 Task: Look for space in Maracaju, Brazil from 8th June, 2023 to 16th June, 2023 for 2 adults in price range Rs.10000 to Rs.15000. Place can be entire place with 1  bedroom having 1 bed and 1 bathroom. Property type can be house, flat, guest house, hotel. Booking option can be shelf check-in. Required host language is Spanish.
Action: Mouse moved to (578, 145)
Screenshot: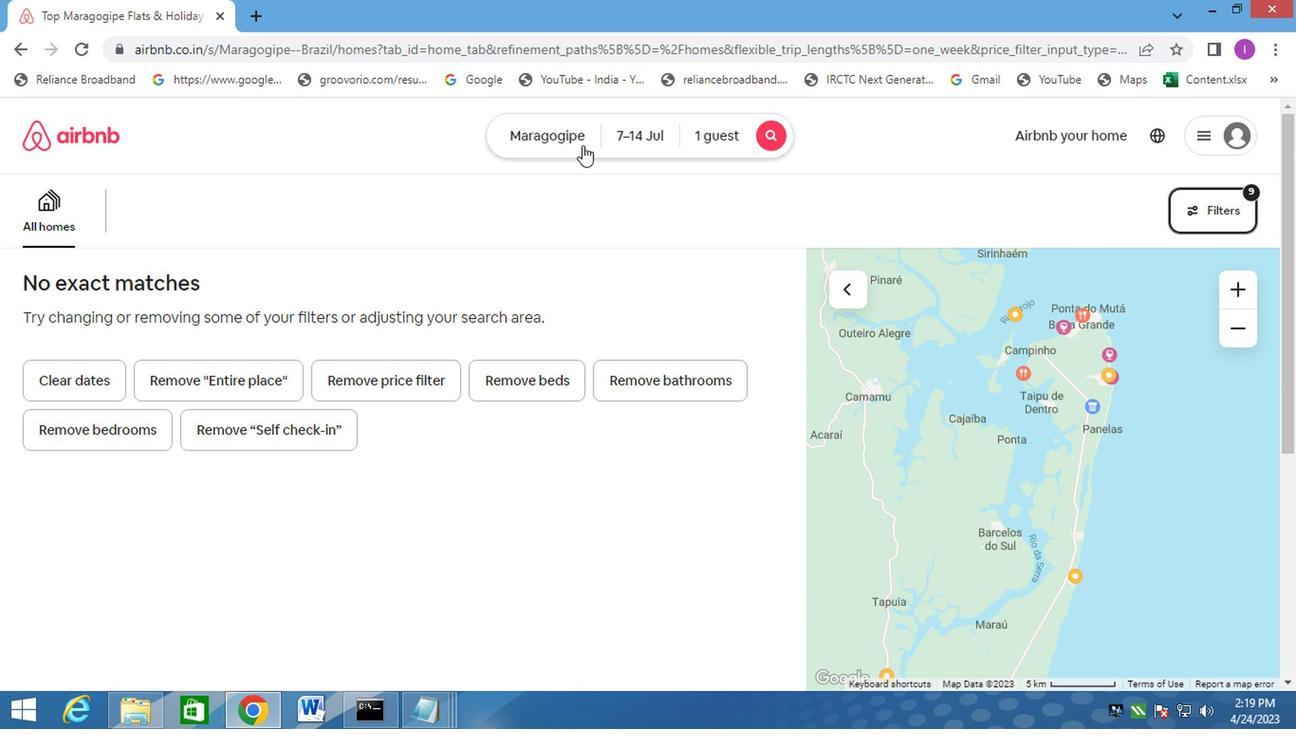 
Action: Mouse pressed left at (578, 145)
Screenshot: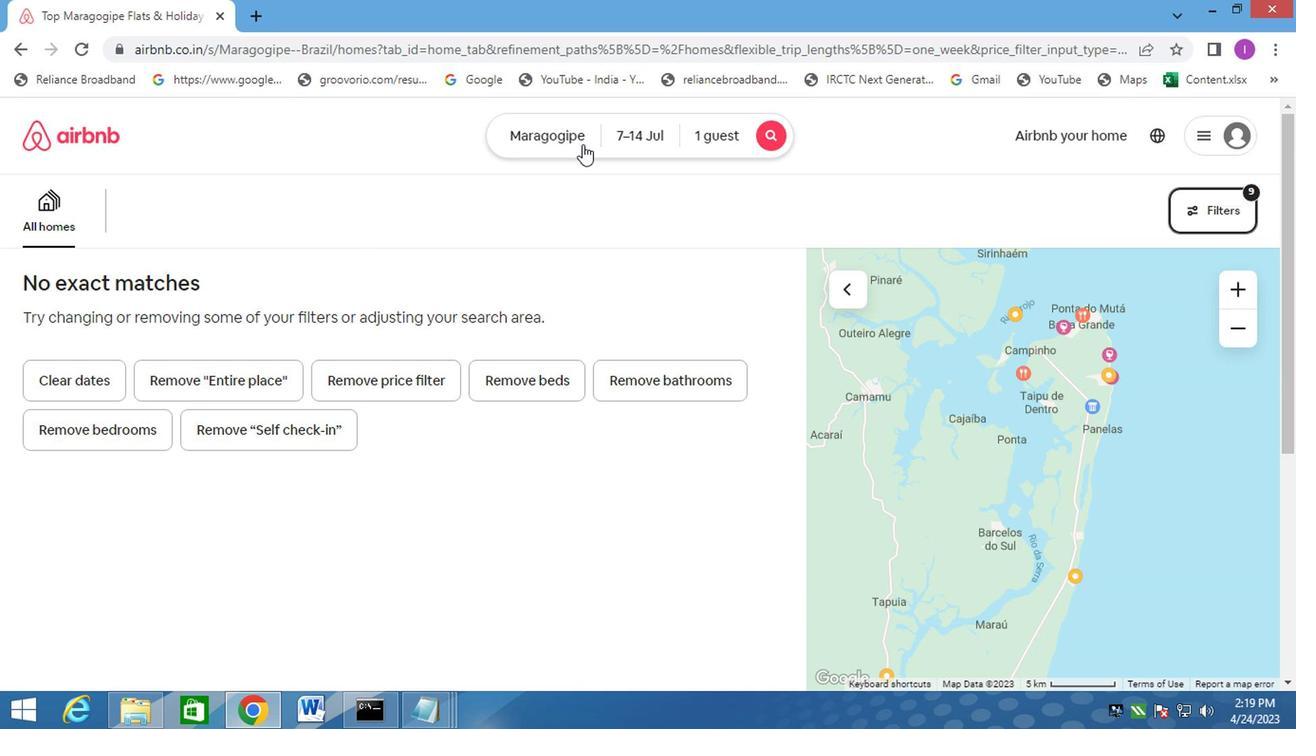 
Action: Mouse moved to (515, 207)
Screenshot: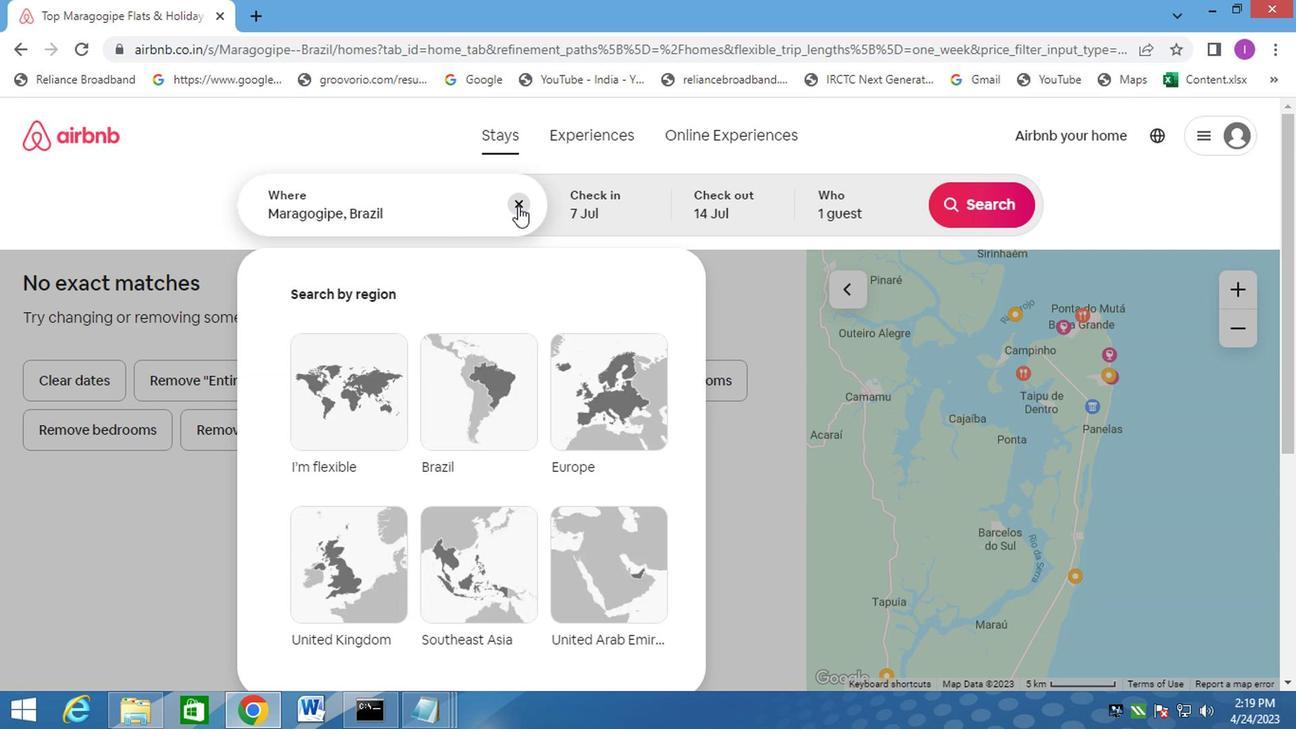 
Action: Mouse pressed left at (515, 207)
Screenshot: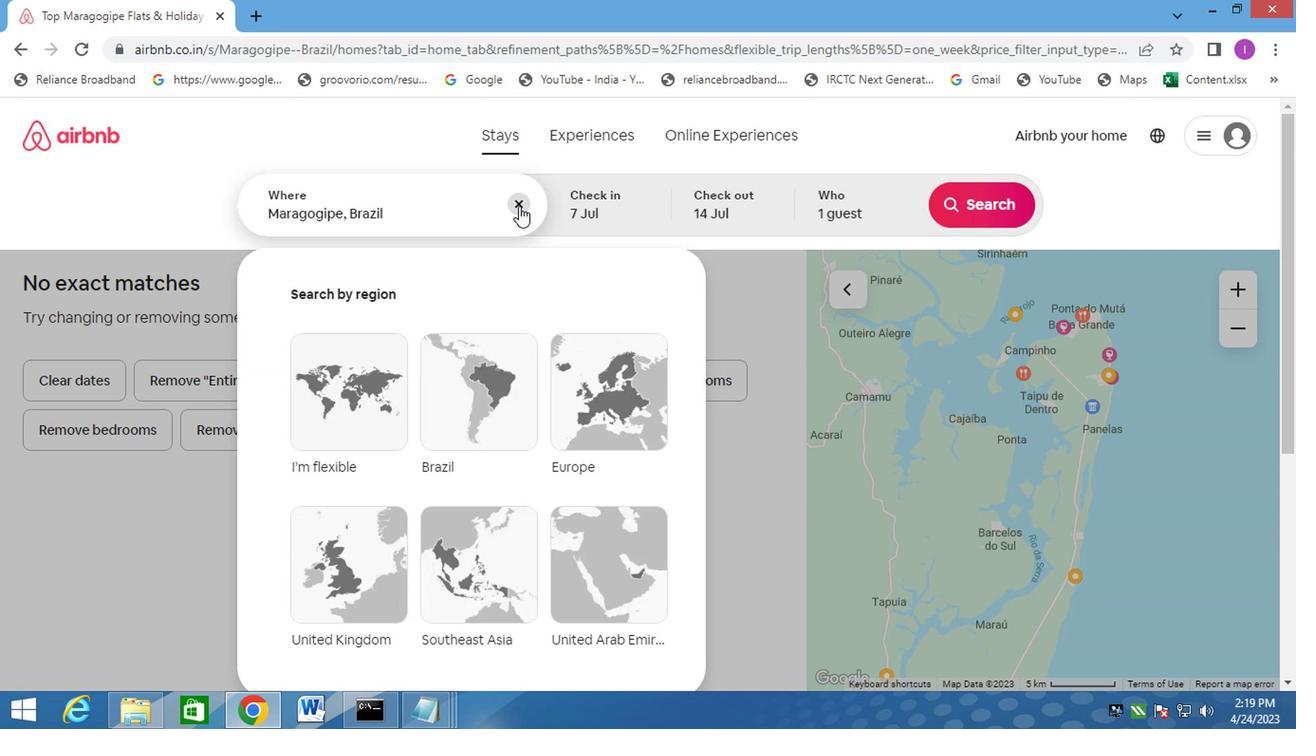 
Action: Mouse moved to (320, 219)
Screenshot: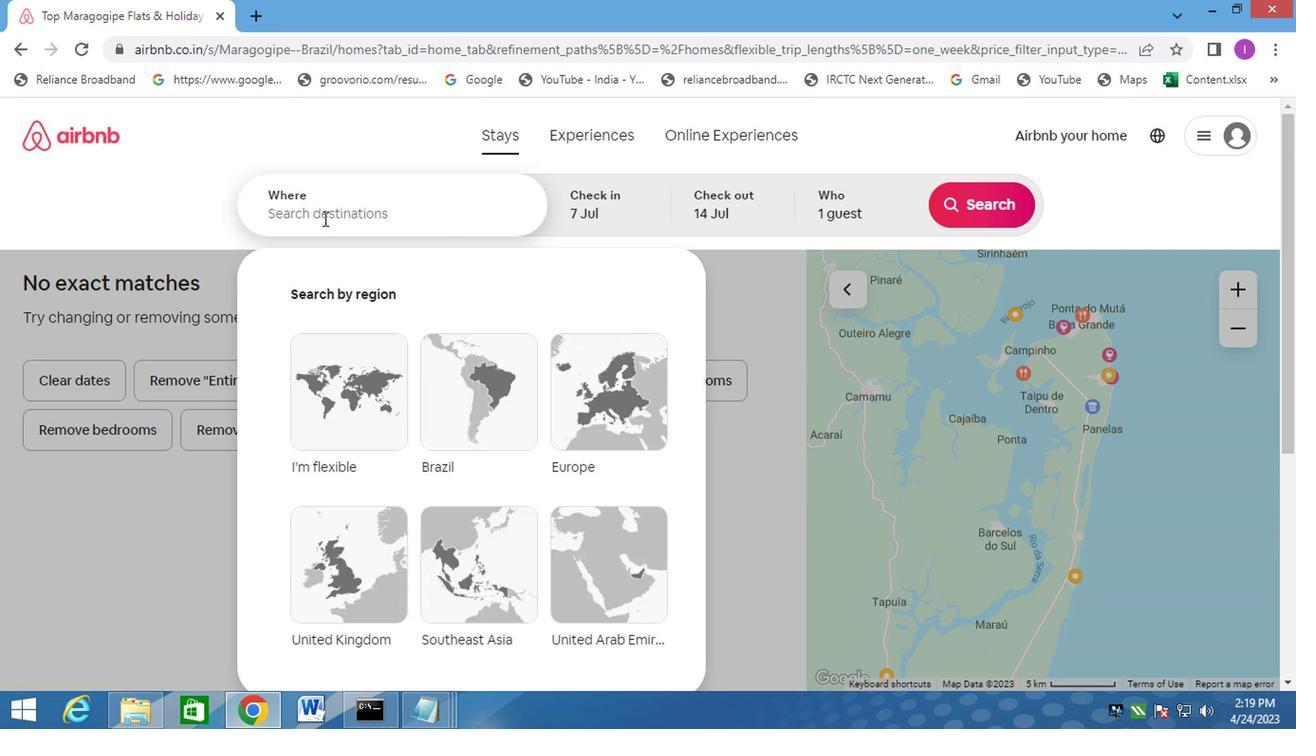 
Action: Mouse pressed left at (320, 219)
Screenshot: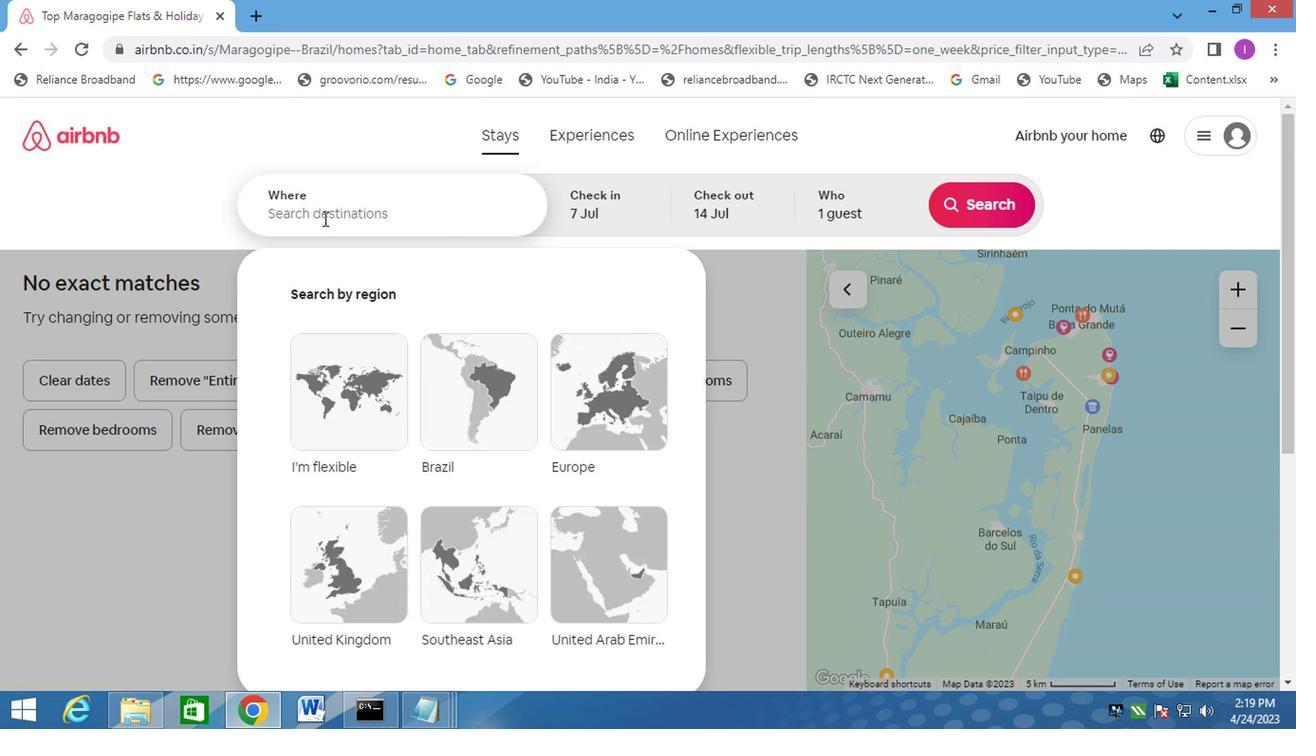 
Action: Mouse moved to (351, 218)
Screenshot: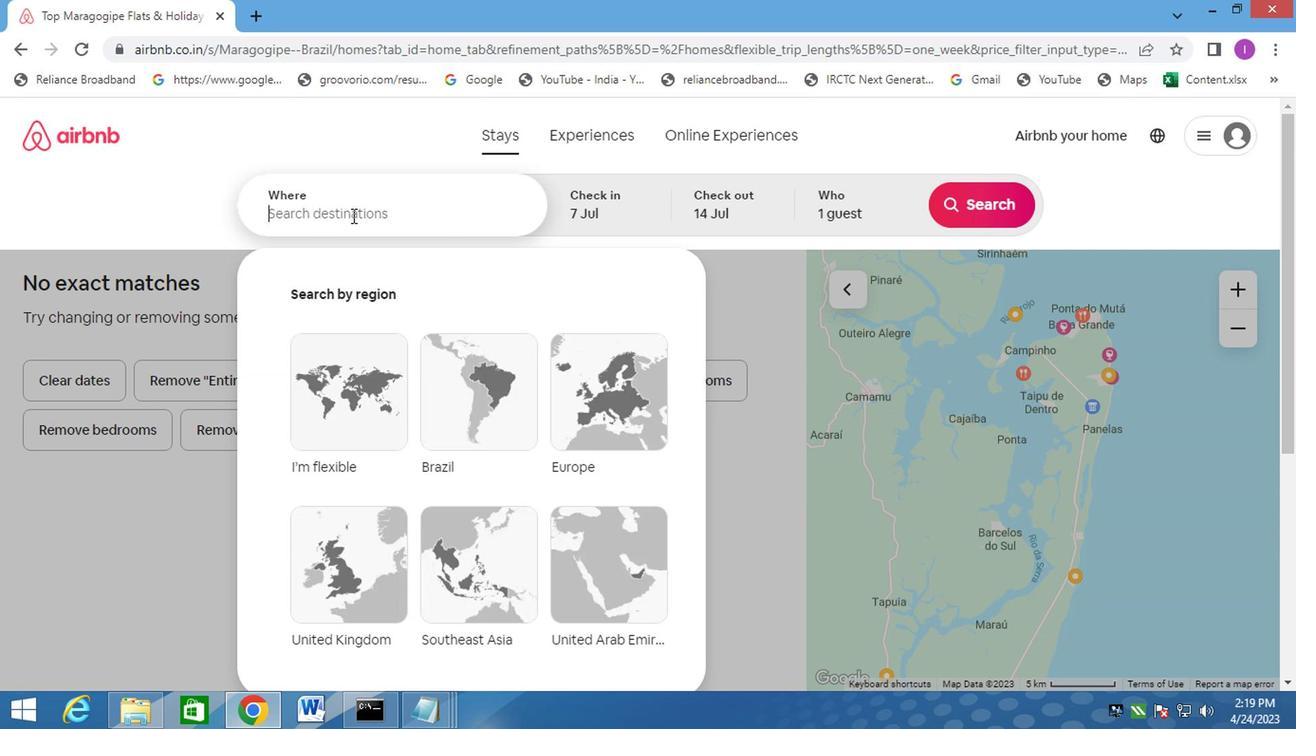 
Action: Key pressed <Key.shift>MARACAJU
Screenshot: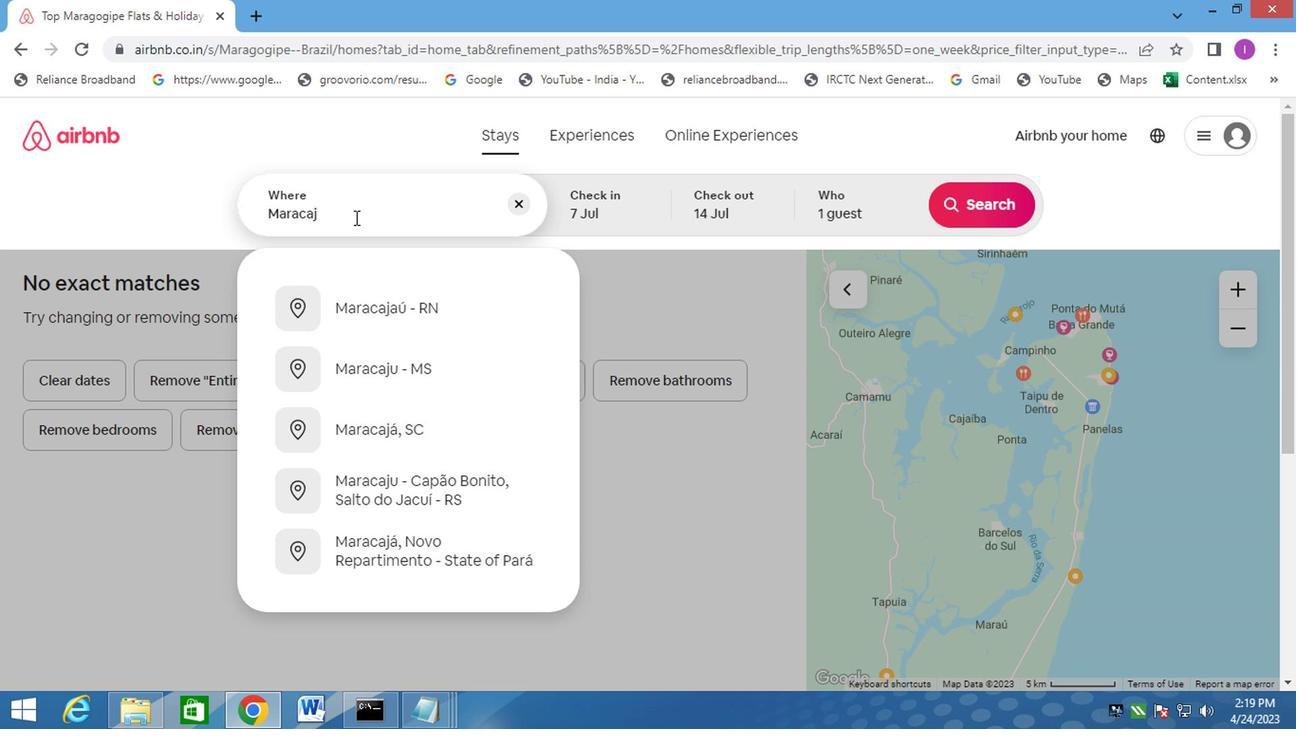 
Action: Mouse moved to (338, 207)
Screenshot: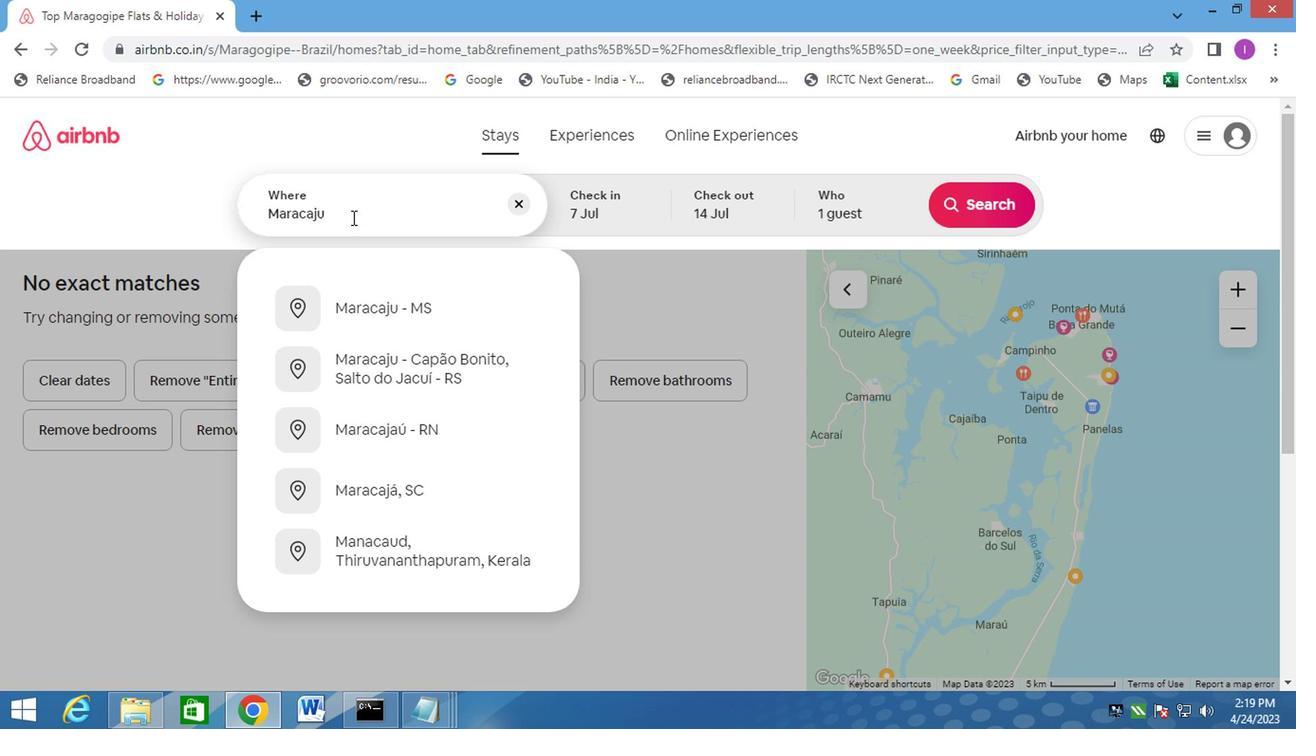 
Action: Key pressed ,<Key.shift>BRAZIL
Screenshot: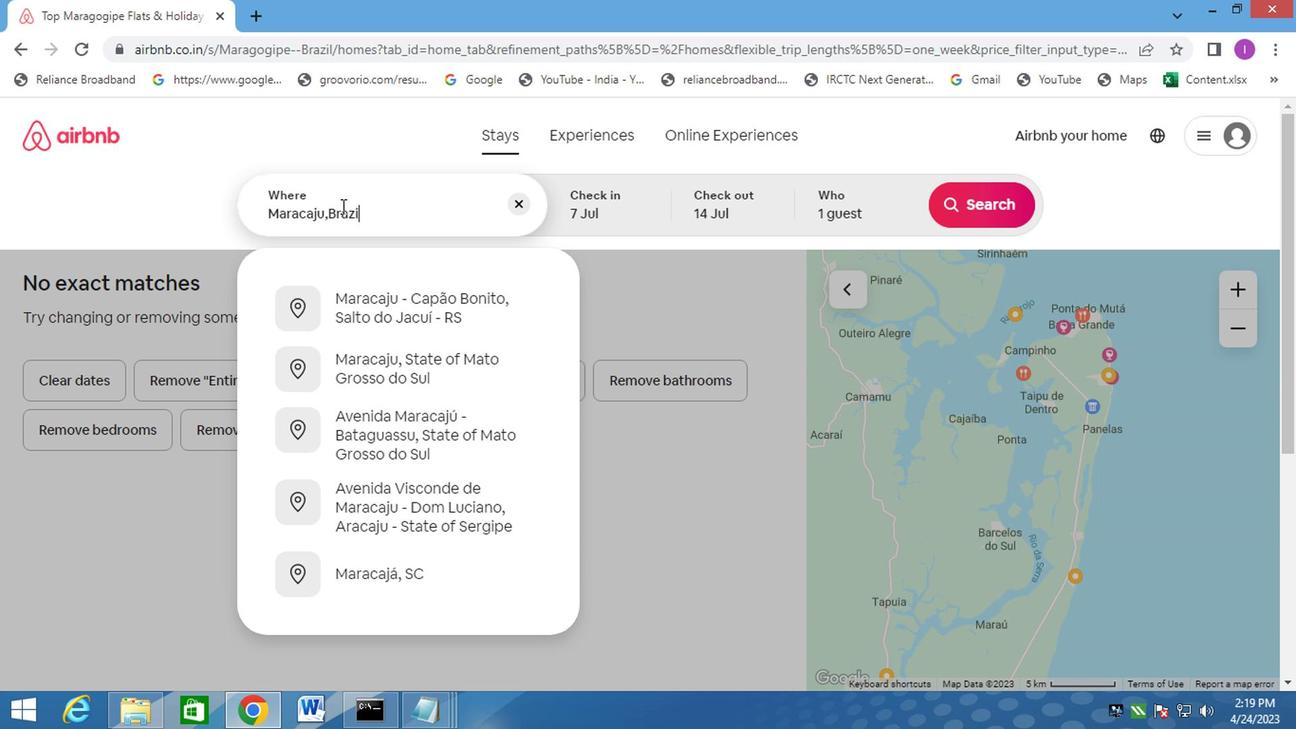 
Action: Mouse moved to (623, 195)
Screenshot: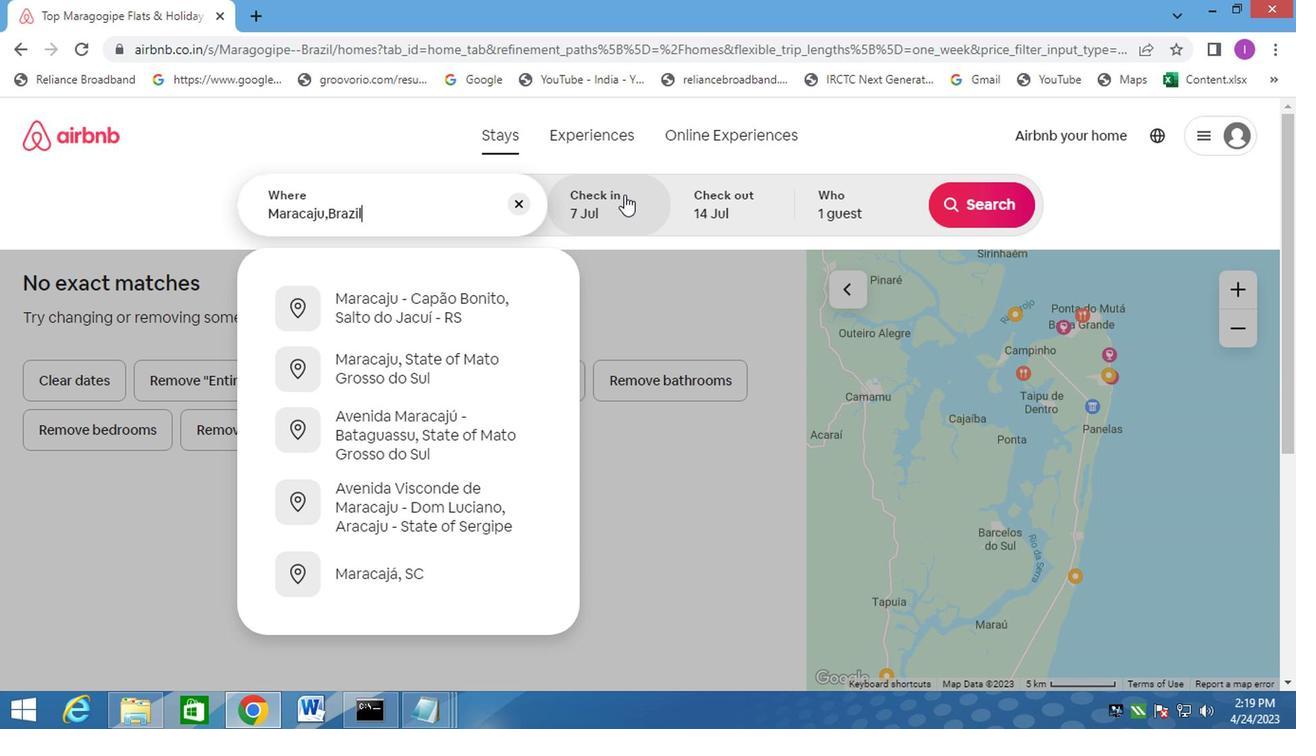 
Action: Mouse pressed left at (623, 195)
Screenshot: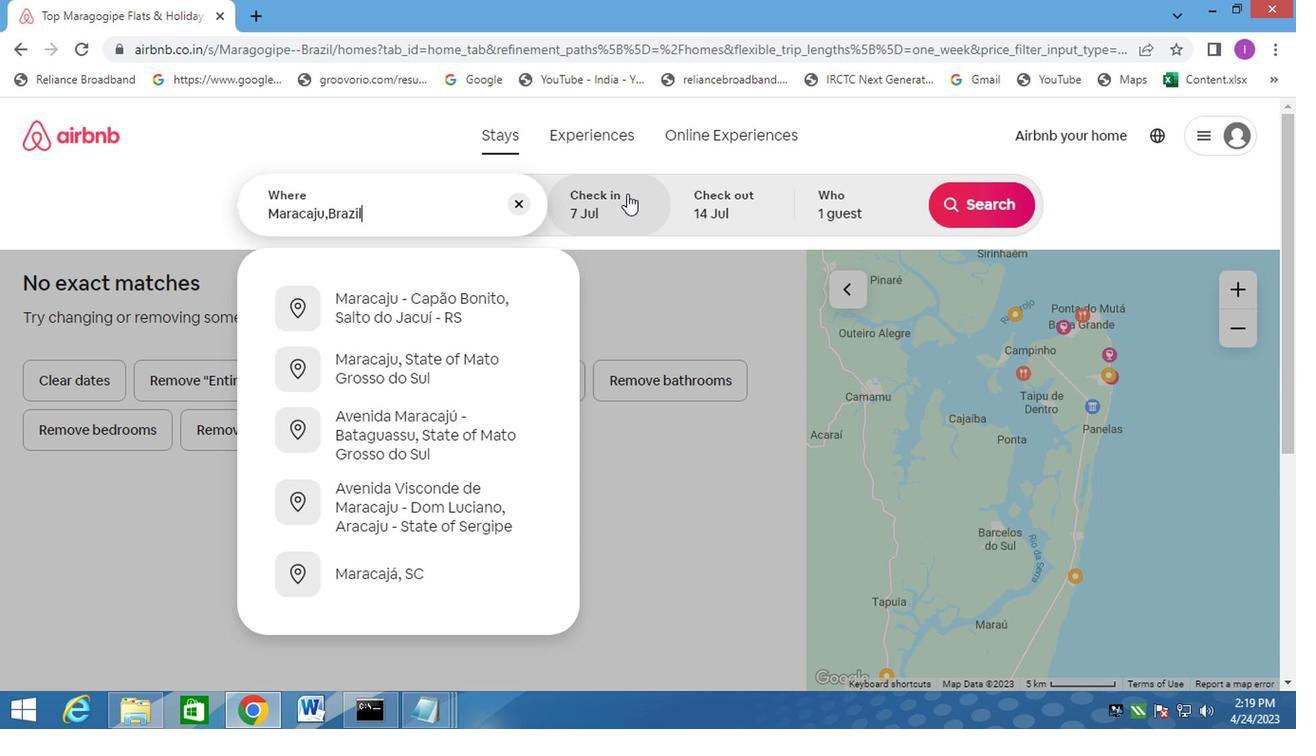 
Action: Mouse moved to (296, 355)
Screenshot: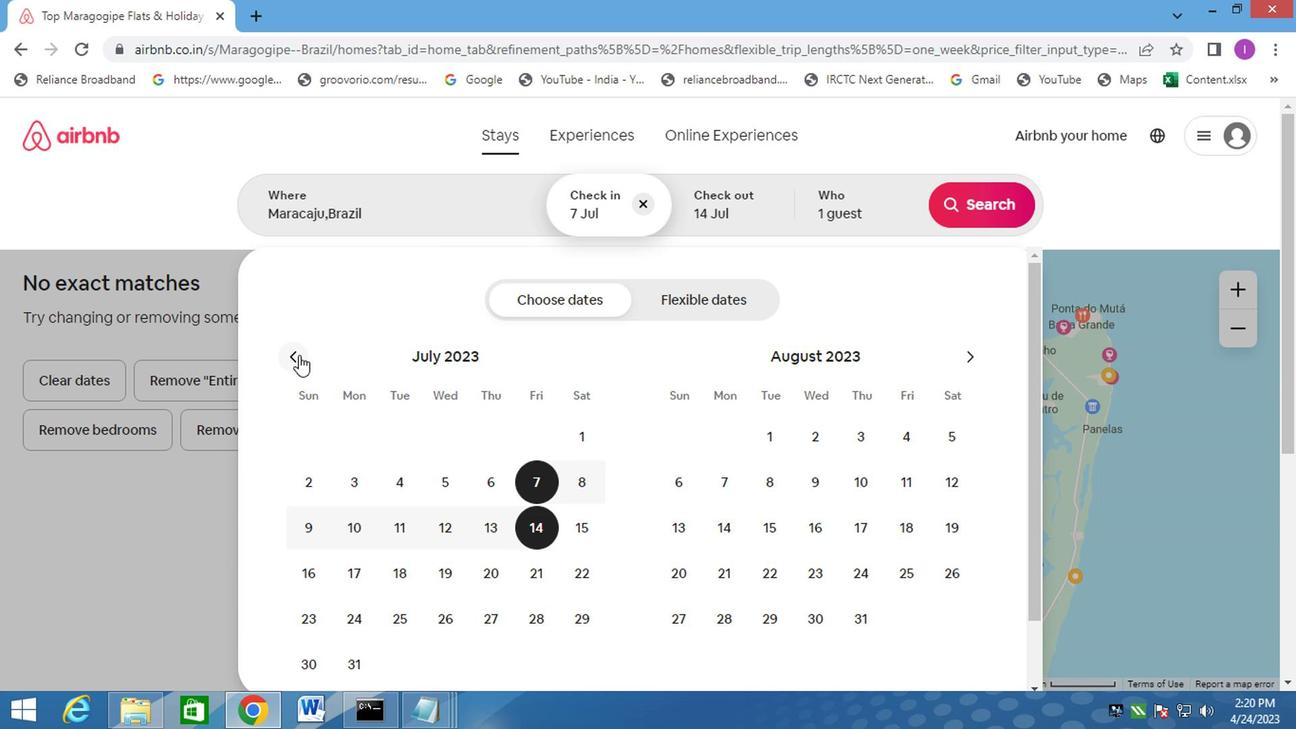 
Action: Mouse pressed left at (296, 355)
Screenshot: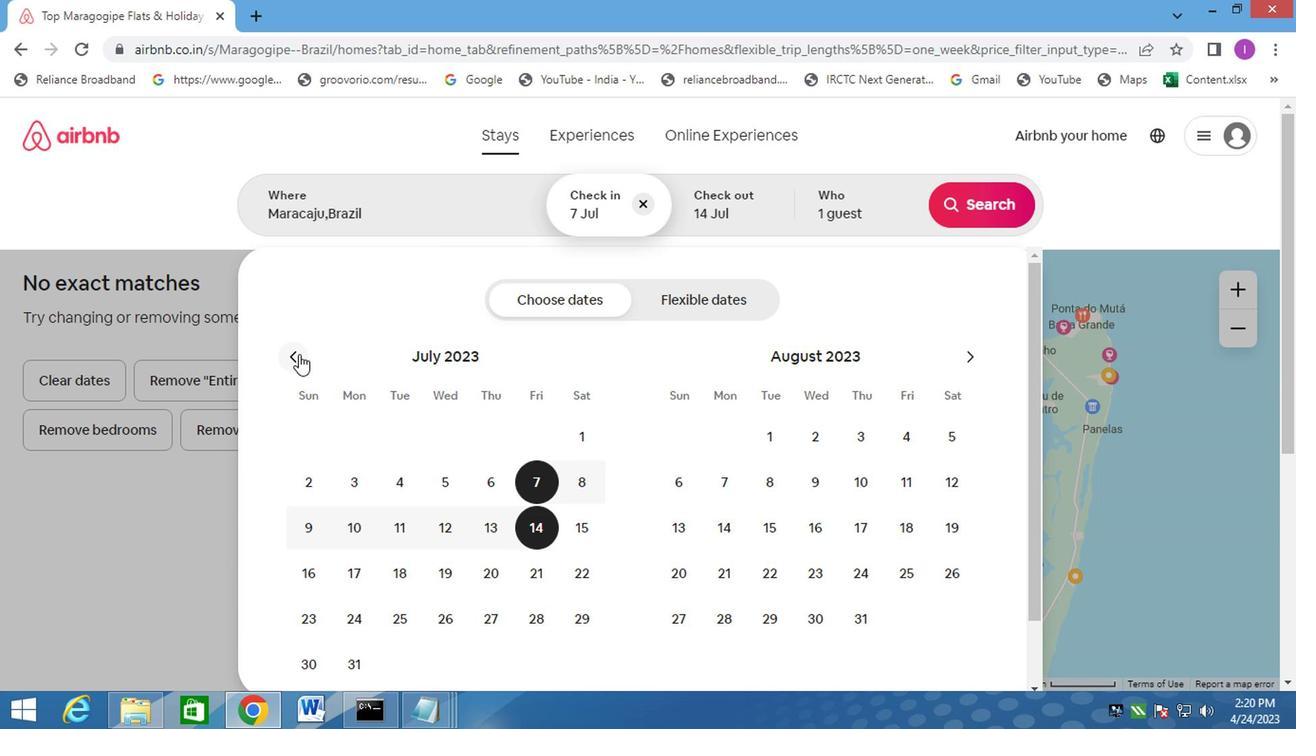 
Action: Mouse moved to (487, 478)
Screenshot: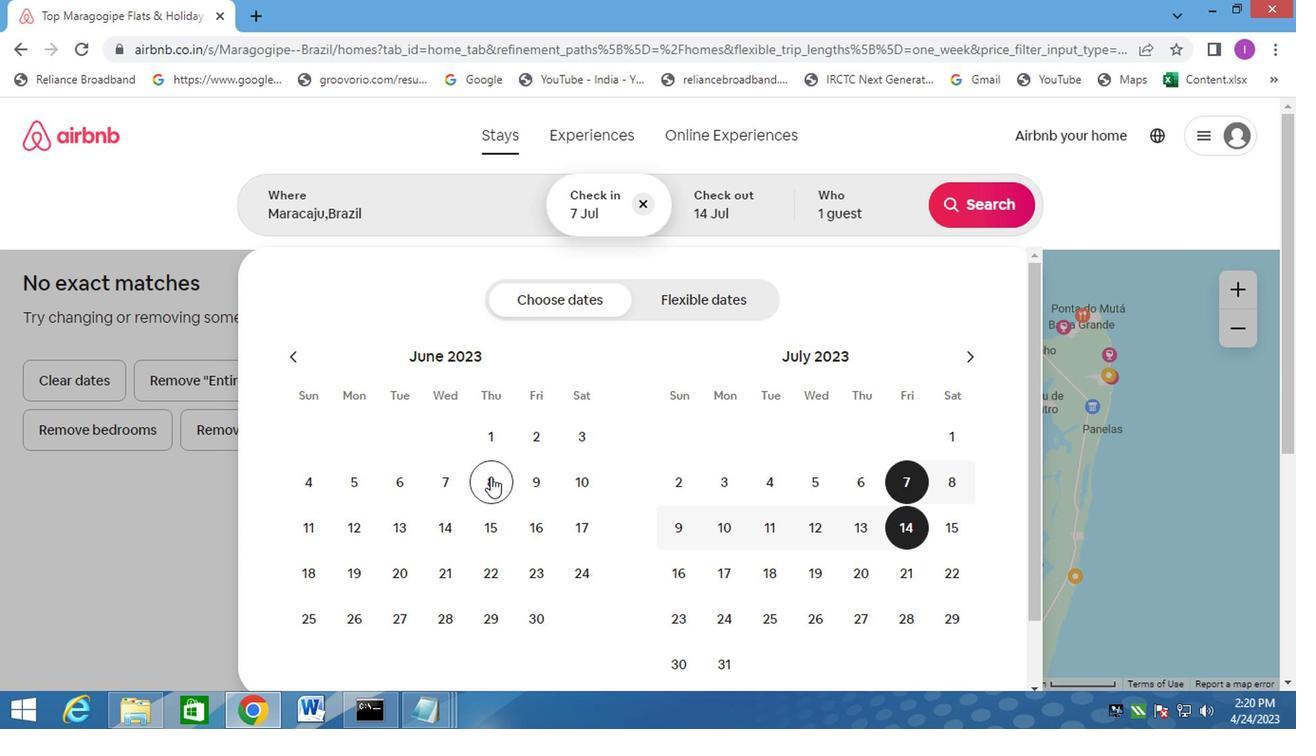 
Action: Mouse pressed left at (487, 478)
Screenshot: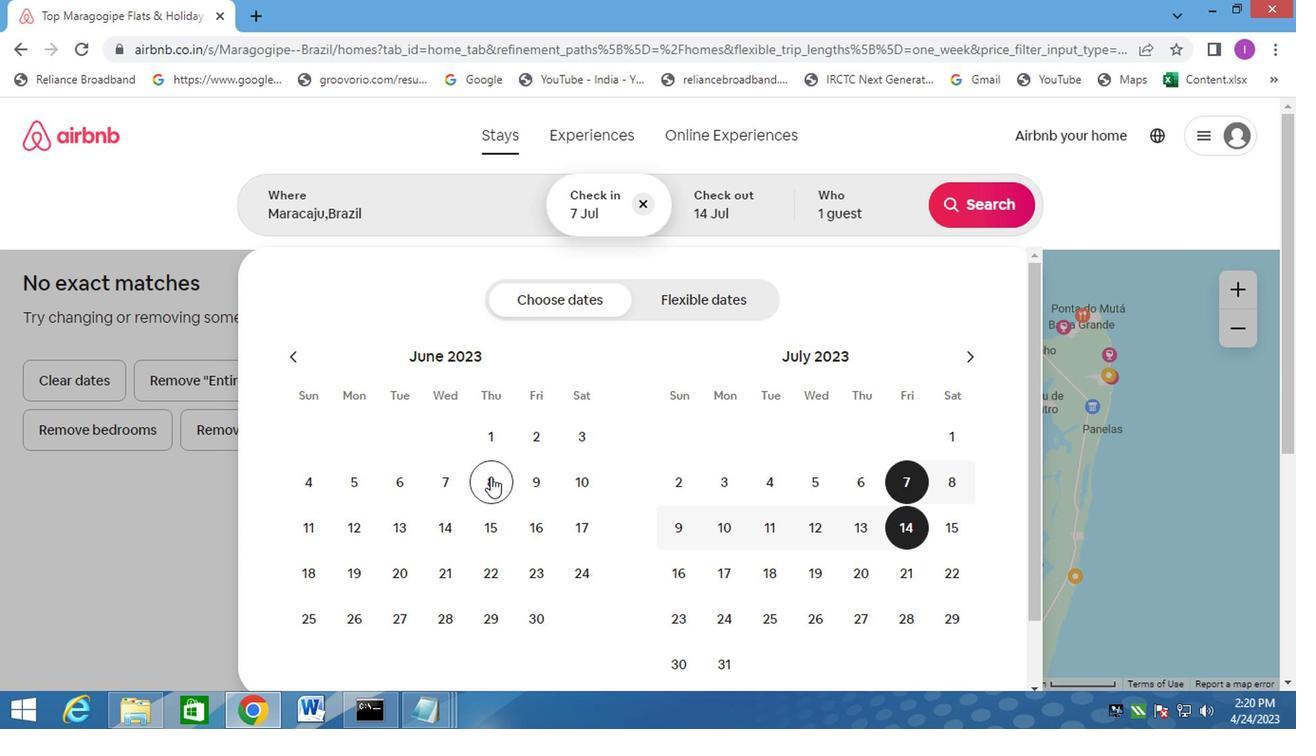 
Action: Mouse moved to (533, 525)
Screenshot: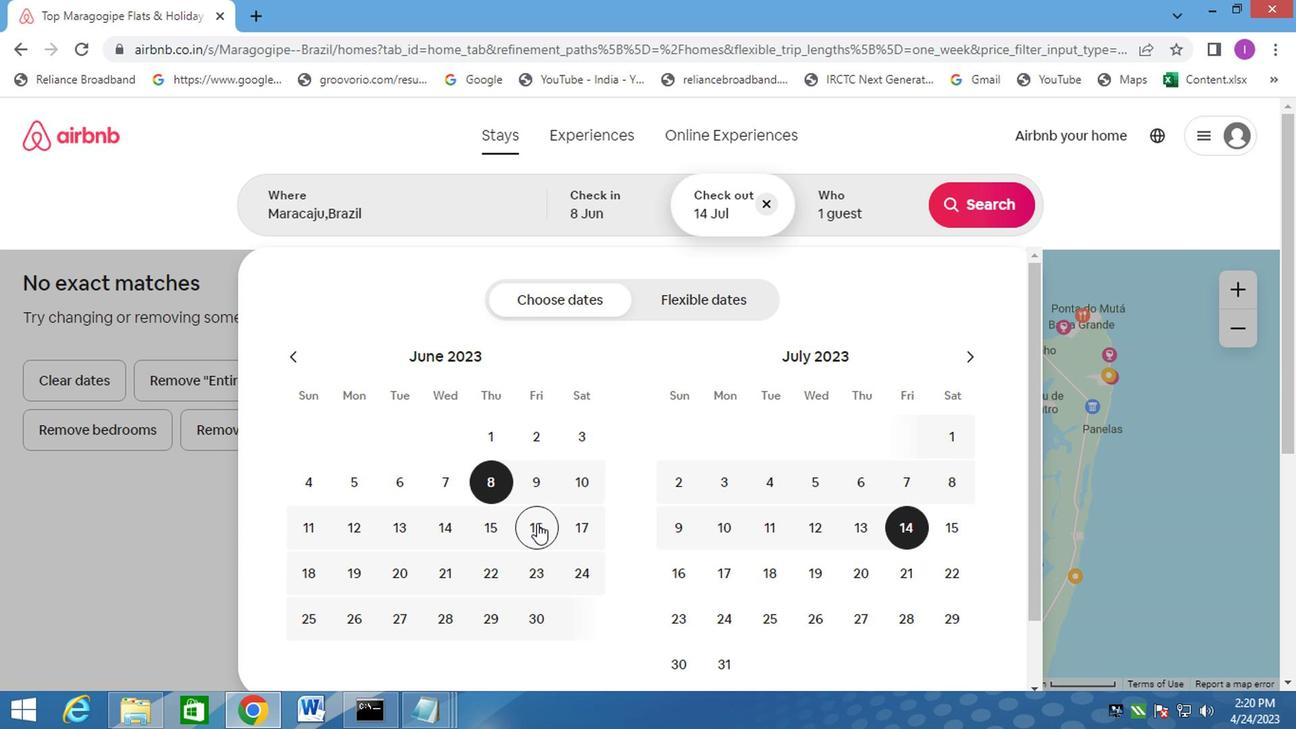 
Action: Mouse pressed left at (533, 525)
Screenshot: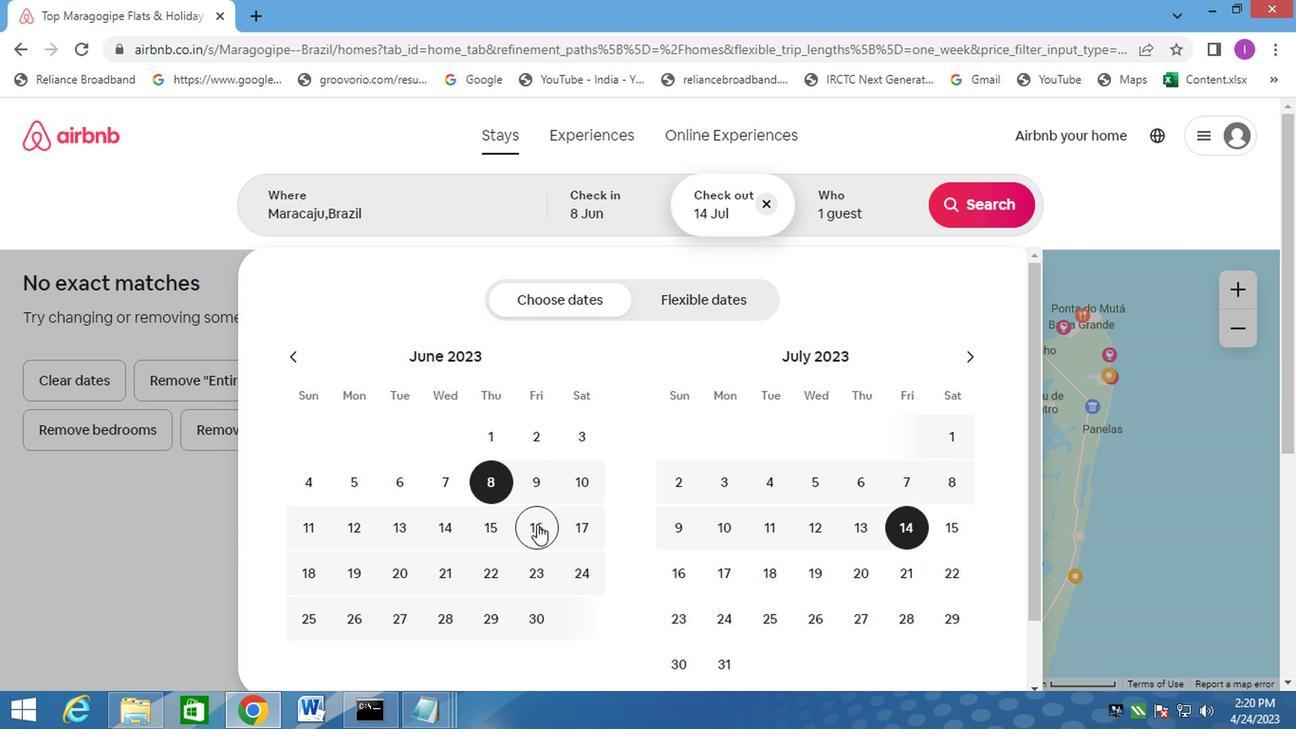 
Action: Mouse moved to (848, 200)
Screenshot: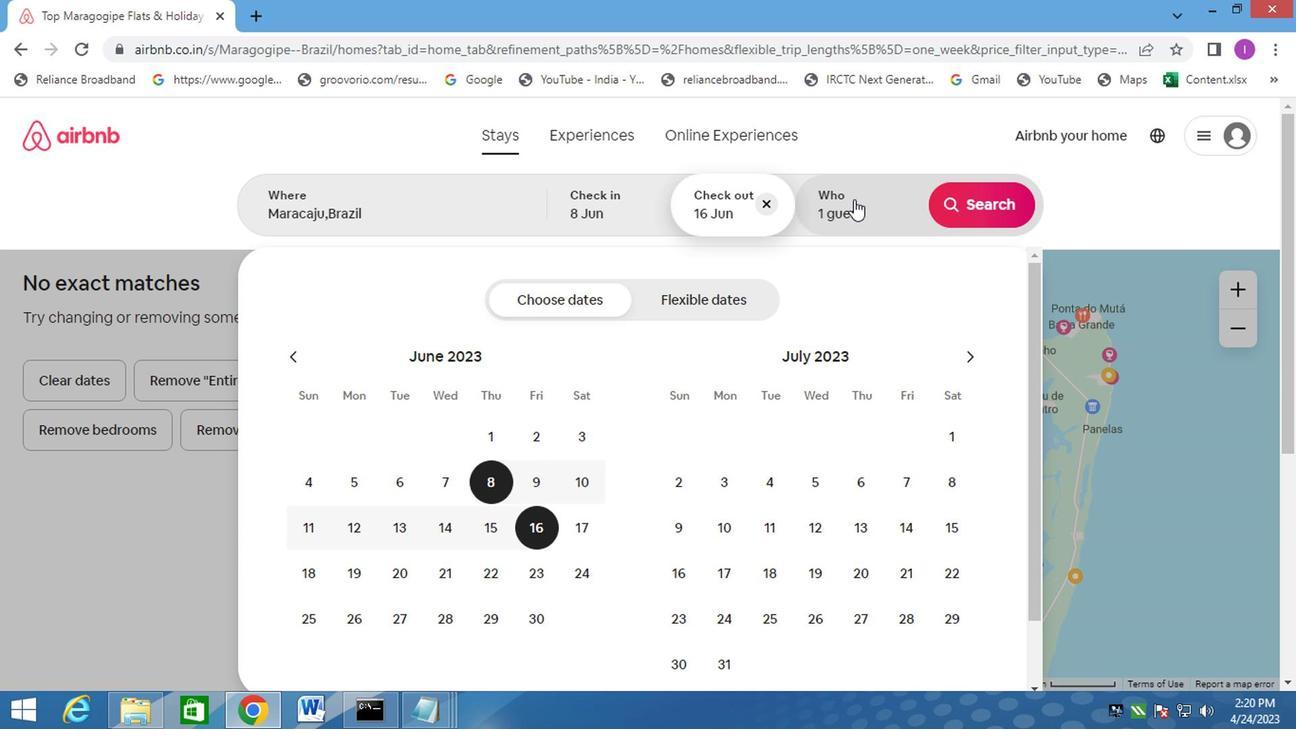 
Action: Mouse pressed left at (848, 200)
Screenshot: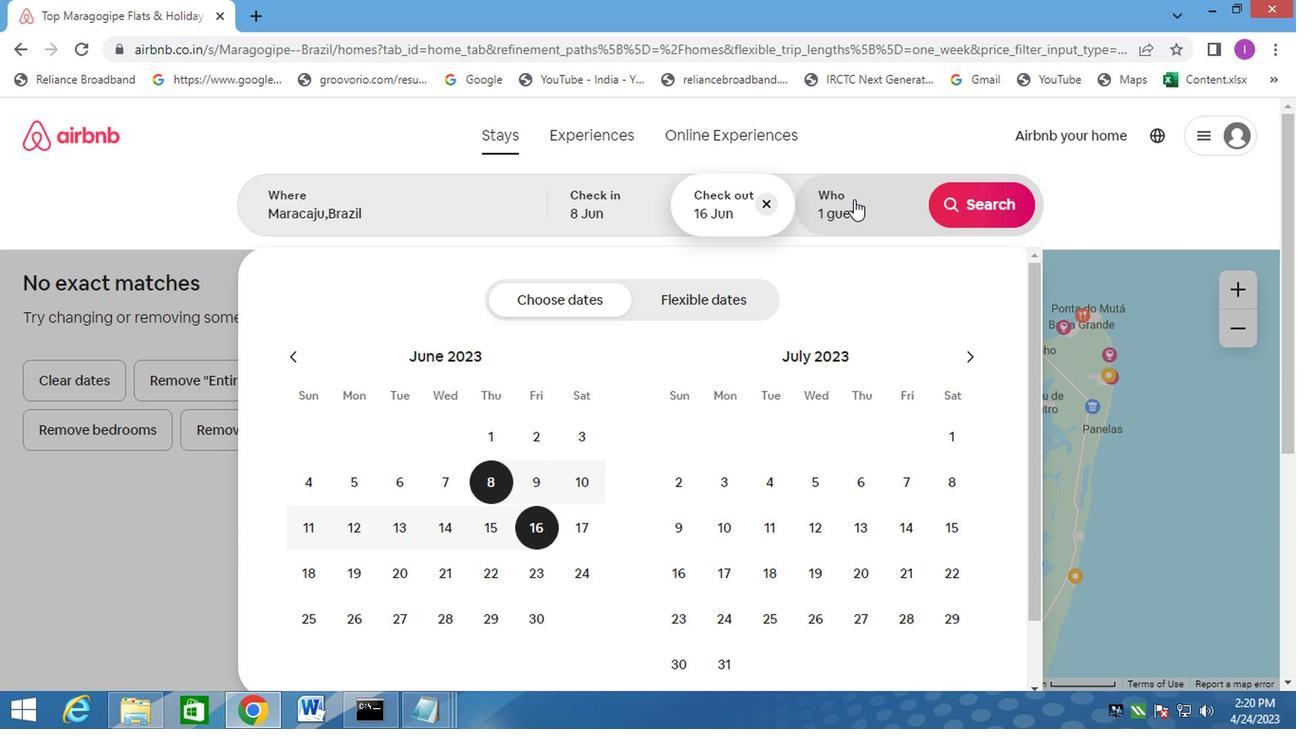 
Action: Mouse moved to (987, 309)
Screenshot: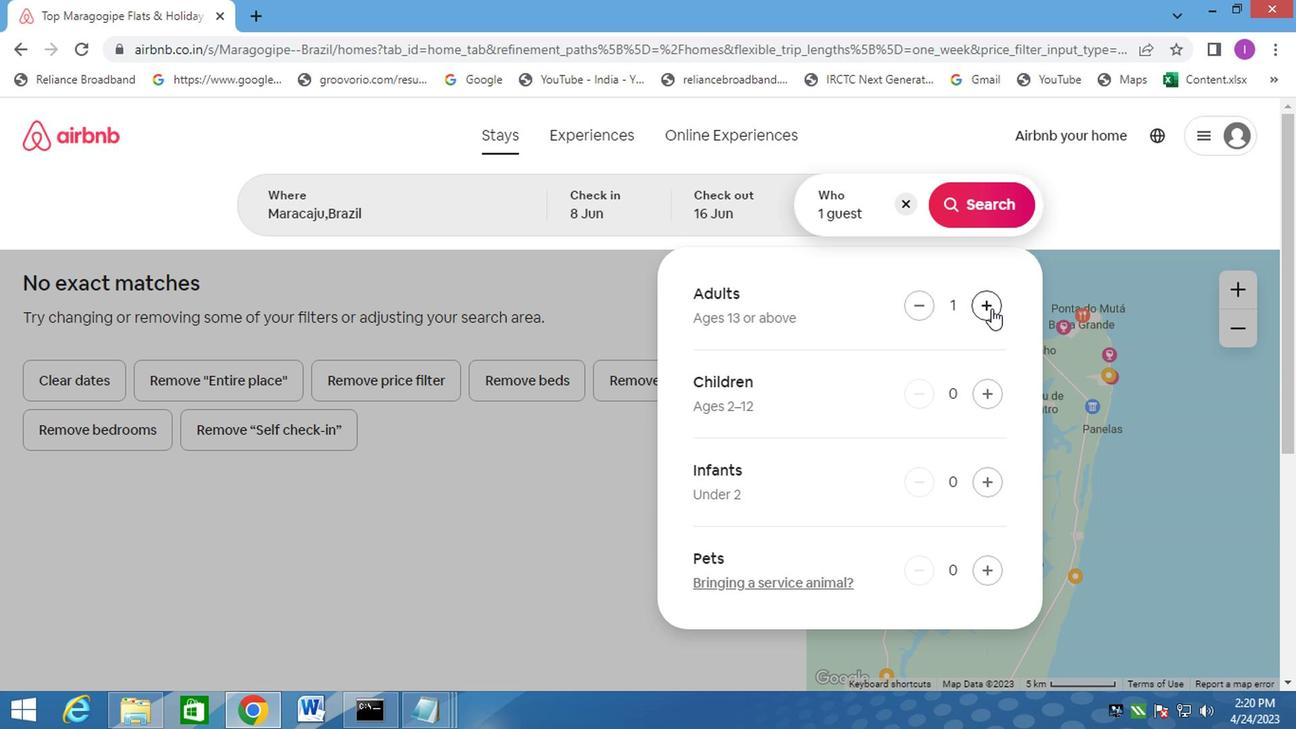 
Action: Mouse pressed left at (987, 309)
Screenshot: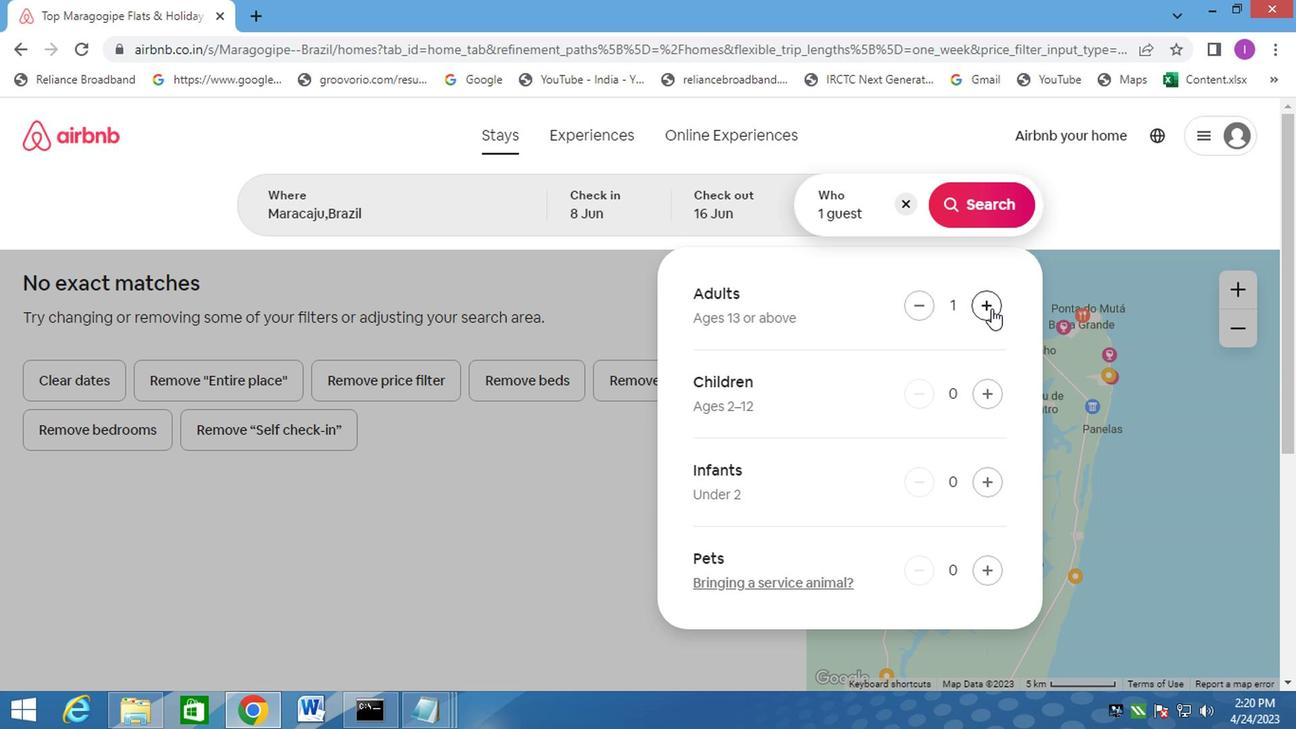 
Action: Mouse moved to (993, 195)
Screenshot: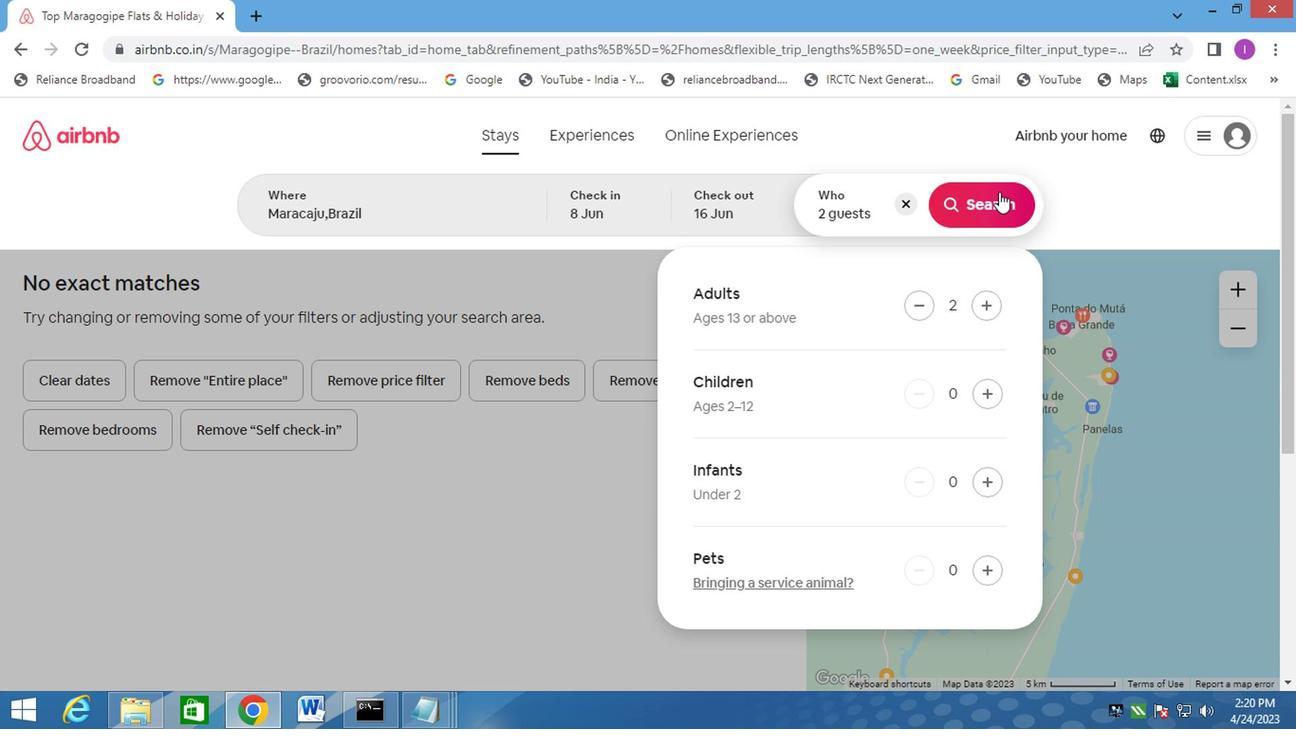 
Action: Mouse pressed left at (993, 195)
Screenshot: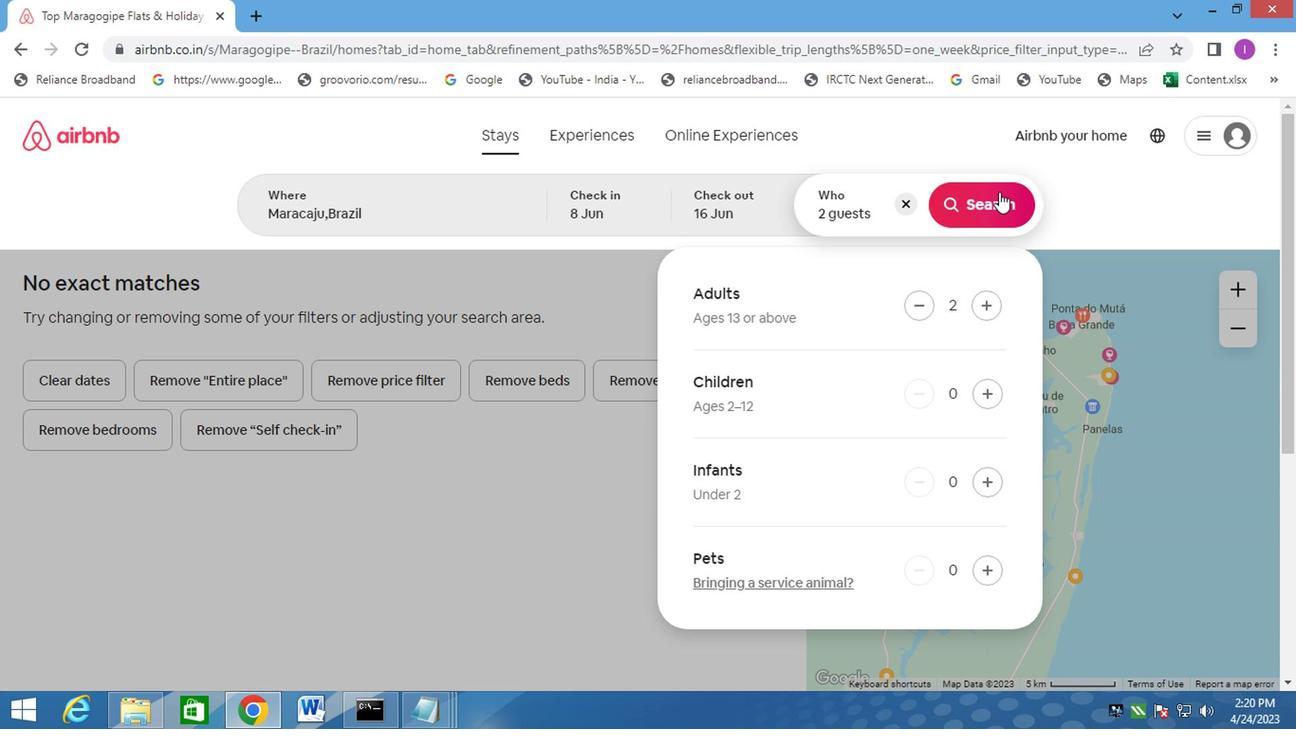 
Action: Mouse moved to (1207, 206)
Screenshot: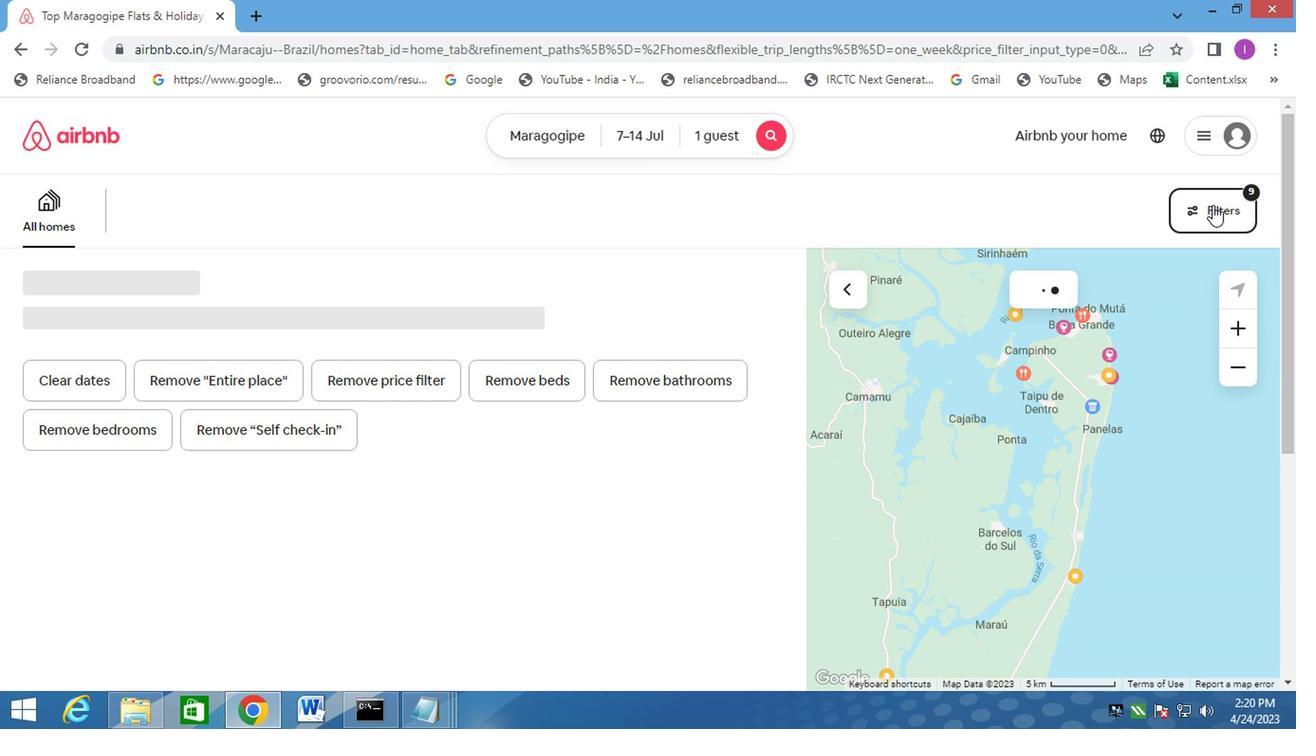 
Action: Mouse pressed left at (1207, 206)
Screenshot: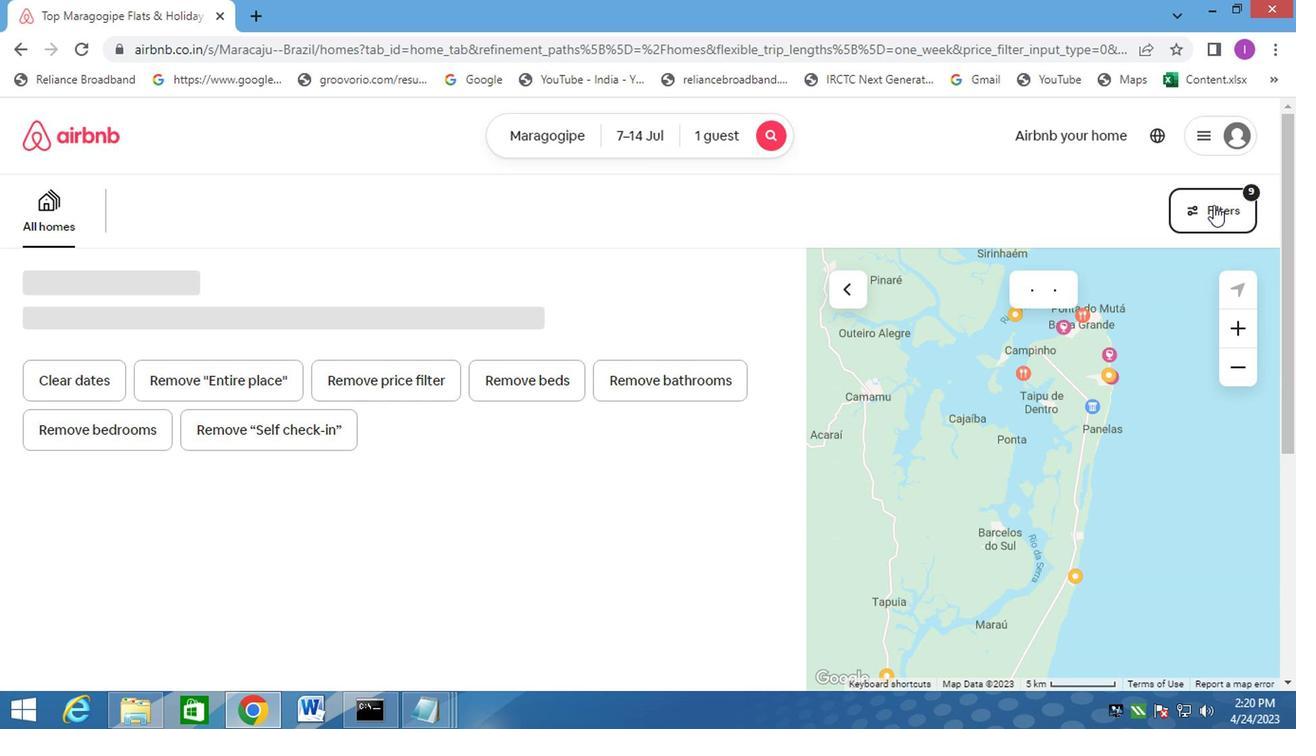 
Action: Mouse moved to (413, 331)
Screenshot: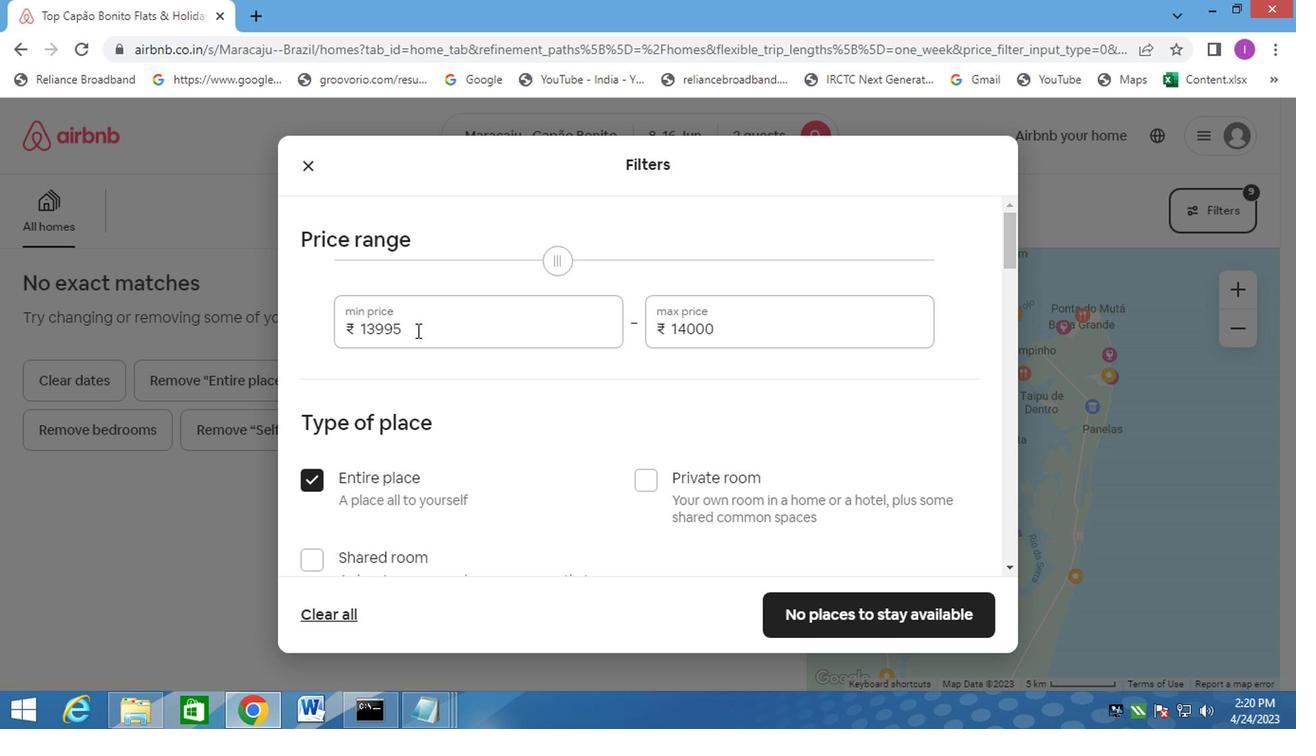 
Action: Mouse pressed left at (413, 331)
Screenshot: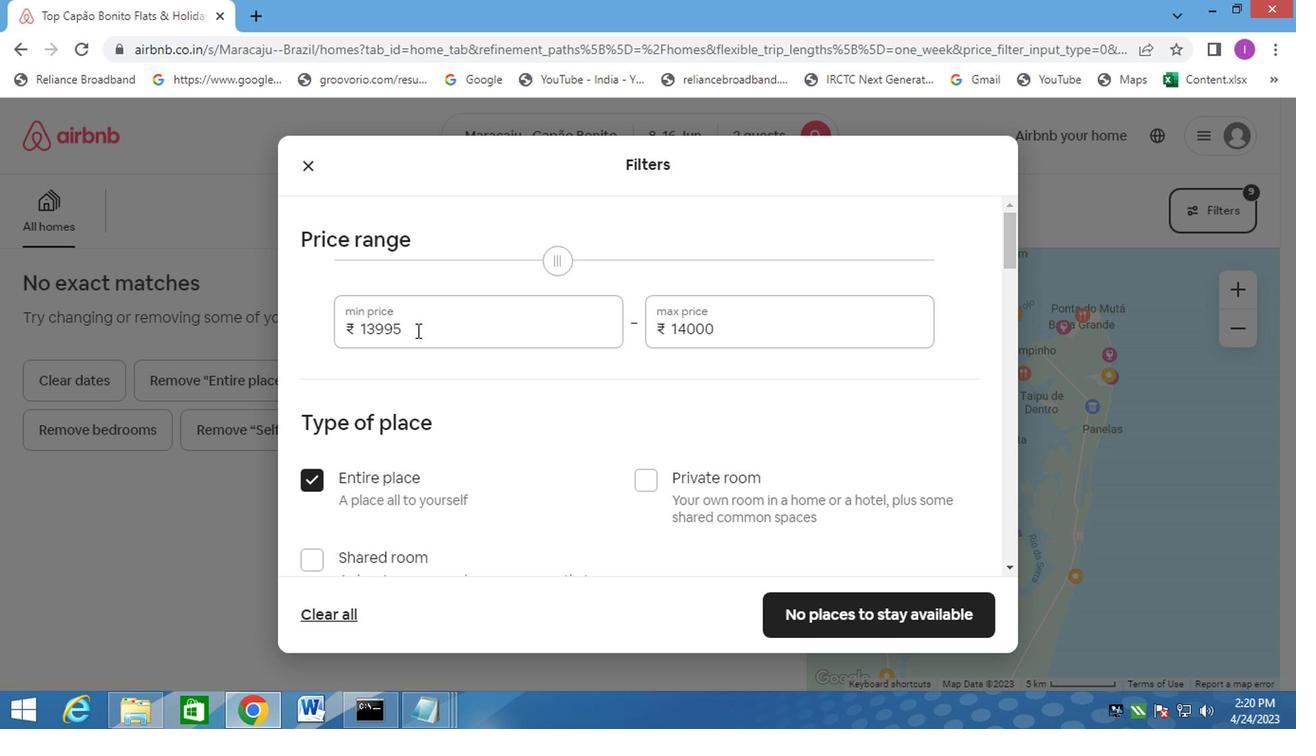 
Action: Mouse moved to (443, 339)
Screenshot: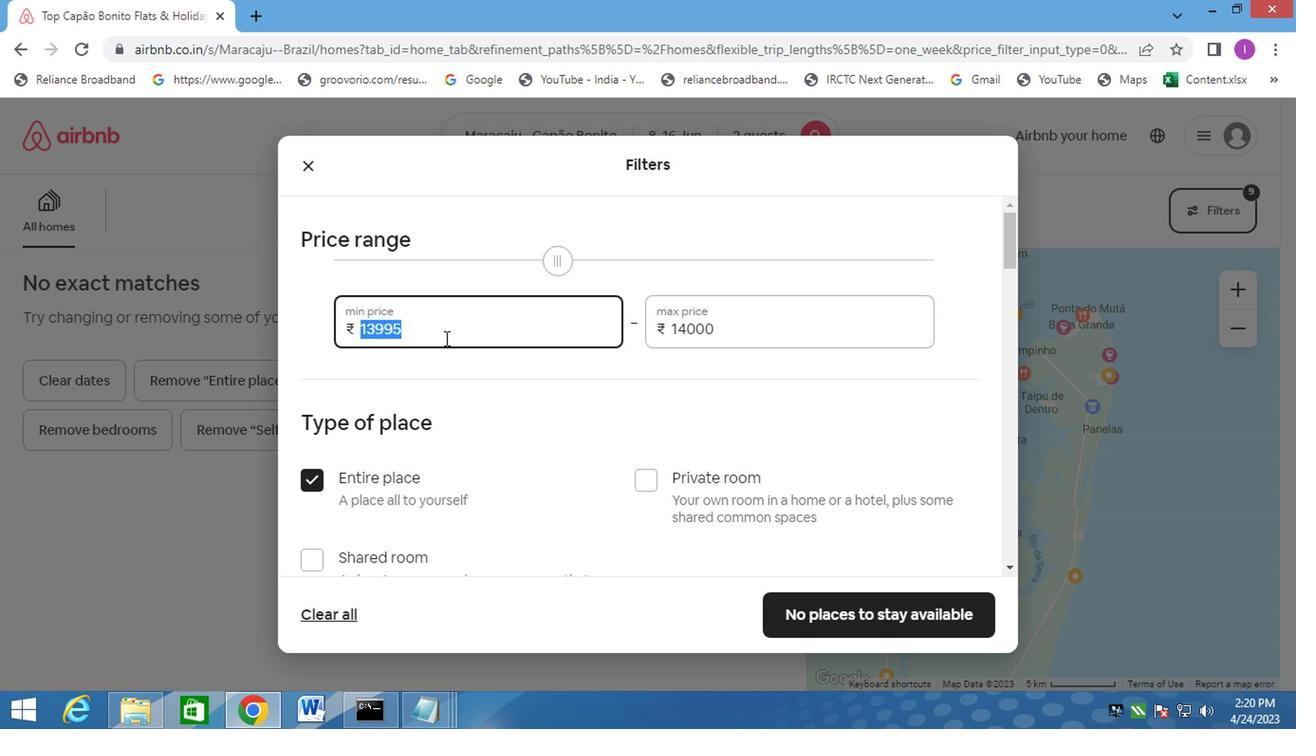 
Action: Key pressed 10000
Screenshot: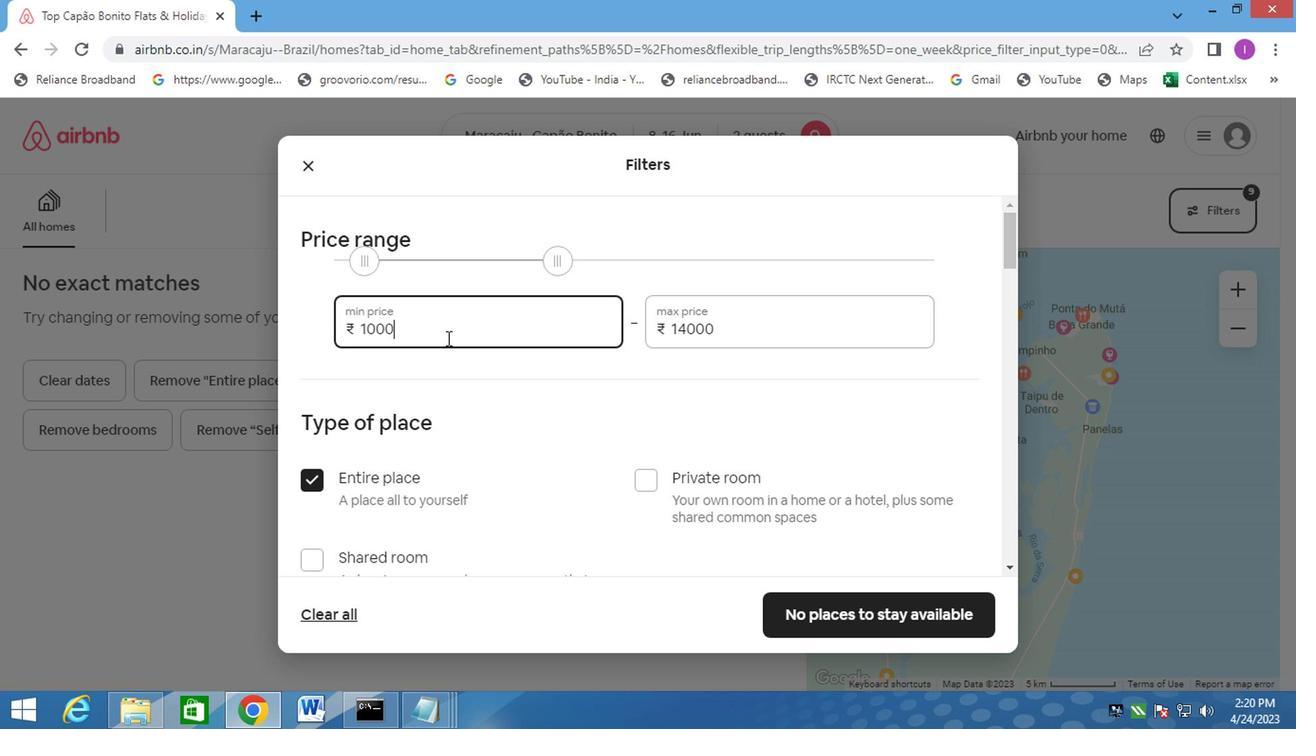 
Action: Mouse moved to (680, 331)
Screenshot: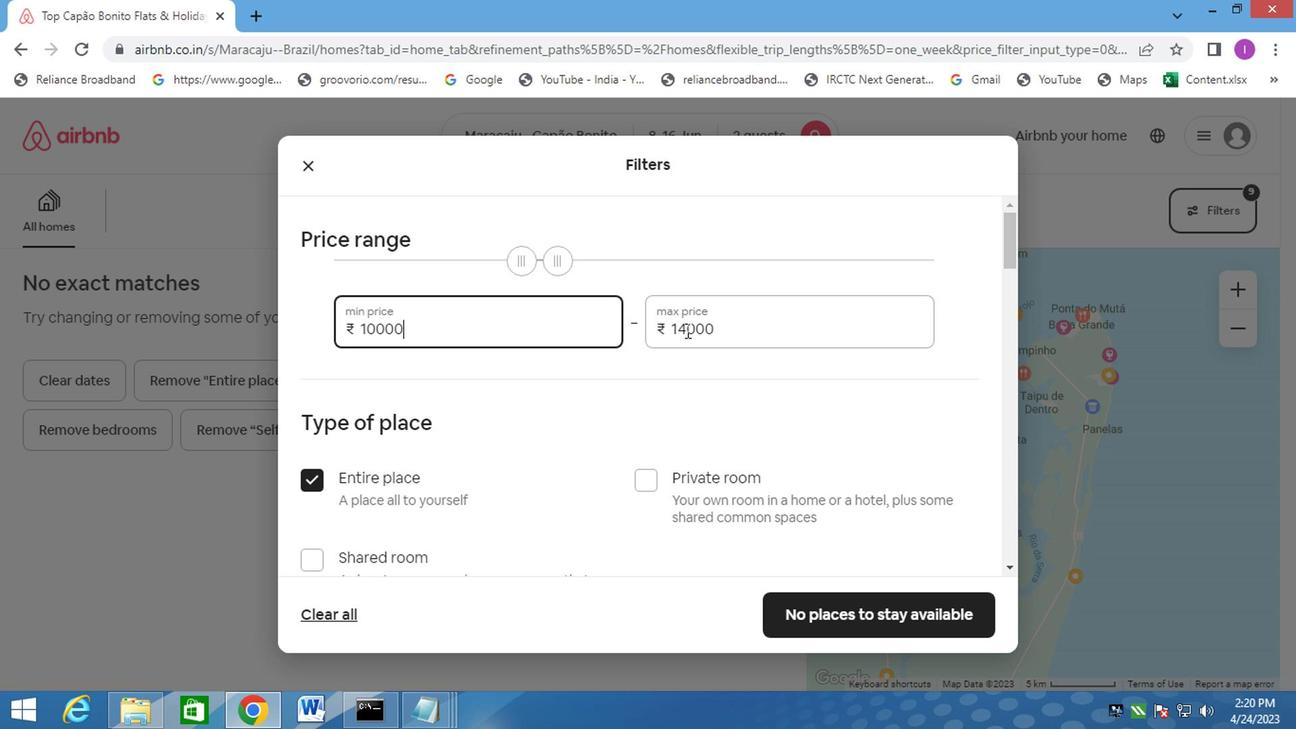 
Action: Mouse pressed left at (680, 331)
Screenshot: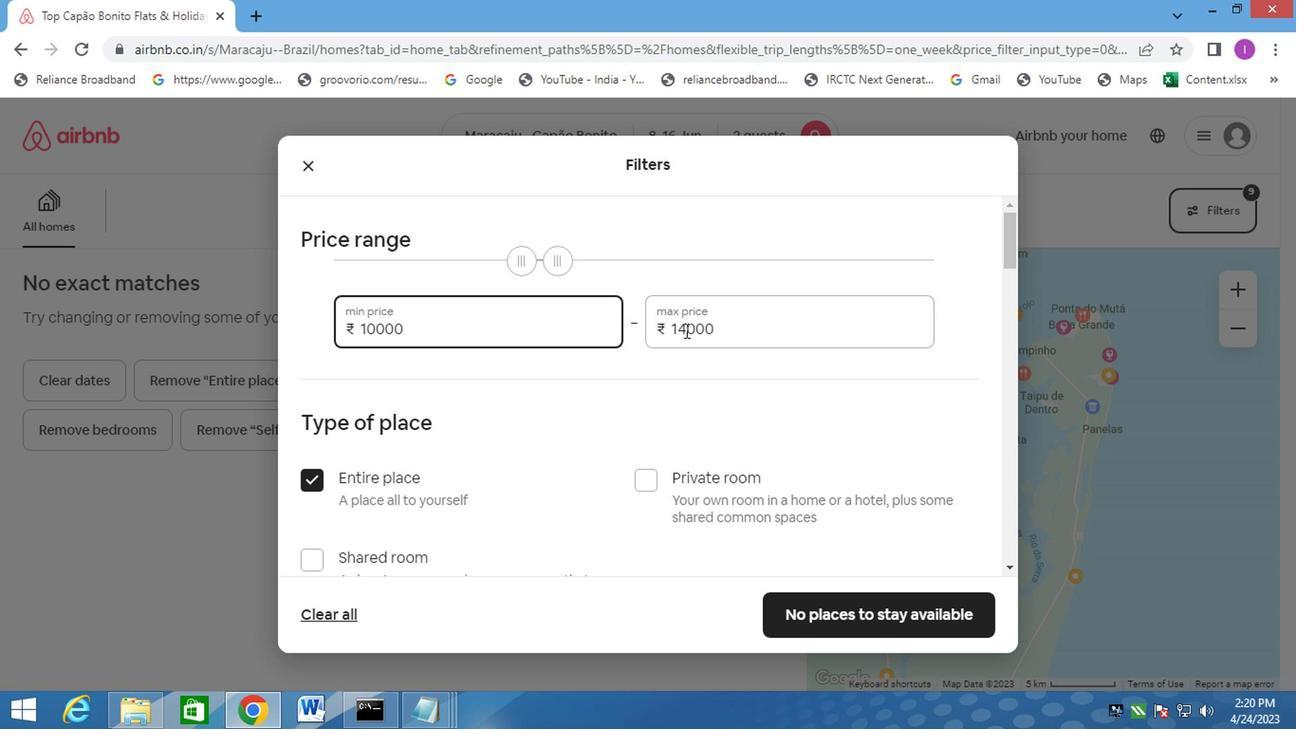 
Action: Mouse moved to (696, 324)
Screenshot: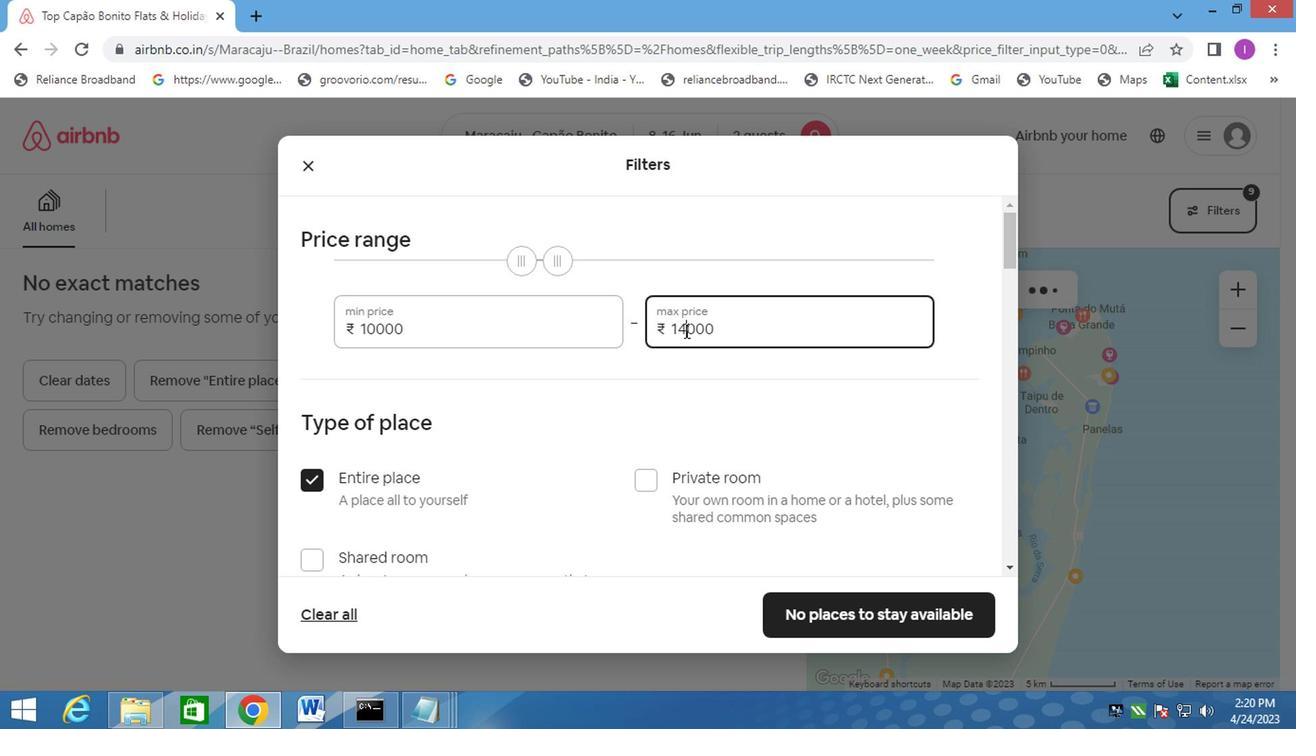 
Action: Key pressed <Key.backspace>5
Screenshot: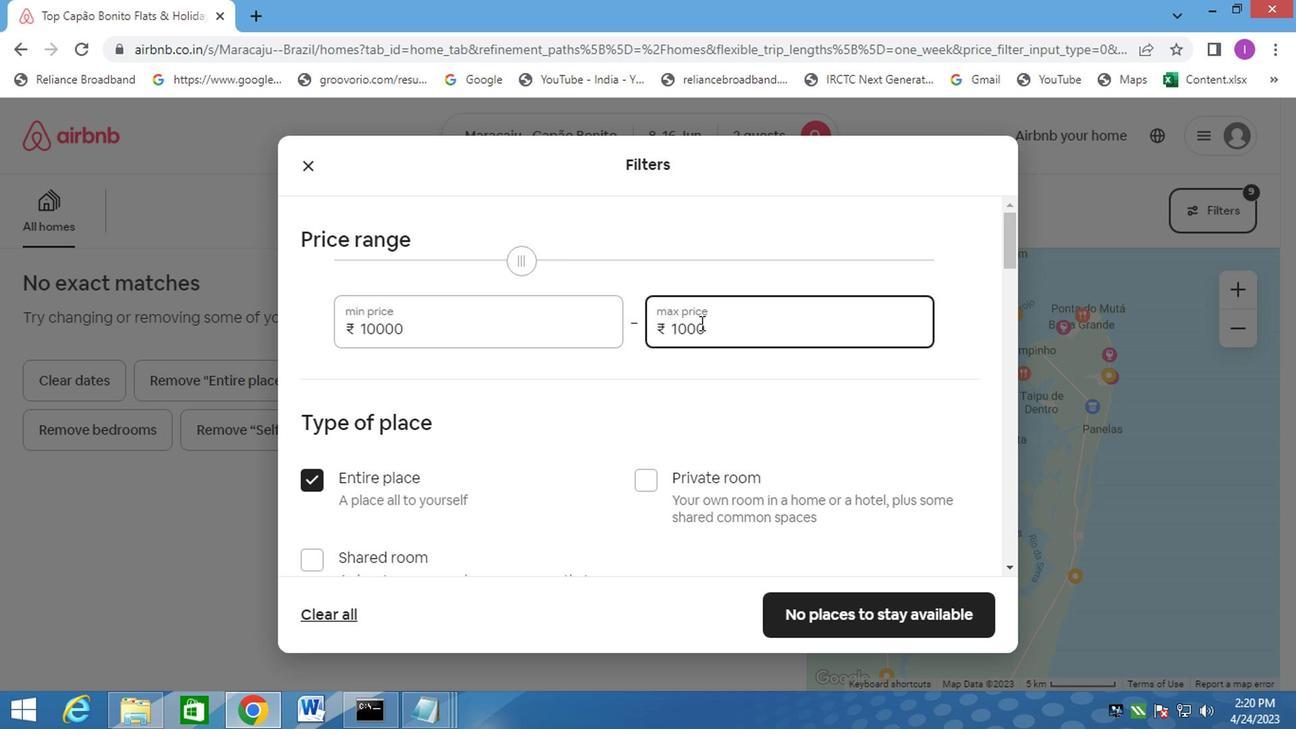 
Action: Mouse moved to (717, 195)
Screenshot: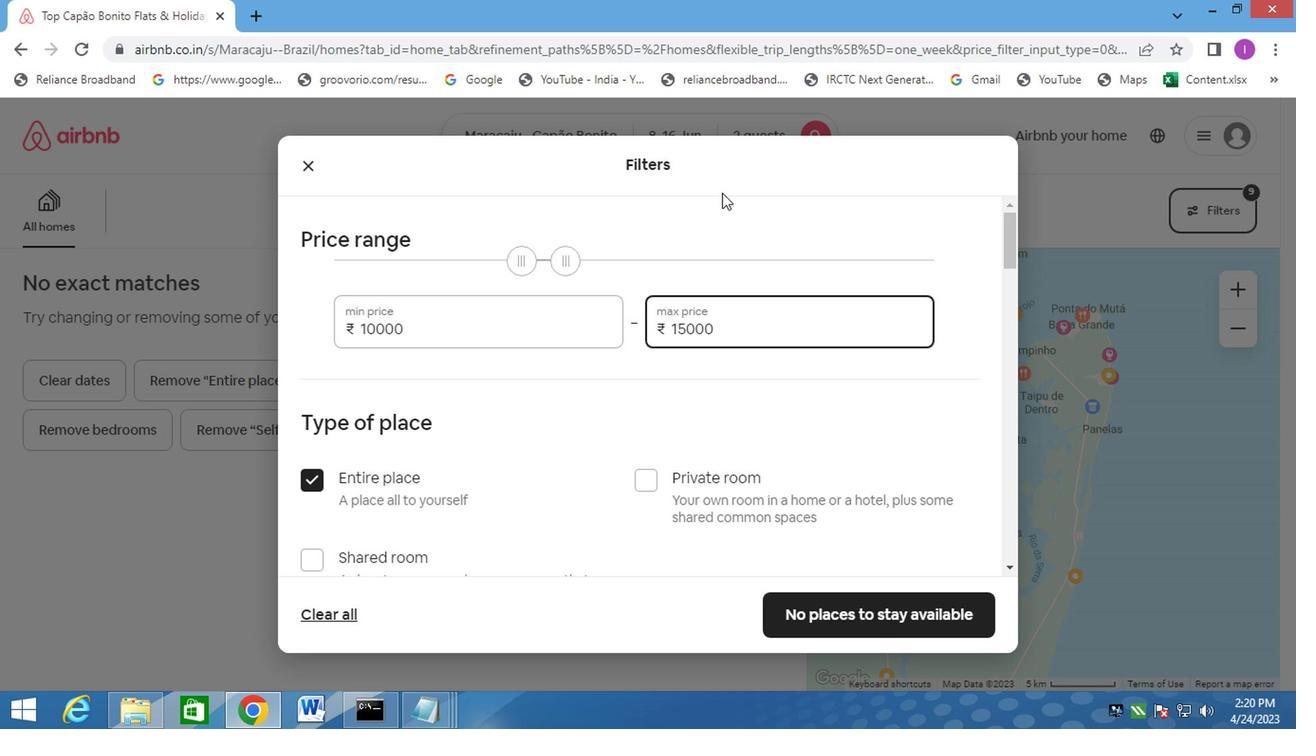 
Action: Mouse scrolled (717, 193) with delta (0, -1)
Screenshot: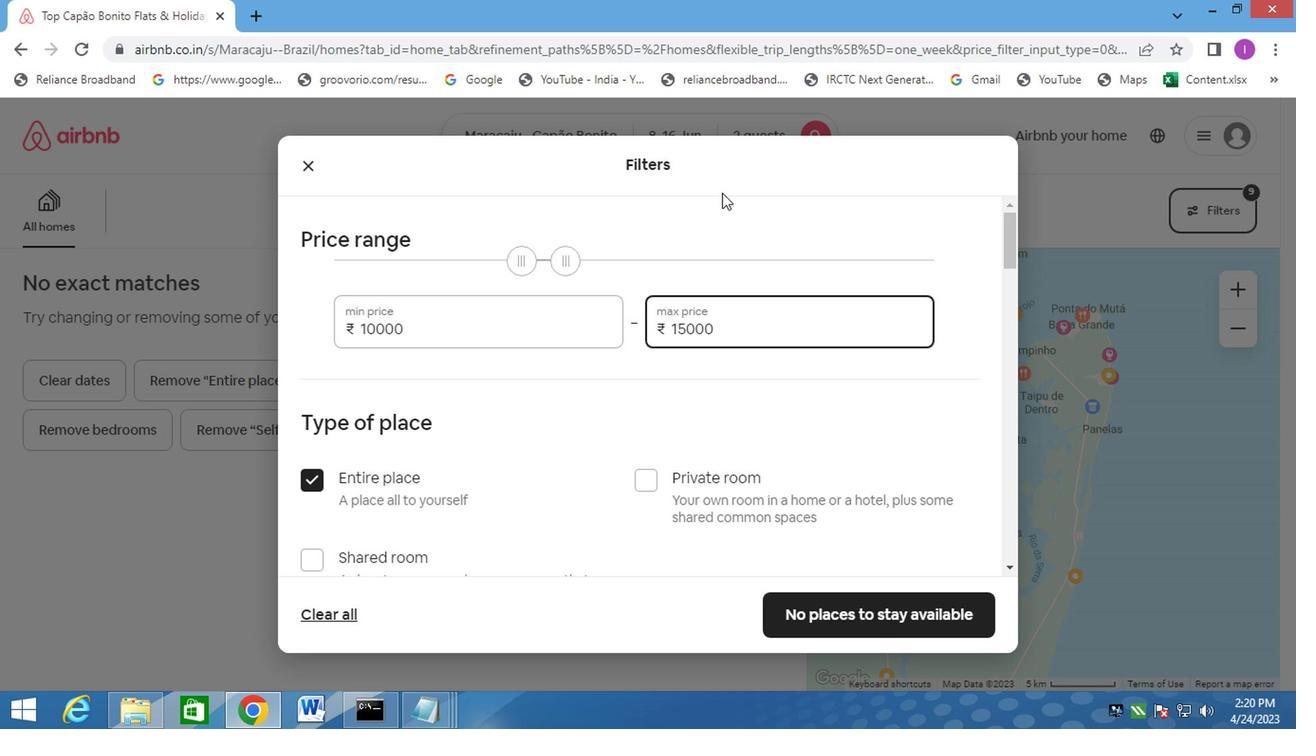 
Action: Mouse moved to (718, 195)
Screenshot: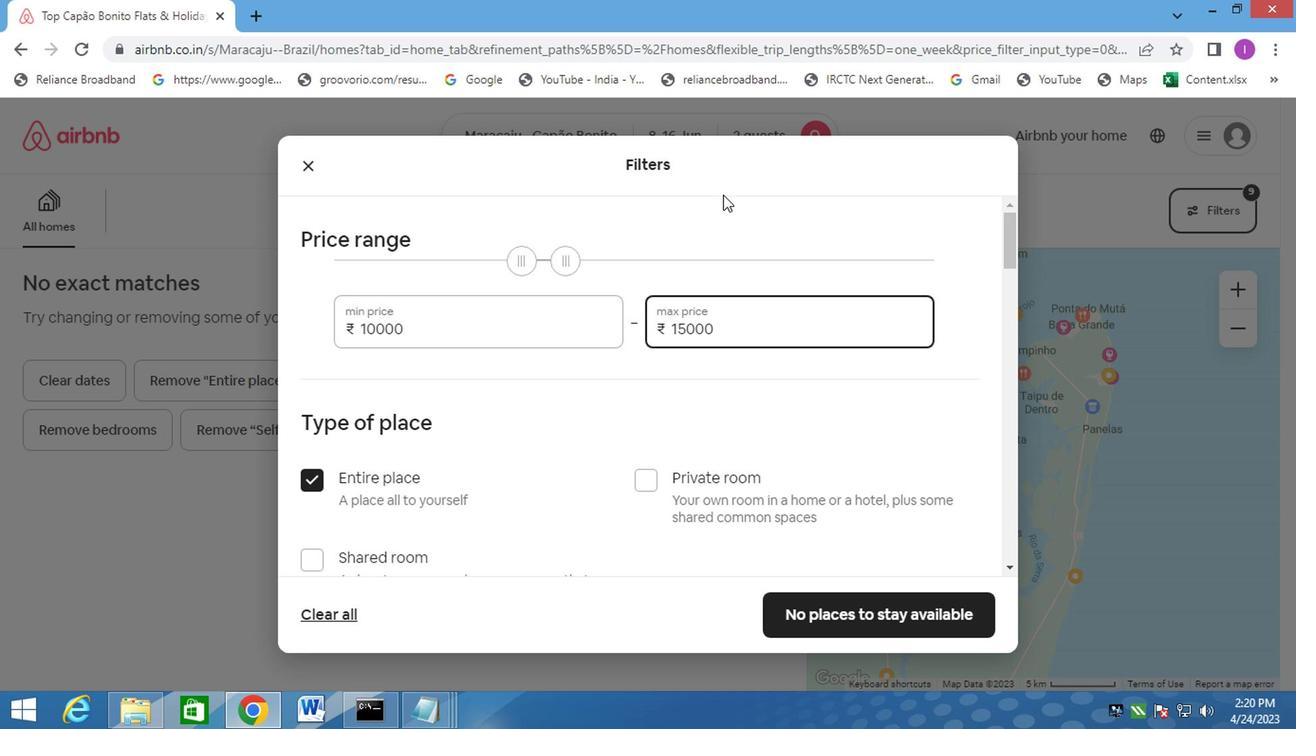 
Action: Mouse scrolled (718, 195) with delta (0, 0)
Screenshot: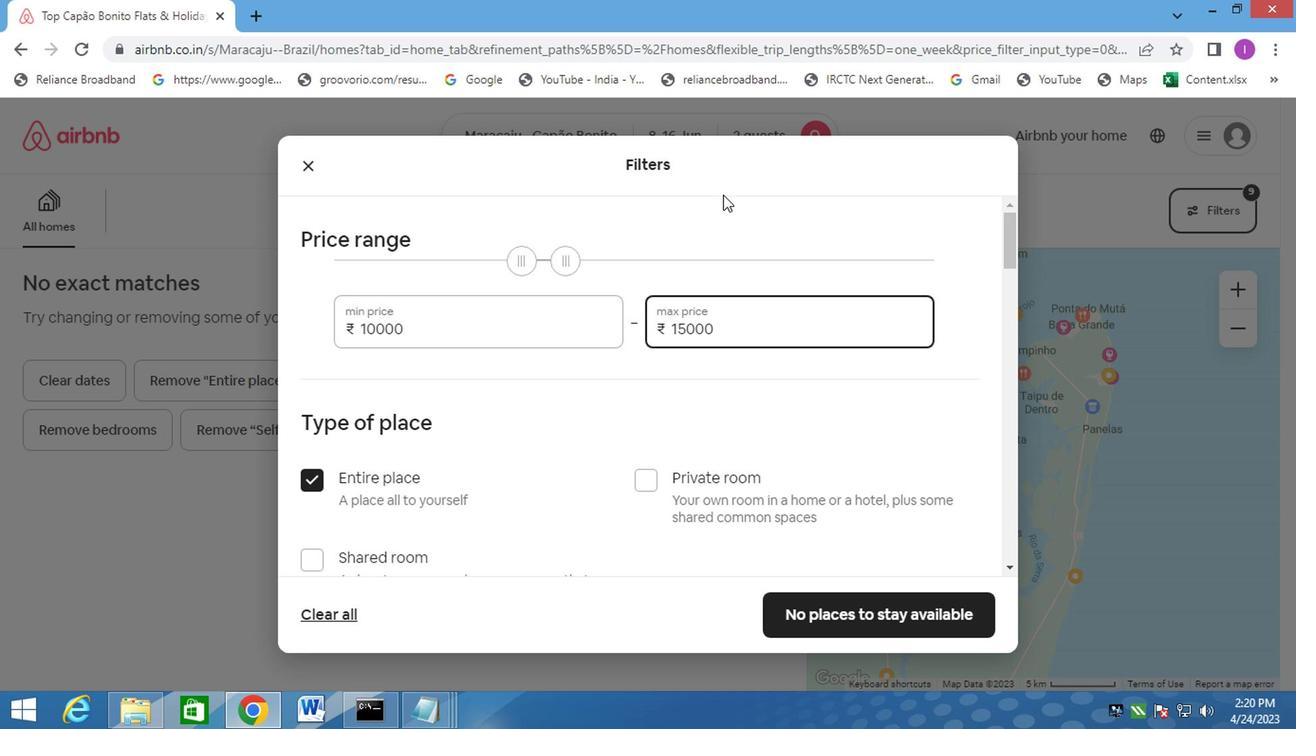 
Action: Mouse moved to (736, 210)
Screenshot: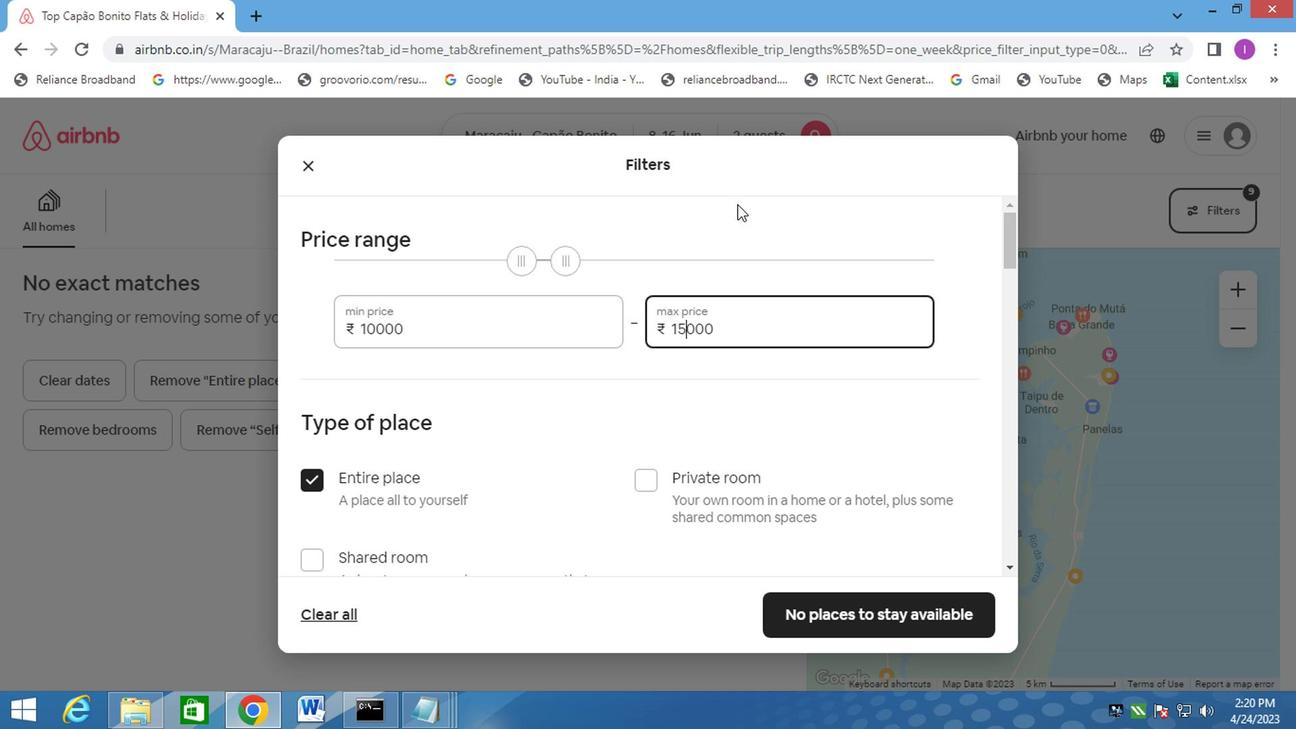 
Action: Mouse scrolled (736, 209) with delta (0, 0)
Screenshot: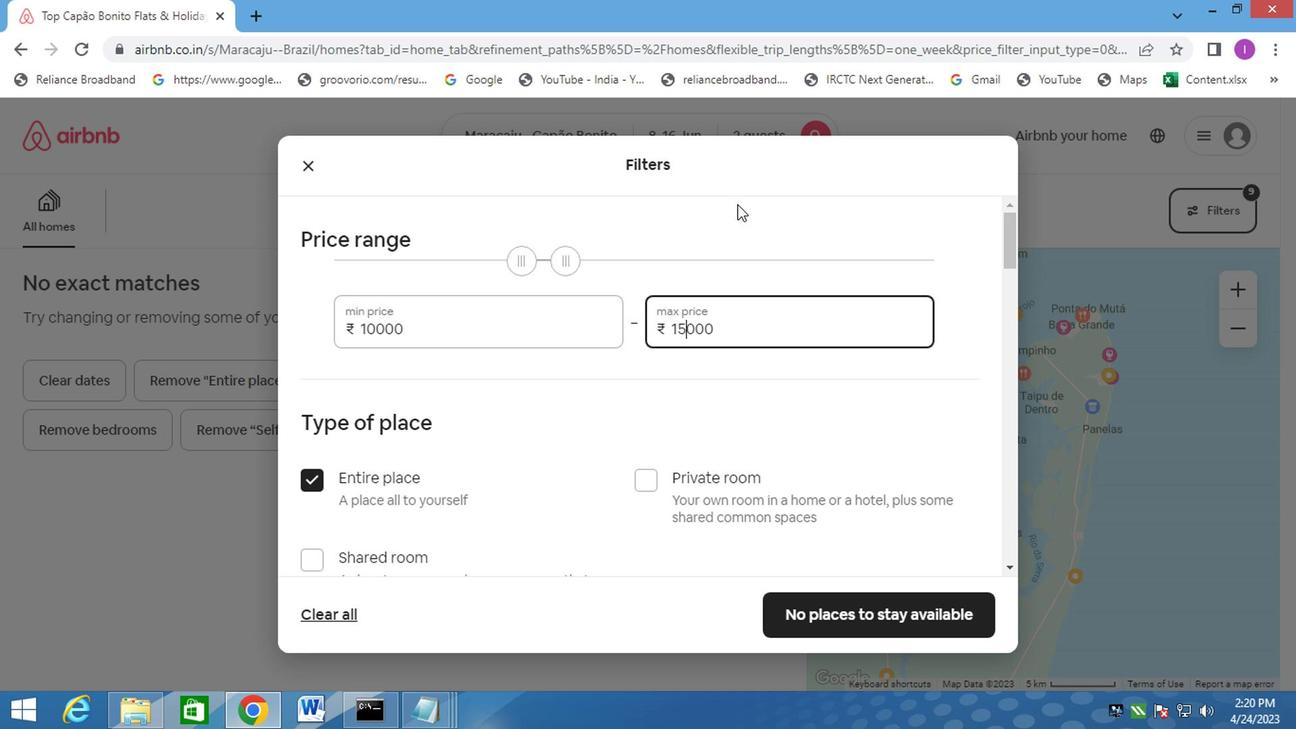 
Action: Mouse moved to (746, 226)
Screenshot: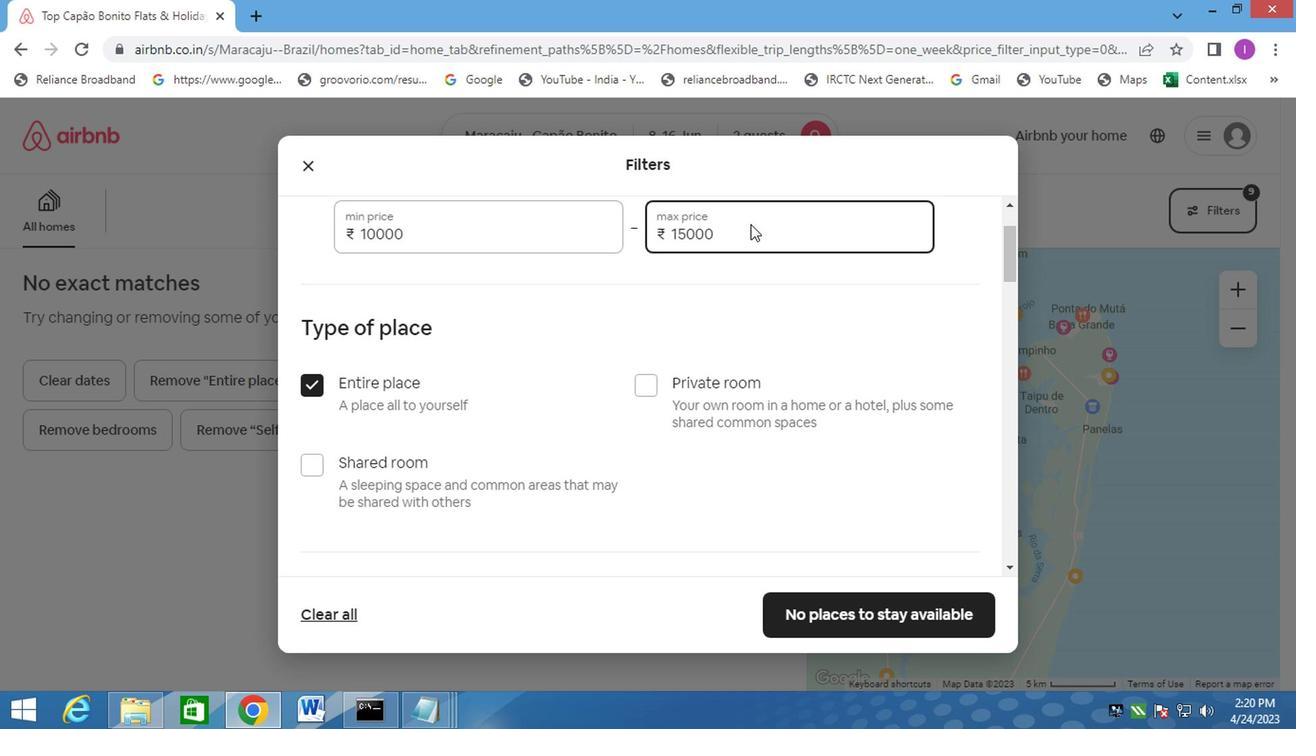
Action: Mouse scrolled (746, 225) with delta (0, 0)
Screenshot: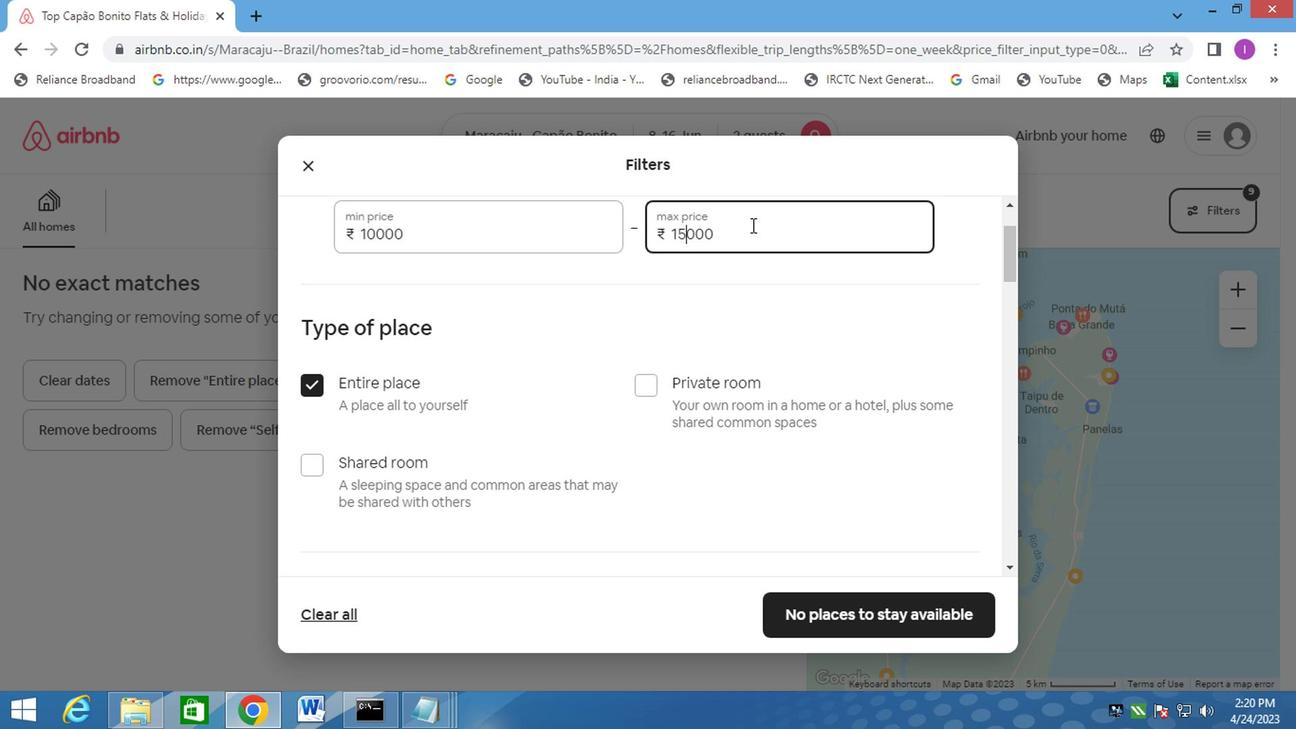 
Action: Mouse moved to (749, 226)
Screenshot: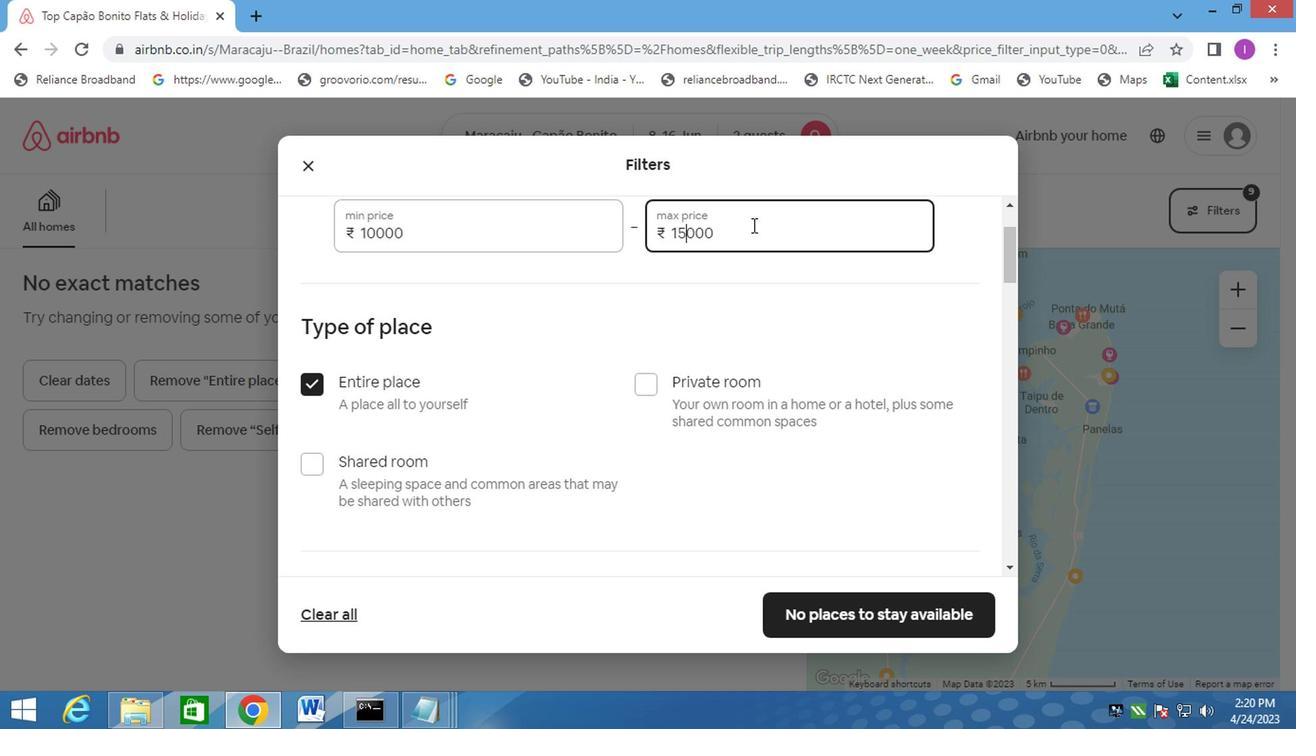 
Action: Mouse scrolled (749, 225) with delta (0, 0)
Screenshot: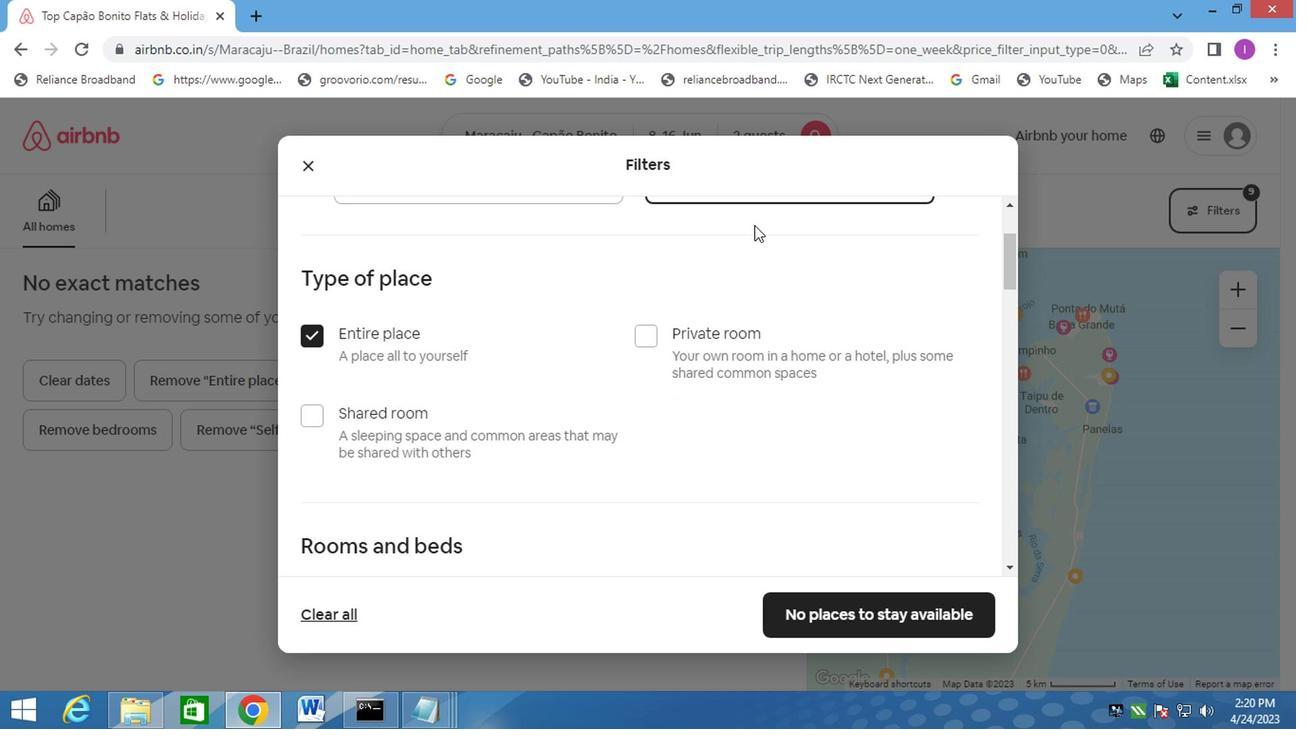 
Action: Mouse moved to (750, 226)
Screenshot: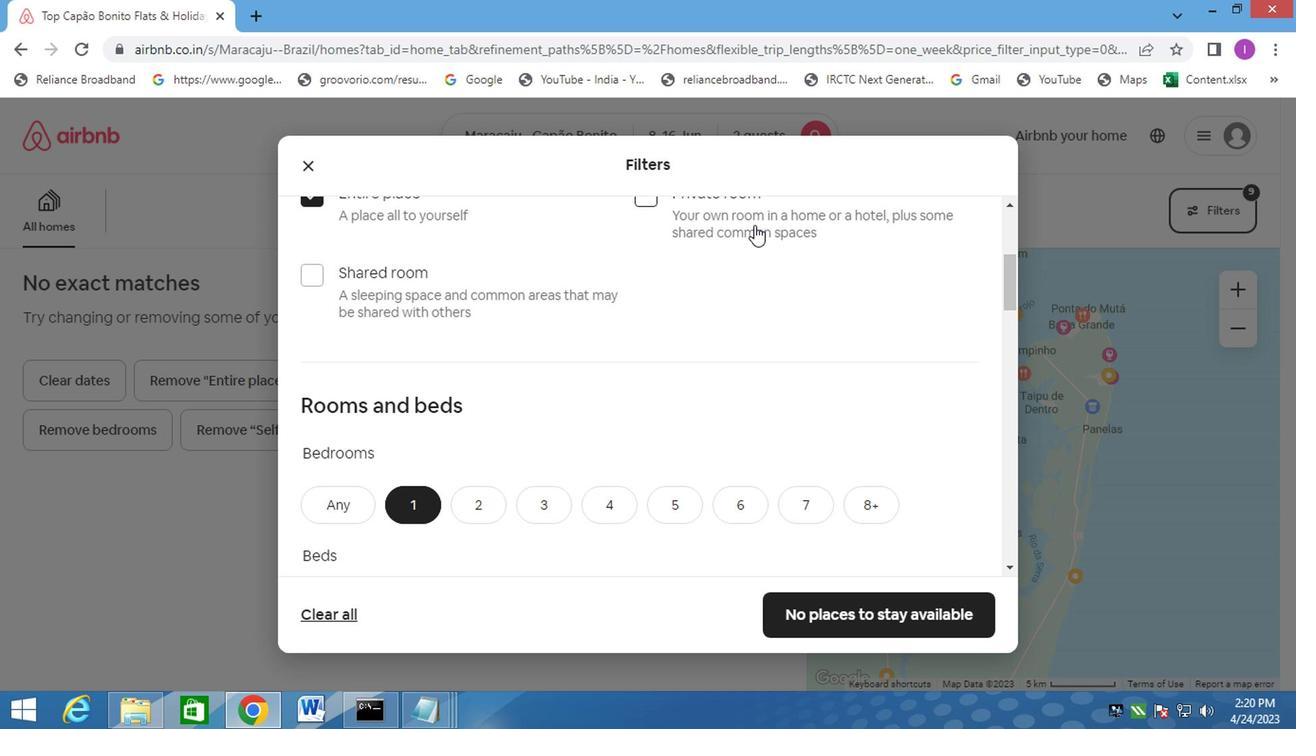 
Action: Mouse scrolled (750, 225) with delta (0, 0)
Screenshot: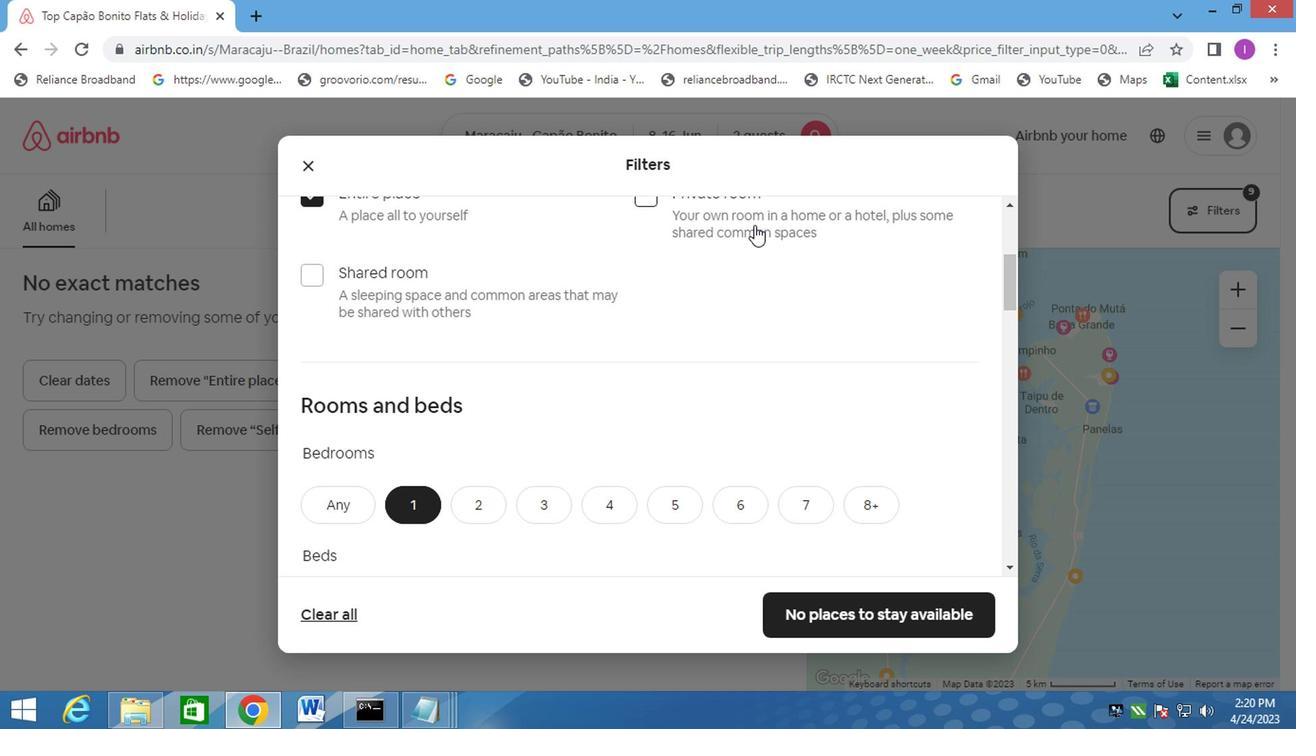 
Action: Mouse scrolled (750, 225) with delta (0, 0)
Screenshot: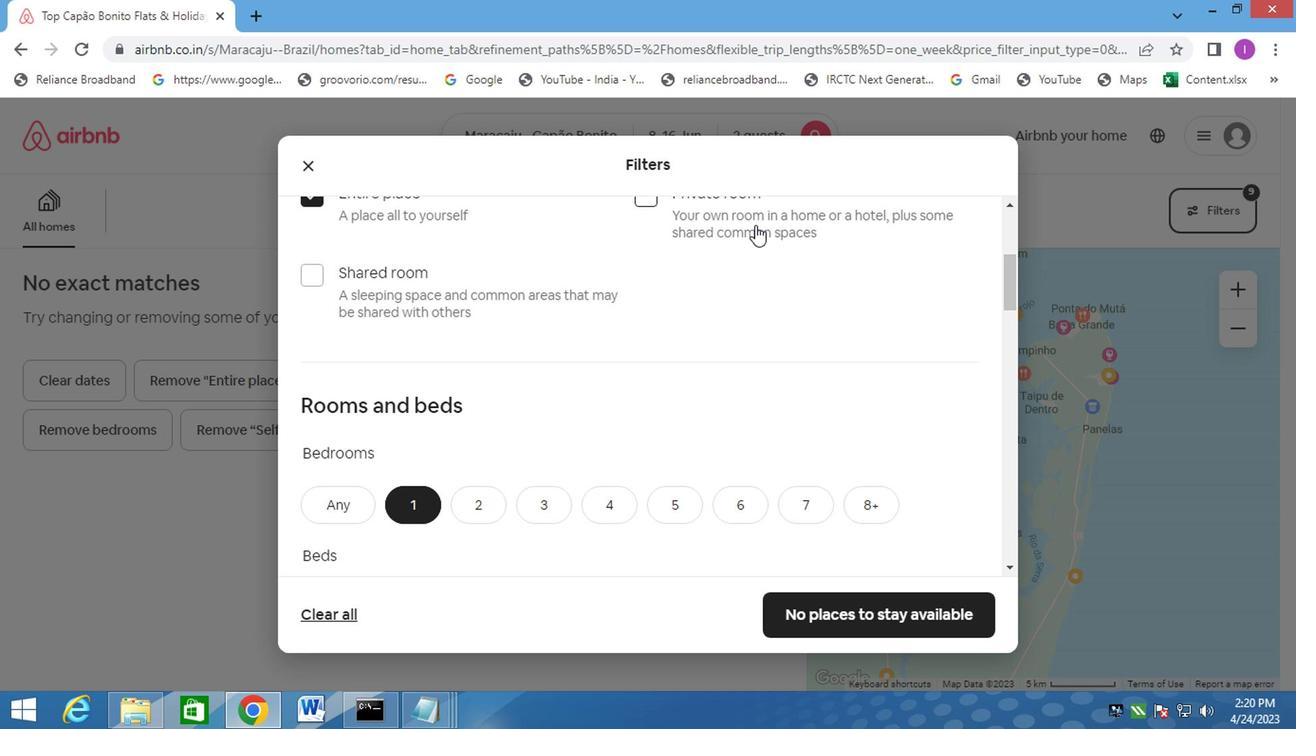 
Action: Mouse scrolled (750, 225) with delta (0, 0)
Screenshot: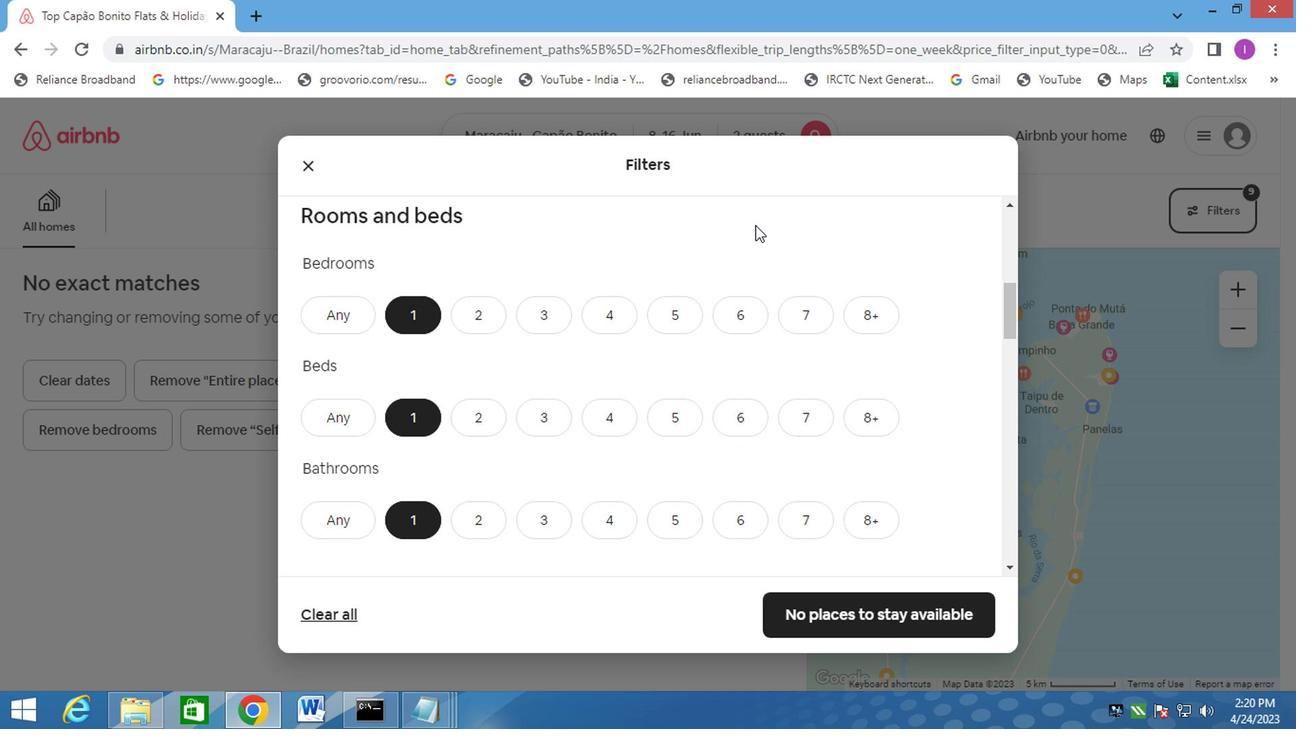 
Action: Mouse moved to (751, 226)
Screenshot: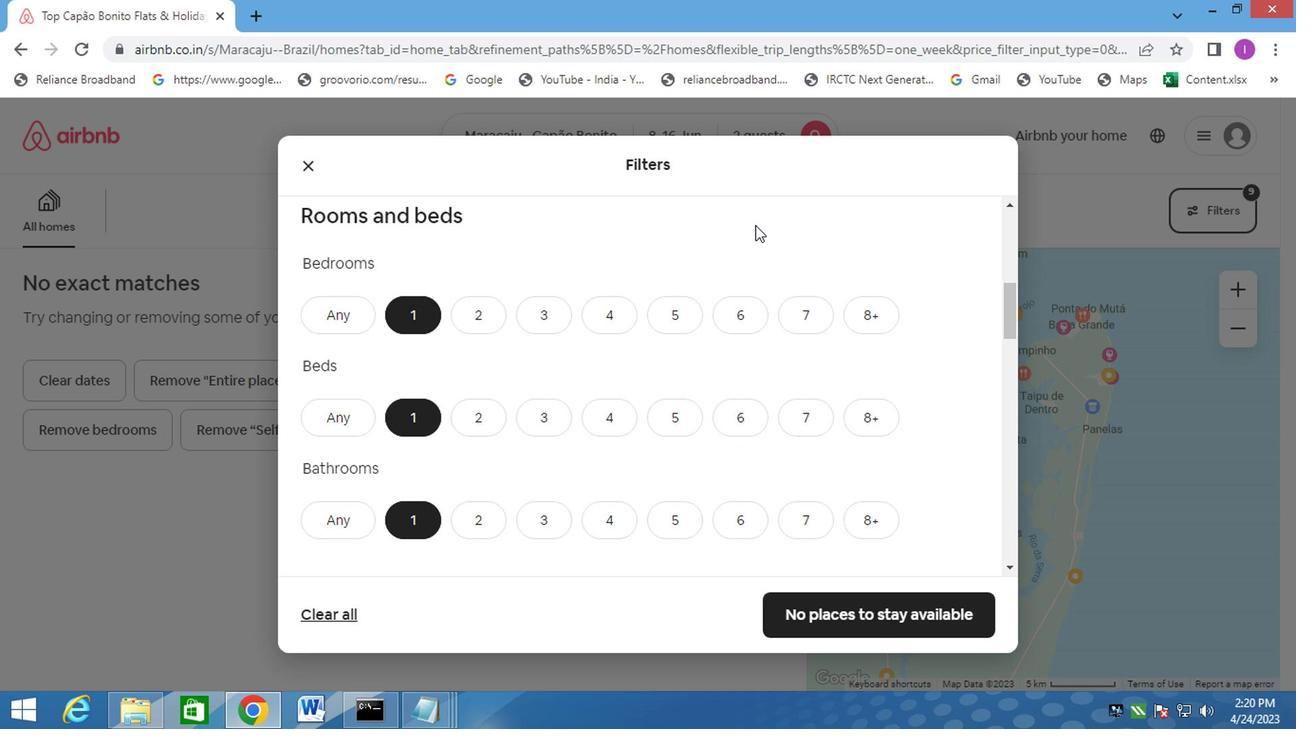 
Action: Mouse scrolled (751, 225) with delta (0, 0)
Screenshot: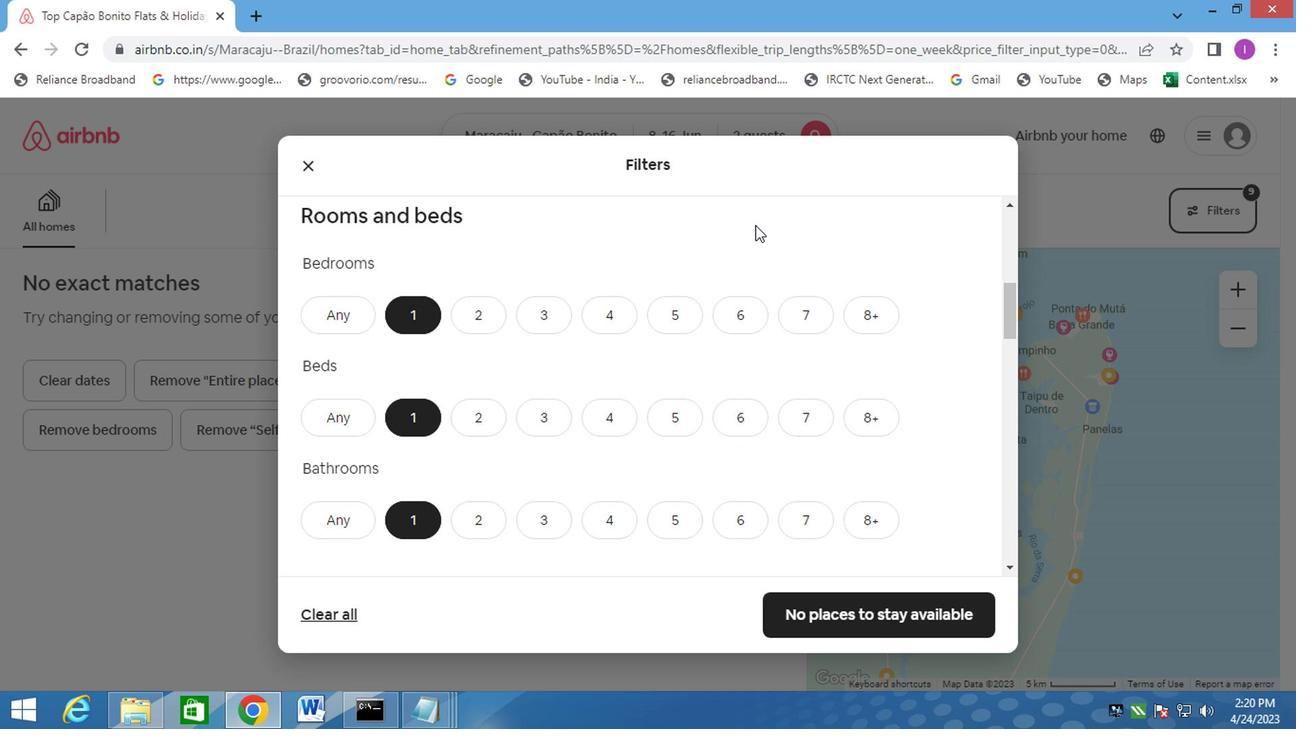 
Action: Mouse scrolled (751, 225) with delta (0, 0)
Screenshot: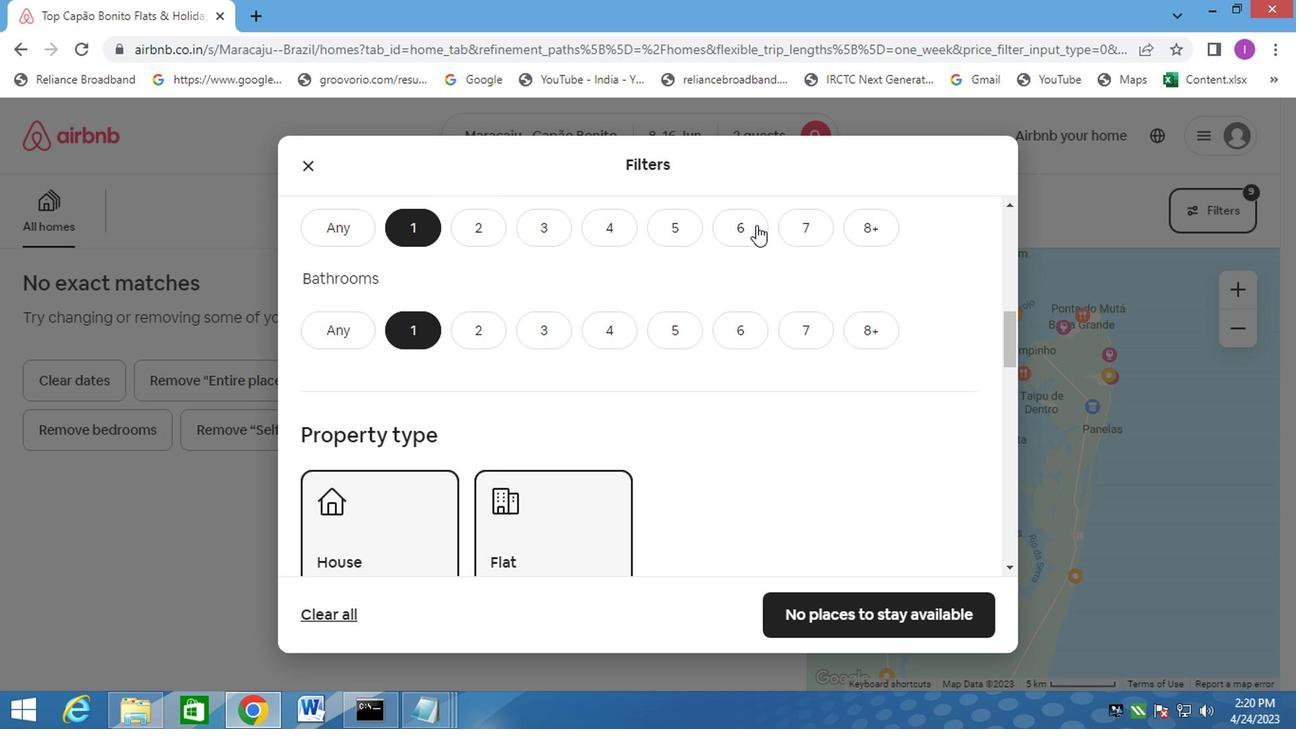 
Action: Mouse scrolled (751, 225) with delta (0, 0)
Screenshot: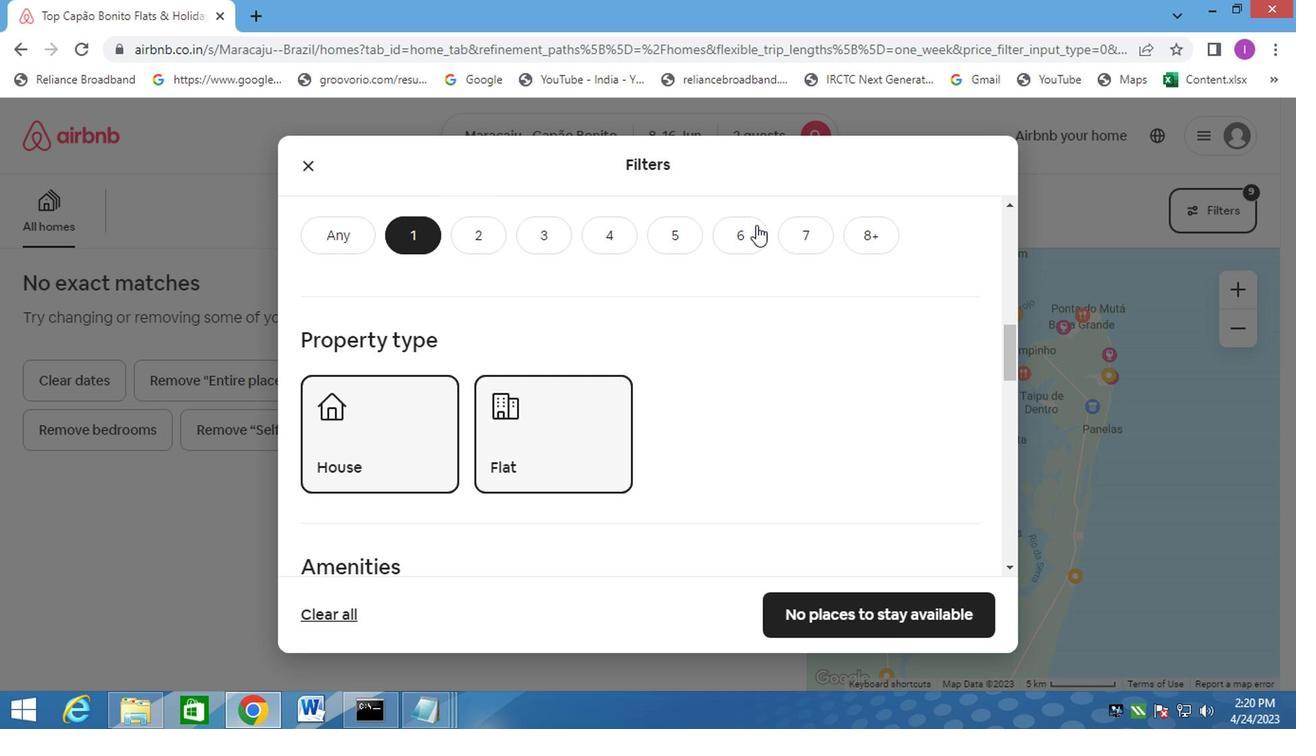 
Action: Mouse moved to (675, 214)
Screenshot: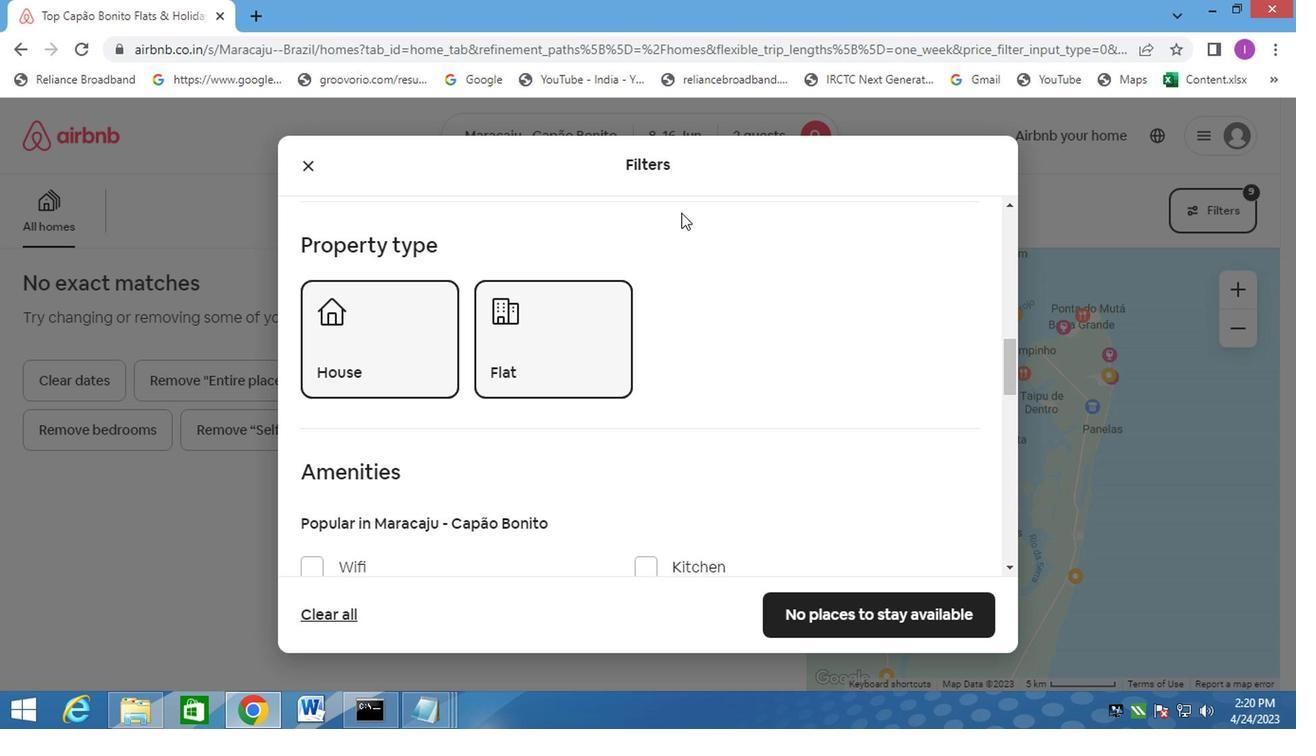 
Action: Mouse scrolled (675, 214) with delta (0, 0)
Screenshot: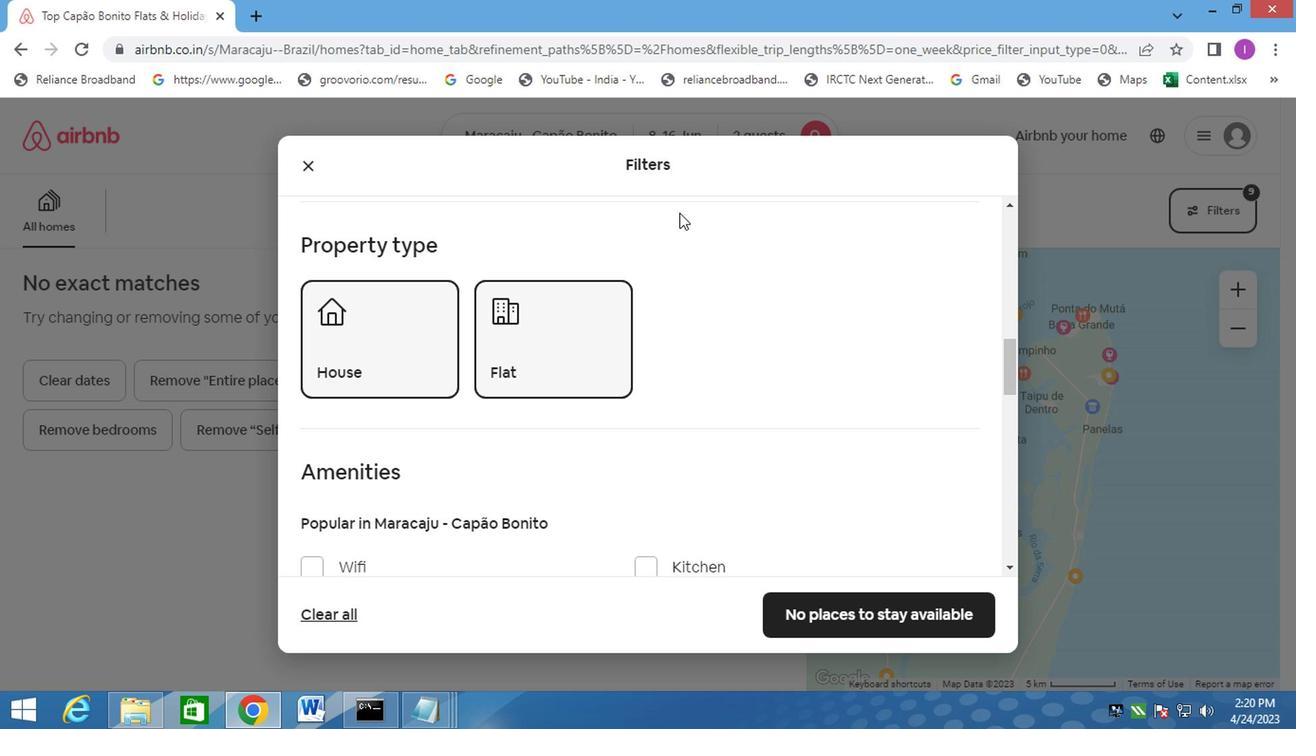 
Action: Mouse scrolled (675, 214) with delta (0, 0)
Screenshot: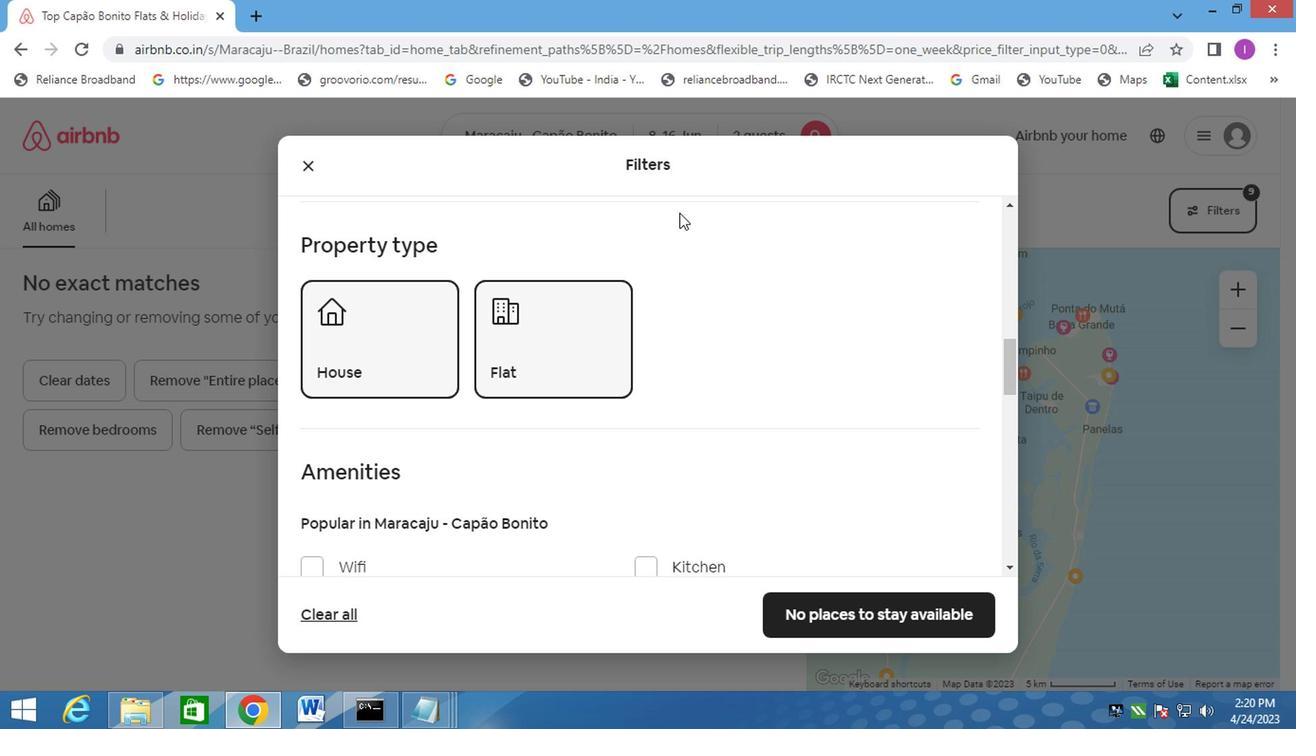 
Action: Mouse moved to (674, 213)
Screenshot: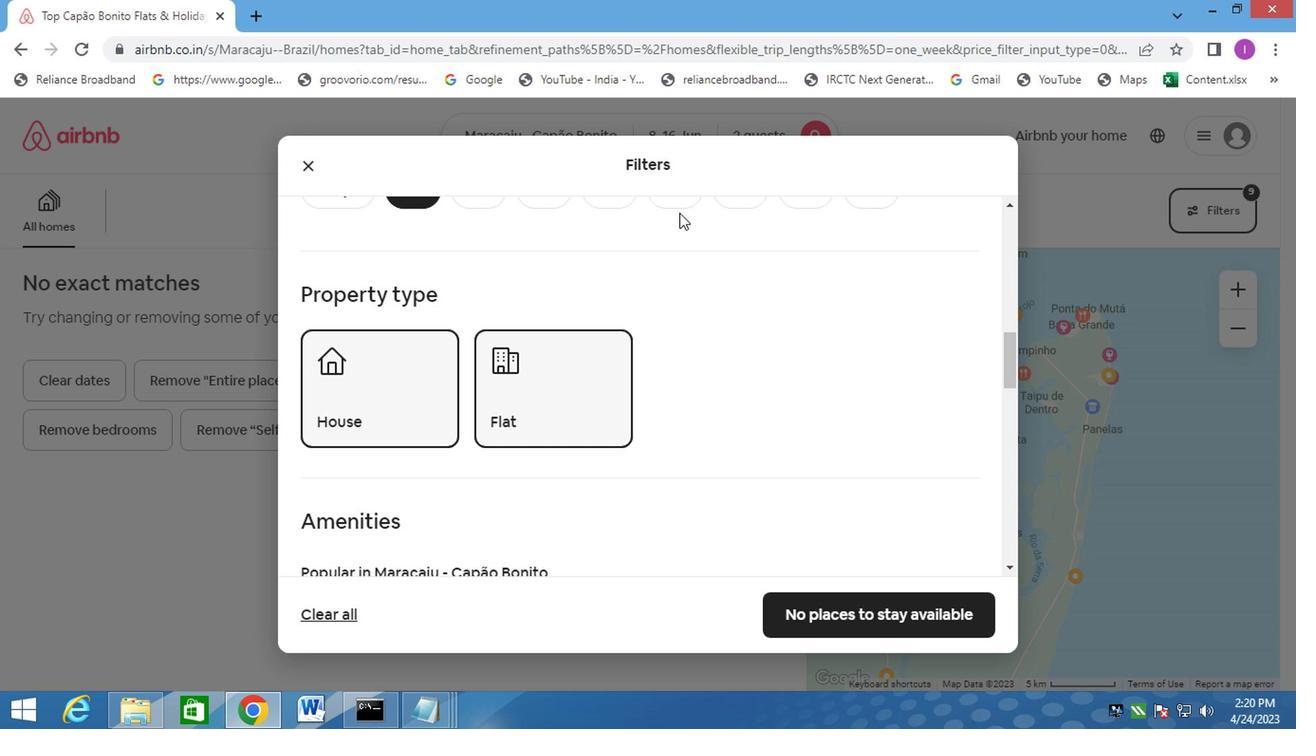 
Action: Mouse scrolled (674, 214) with delta (0, 0)
Screenshot: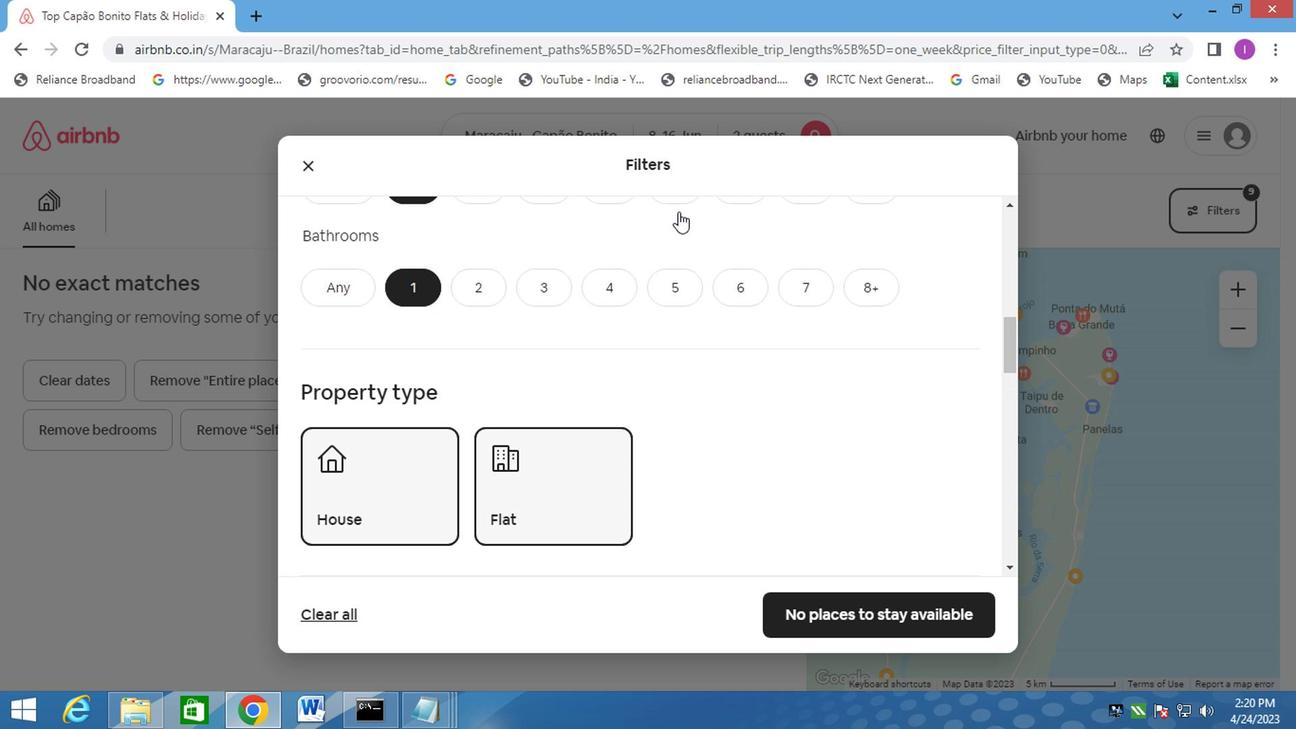 
Action: Mouse scrolled (674, 214) with delta (0, 0)
Screenshot: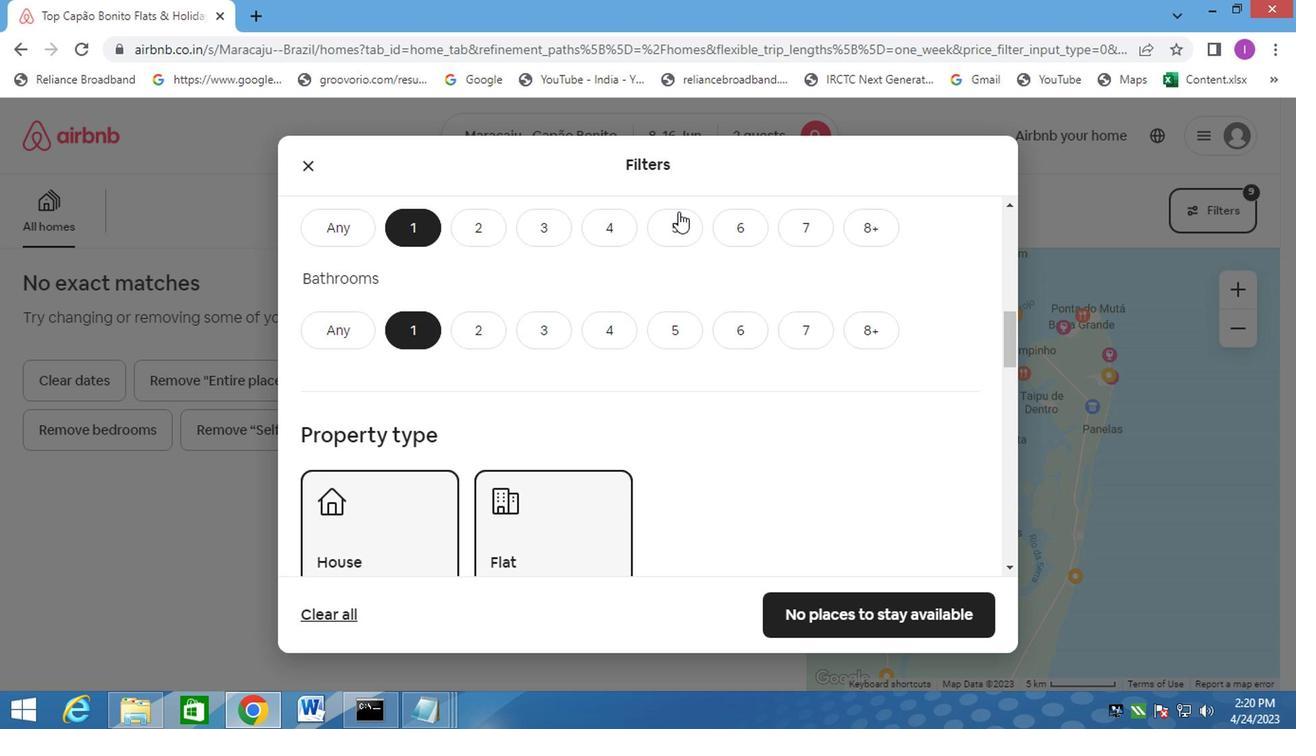 
Action: Mouse moved to (674, 213)
Screenshot: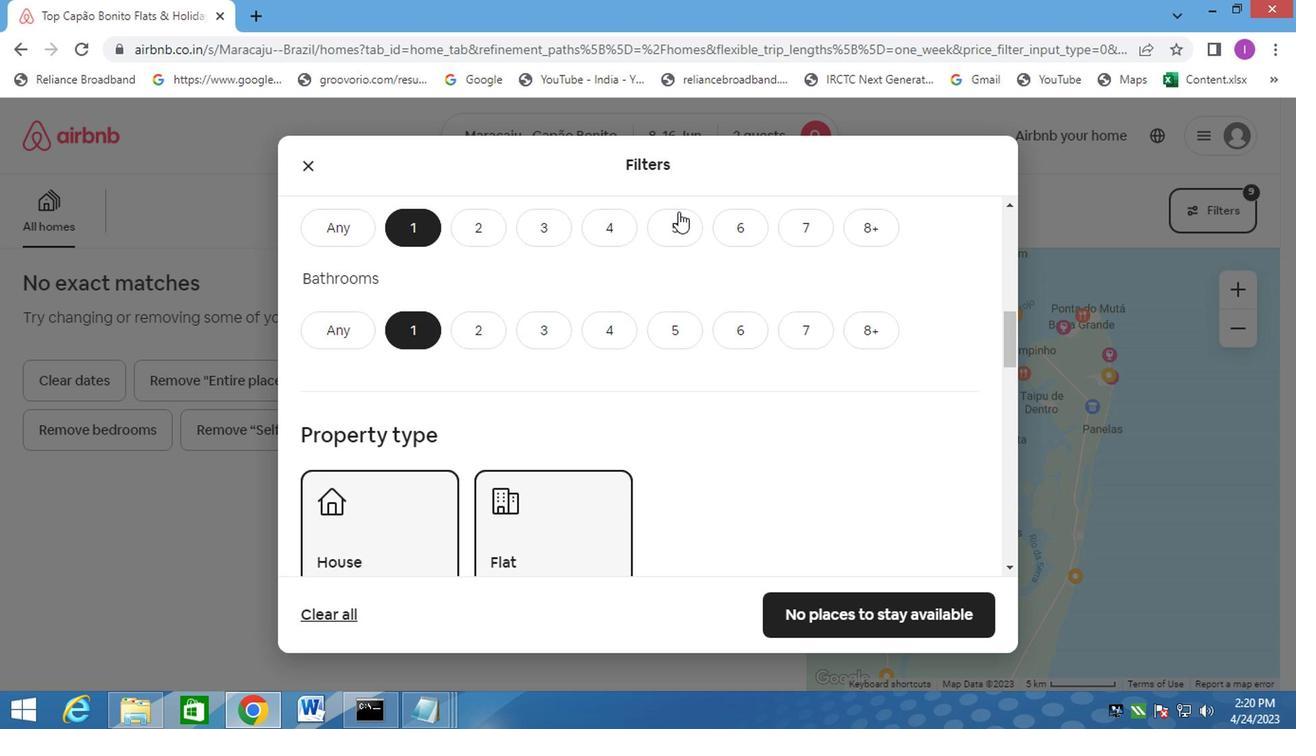
Action: Mouse scrolled (674, 214) with delta (0, 0)
Screenshot: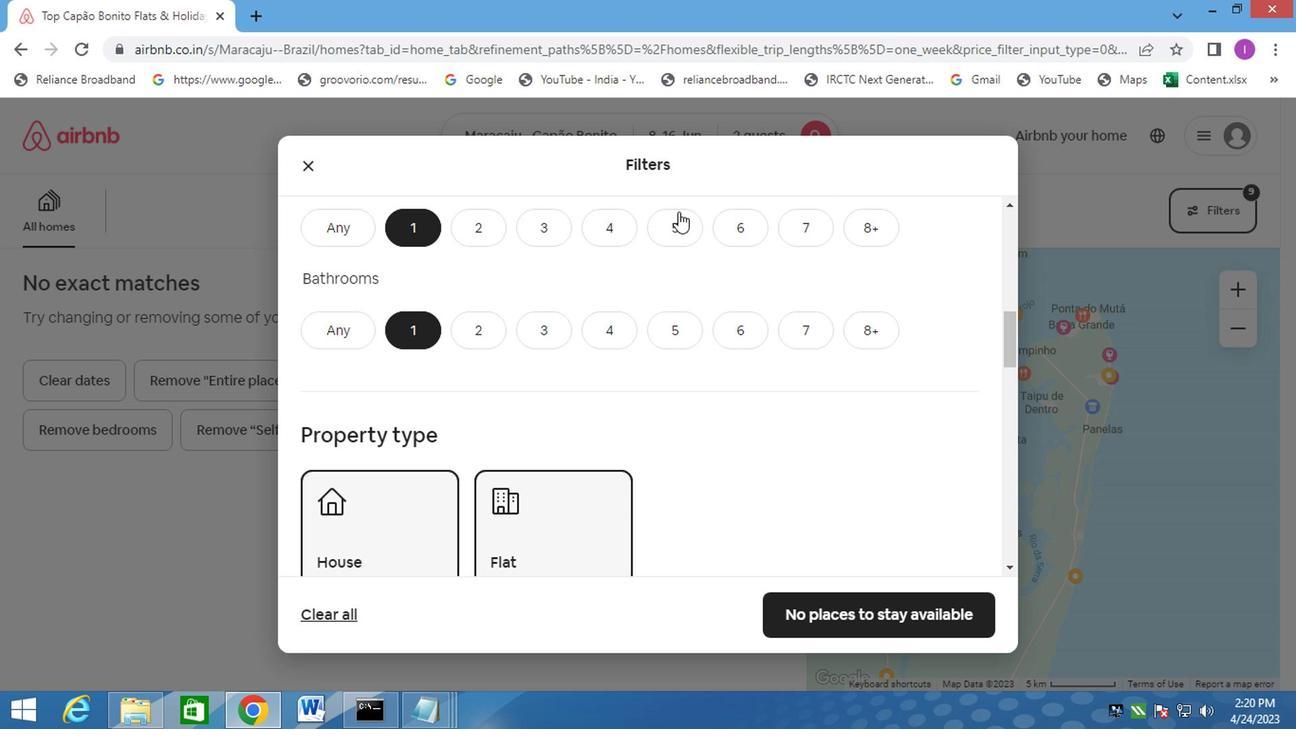 
Action: Mouse moved to (673, 214)
Screenshot: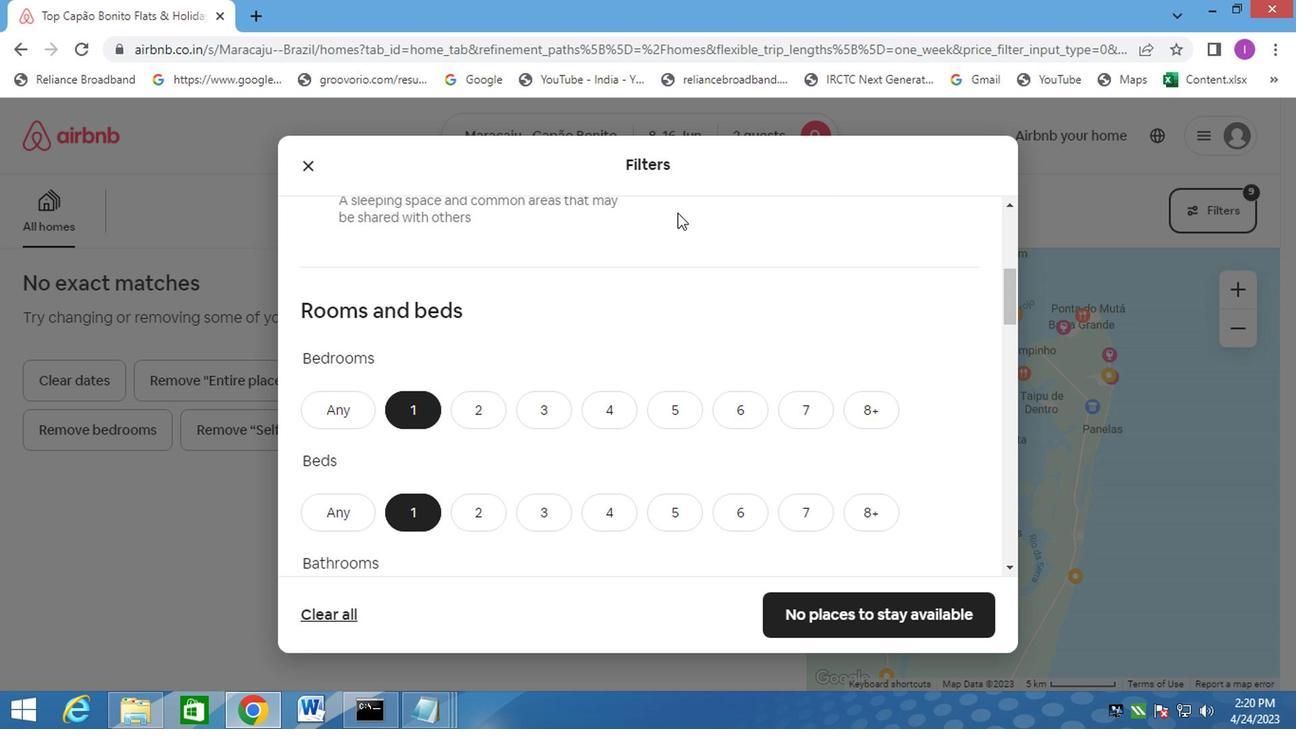 
Action: Mouse scrolled (673, 213) with delta (0, 0)
Screenshot: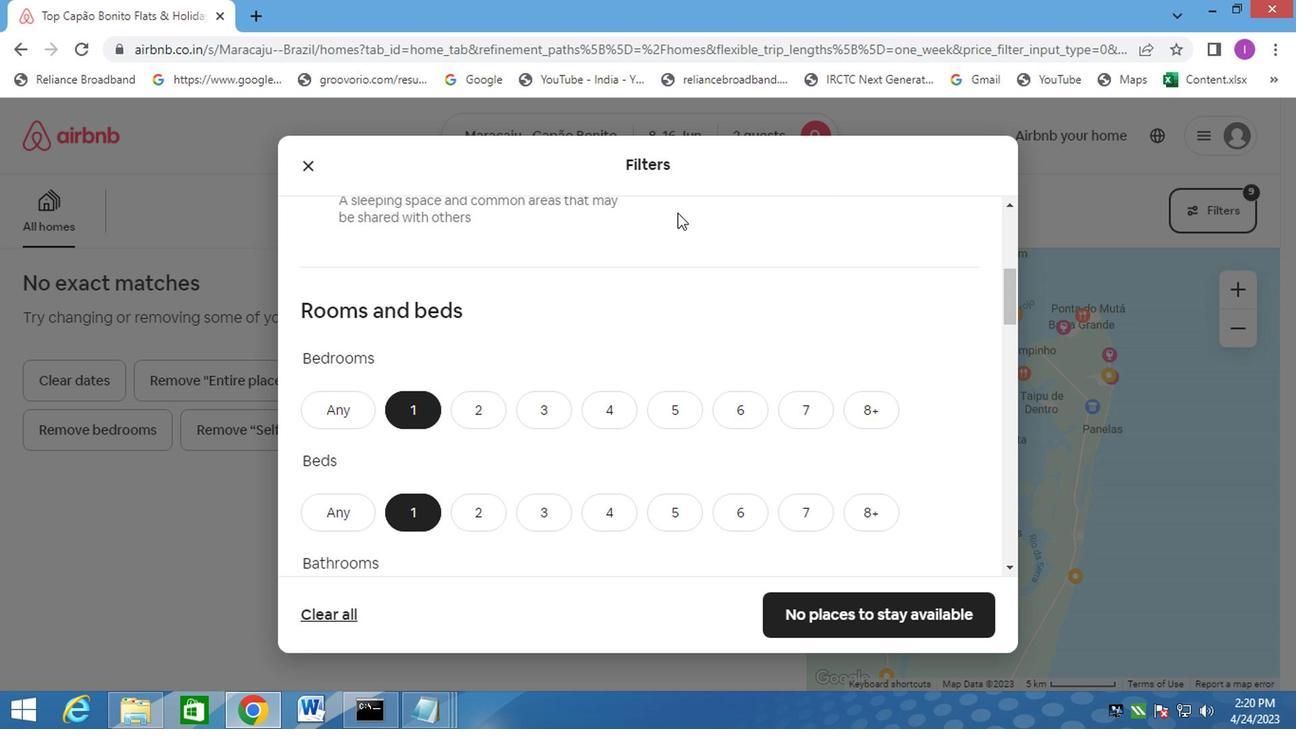 
Action: Mouse scrolled (673, 213) with delta (0, 0)
Screenshot: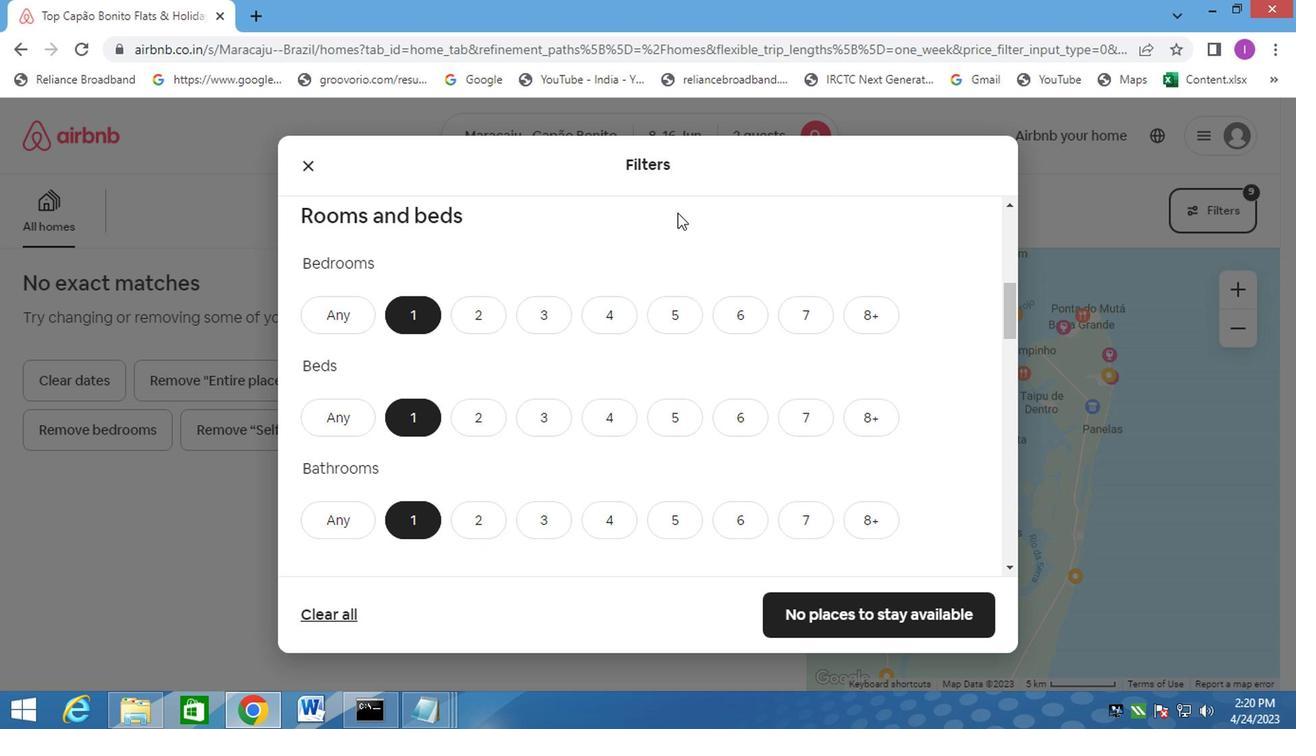
Action: Mouse scrolled (673, 213) with delta (0, 0)
Screenshot: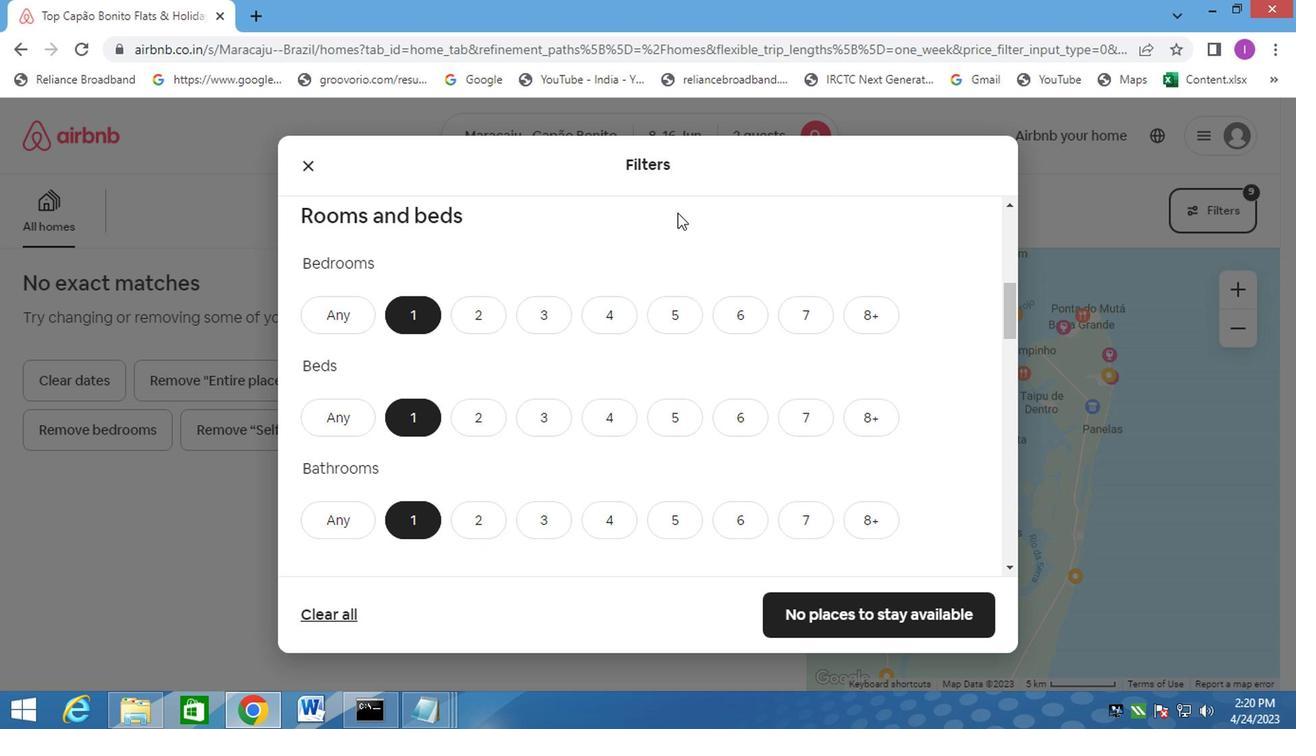 
Action: Mouse scrolled (673, 213) with delta (0, 0)
Screenshot: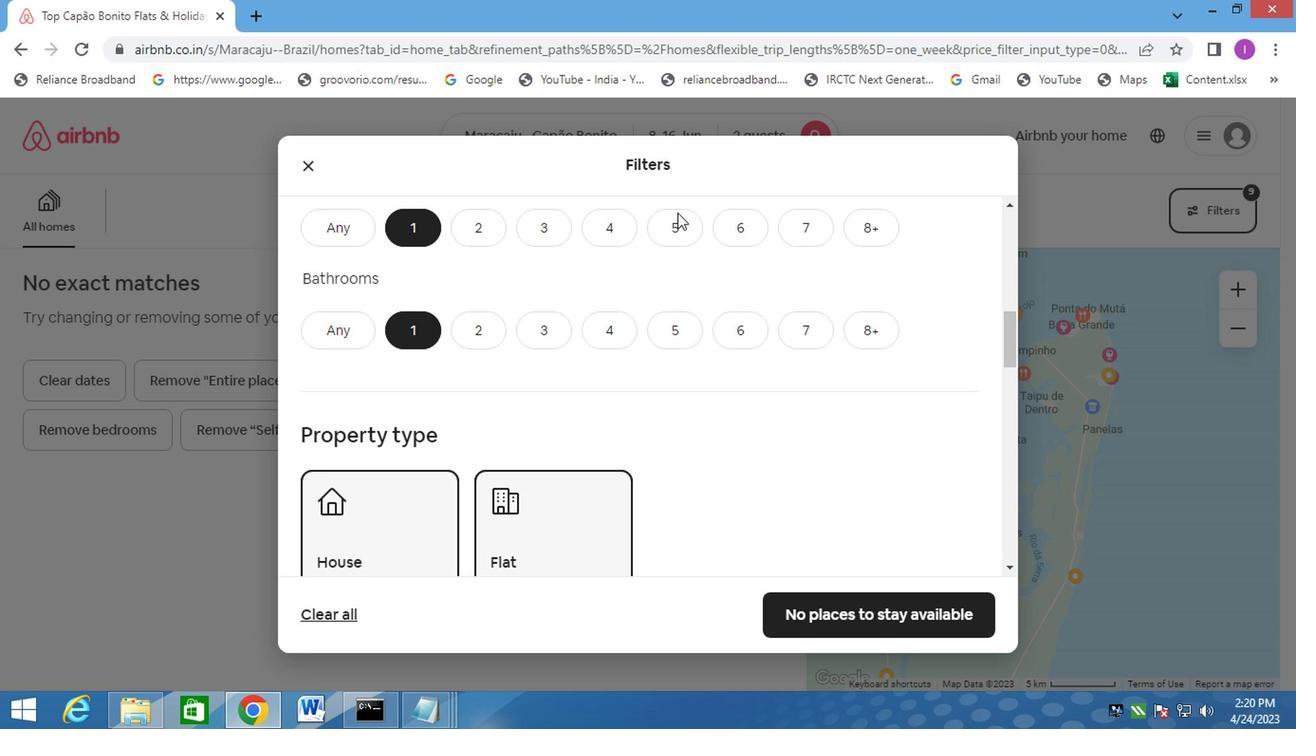 
Action: Mouse moved to (675, 212)
Screenshot: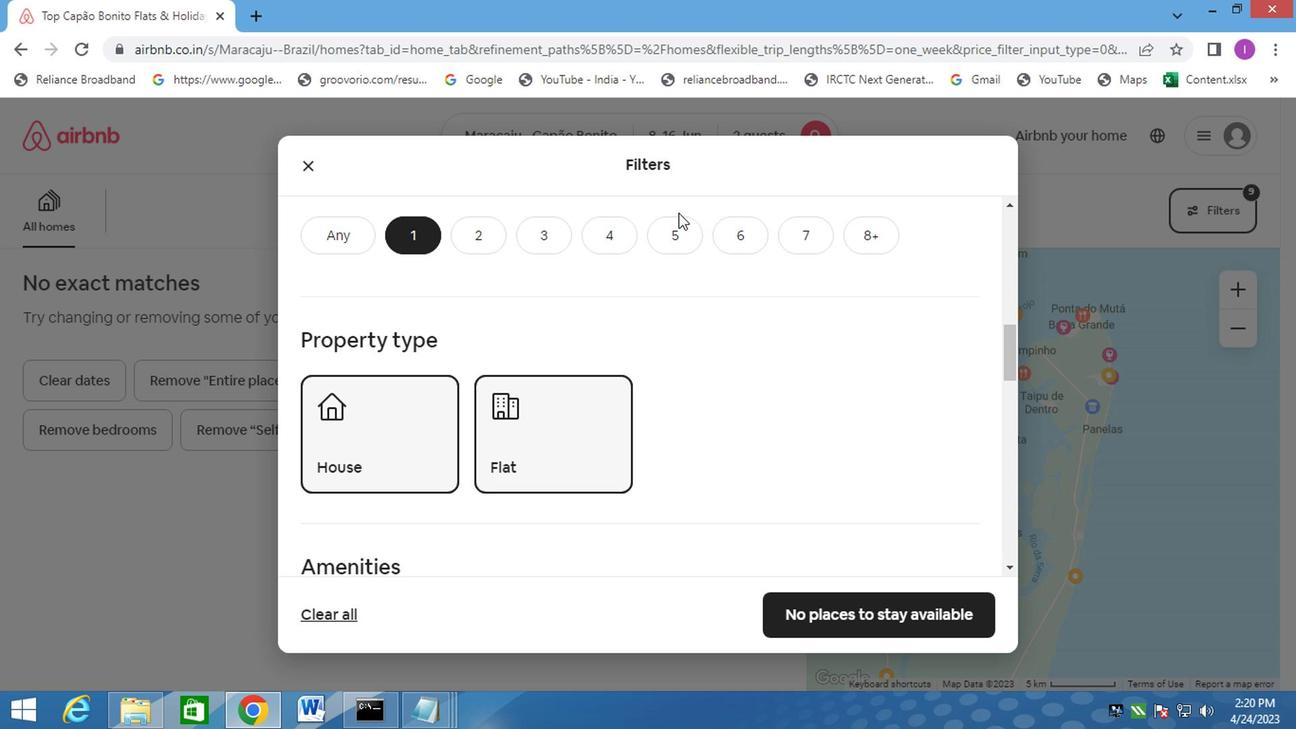 
Action: Mouse scrolled (675, 211) with delta (0, 0)
Screenshot: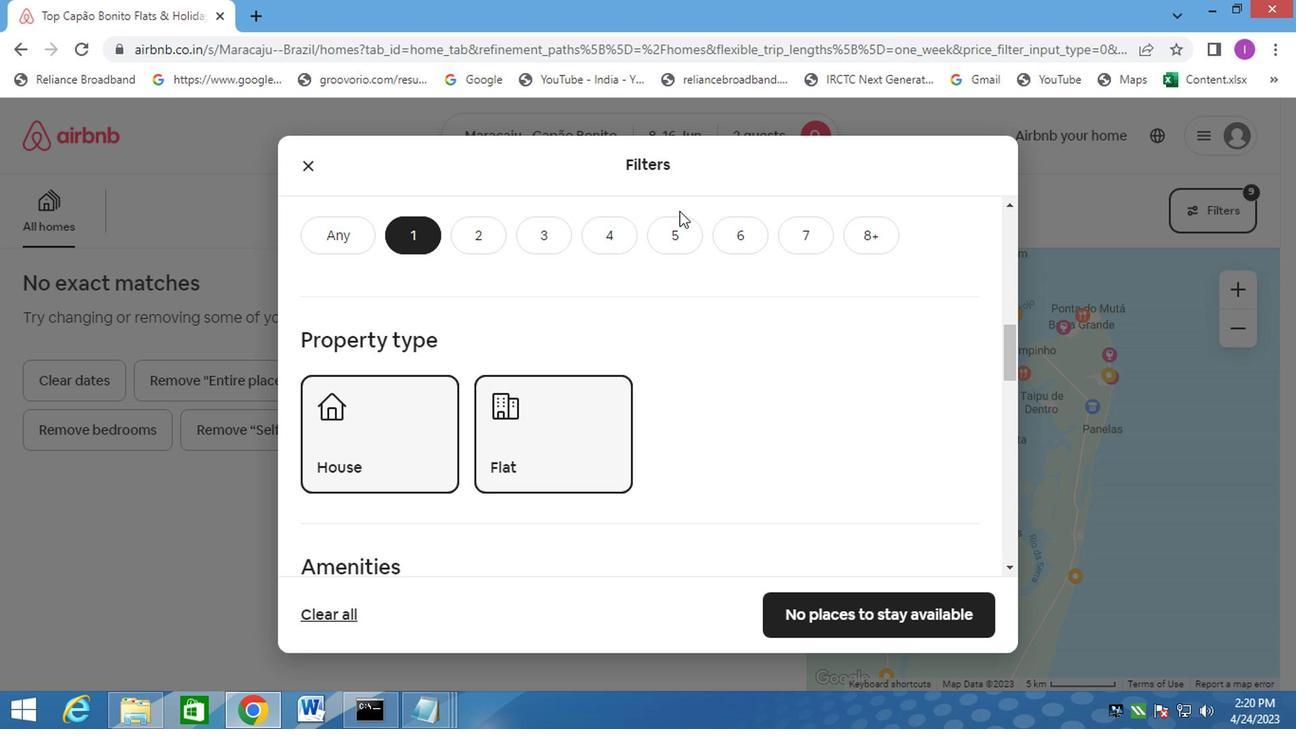 
Action: Mouse scrolled (675, 211) with delta (0, 0)
Screenshot: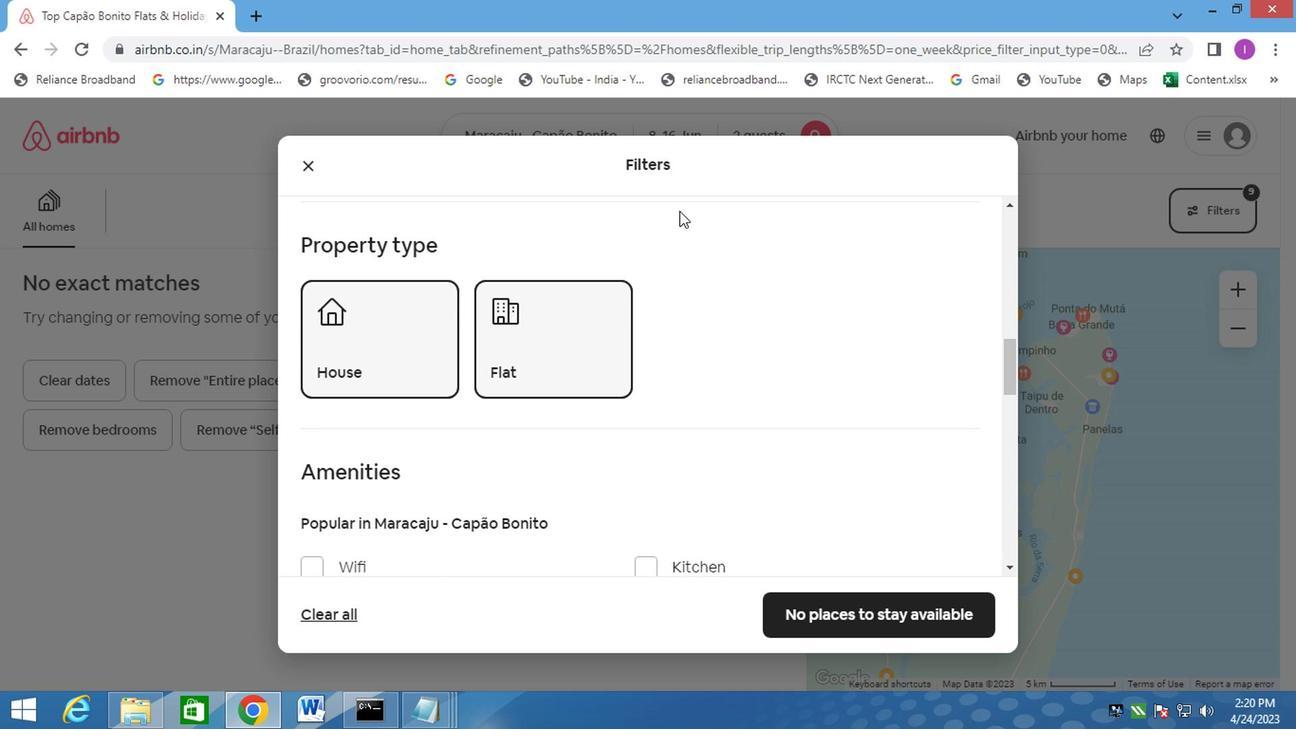 
Action: Mouse scrolled (675, 213) with delta (0, 1)
Screenshot: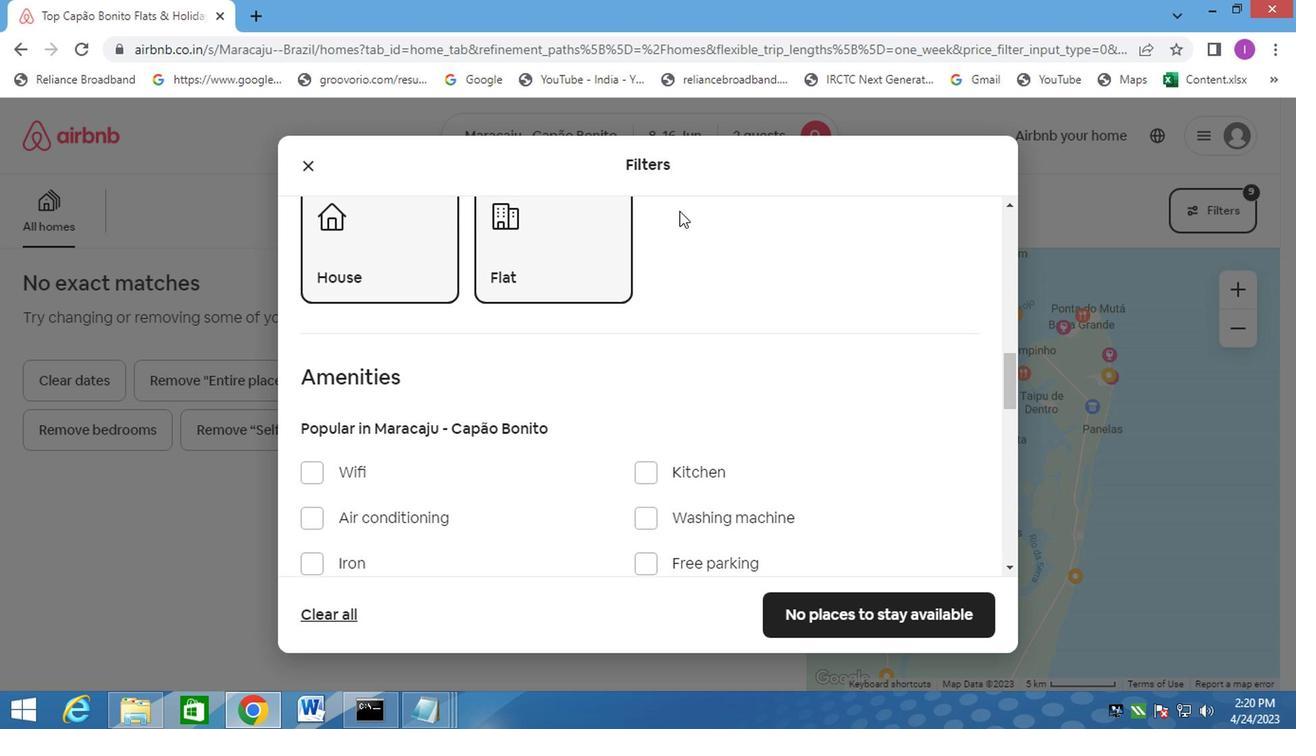 
Action: Mouse scrolled (675, 211) with delta (0, 0)
Screenshot: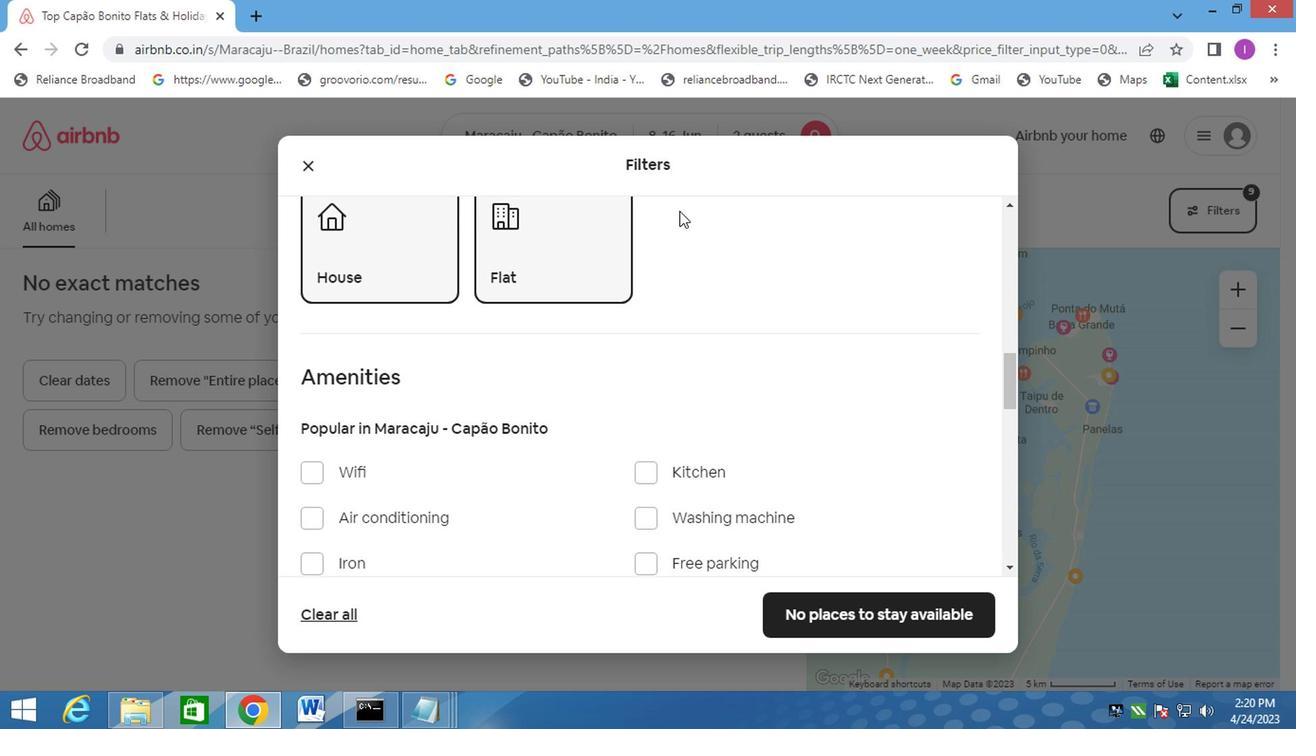 
Action: Mouse scrolled (675, 211) with delta (0, 0)
Screenshot: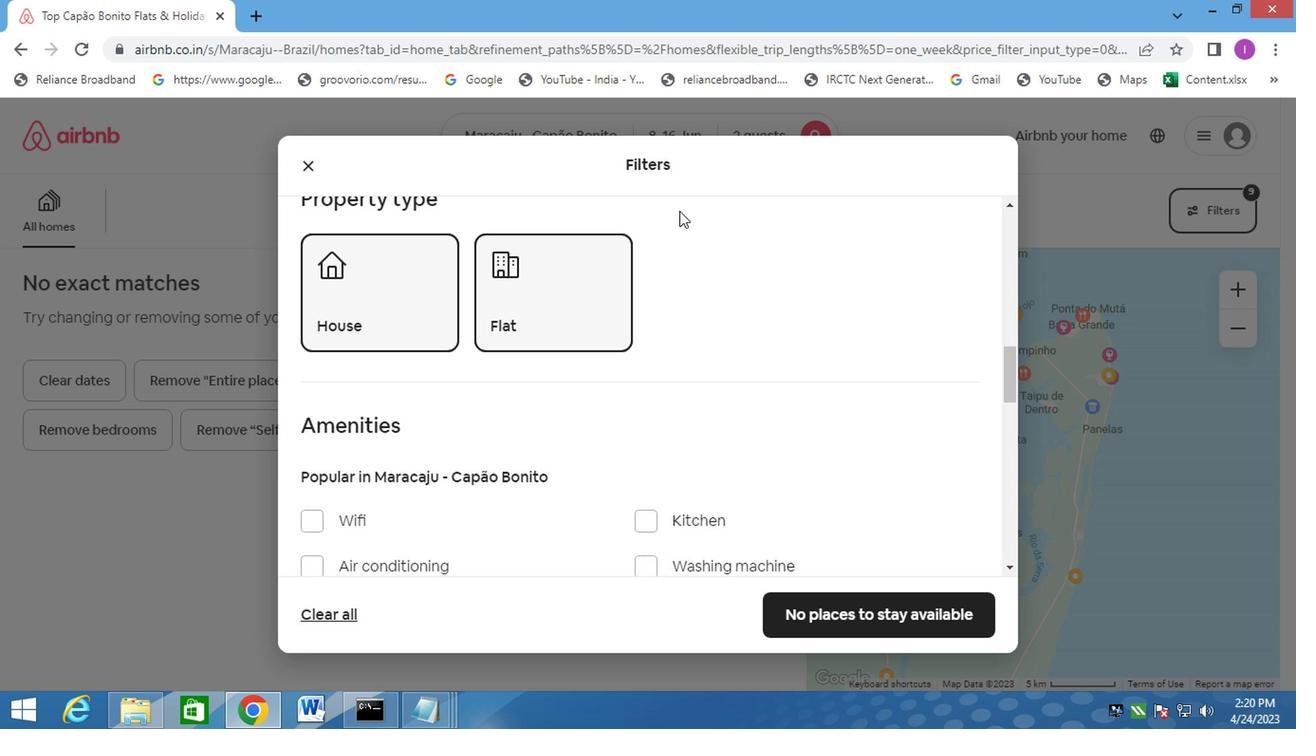 
Action: Mouse moved to (677, 211)
Screenshot: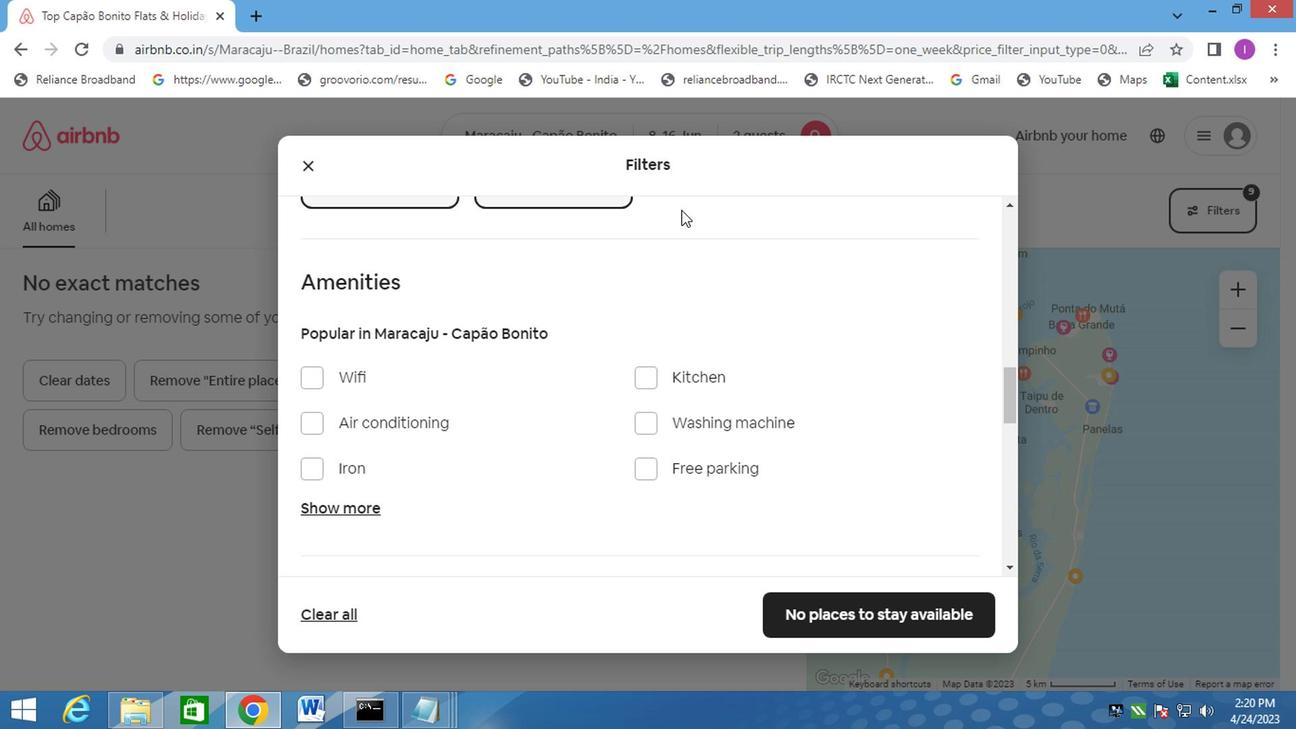 
Action: Mouse scrolled (677, 212) with delta (0, 0)
Screenshot: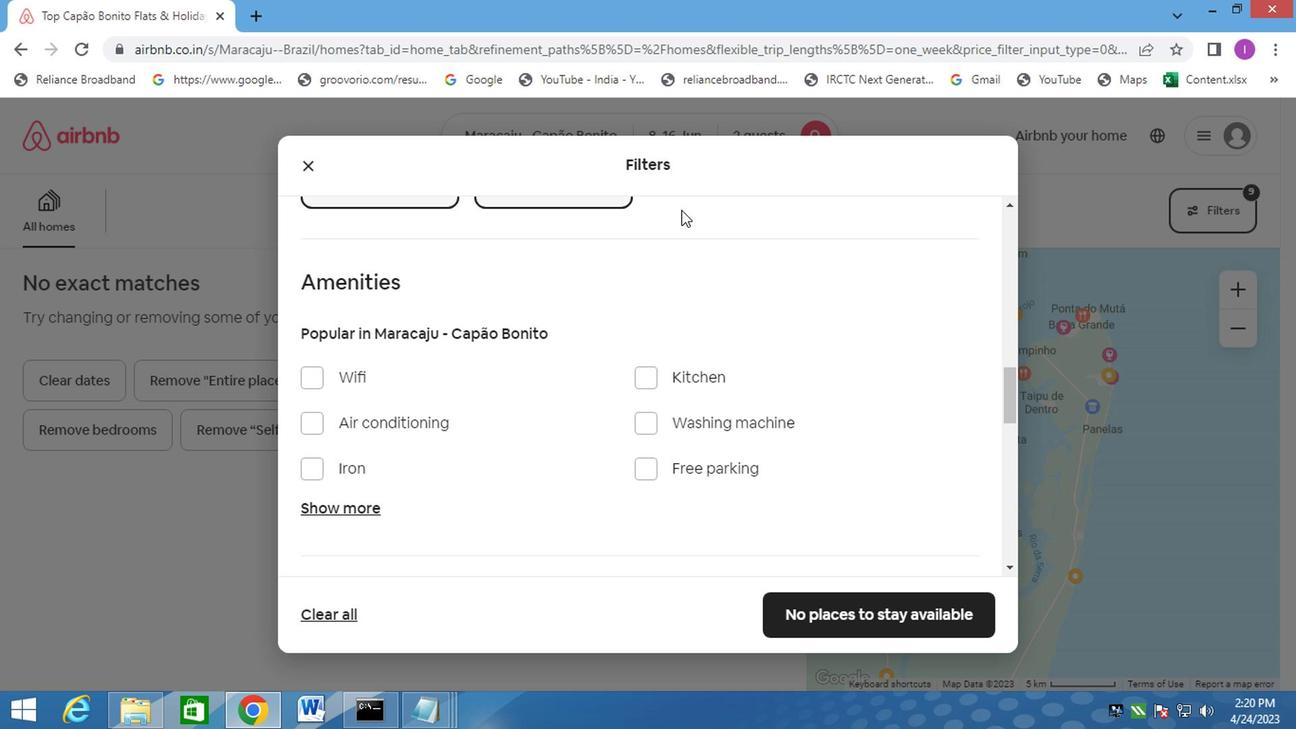 
Action: Mouse moved to (679, 210)
Screenshot: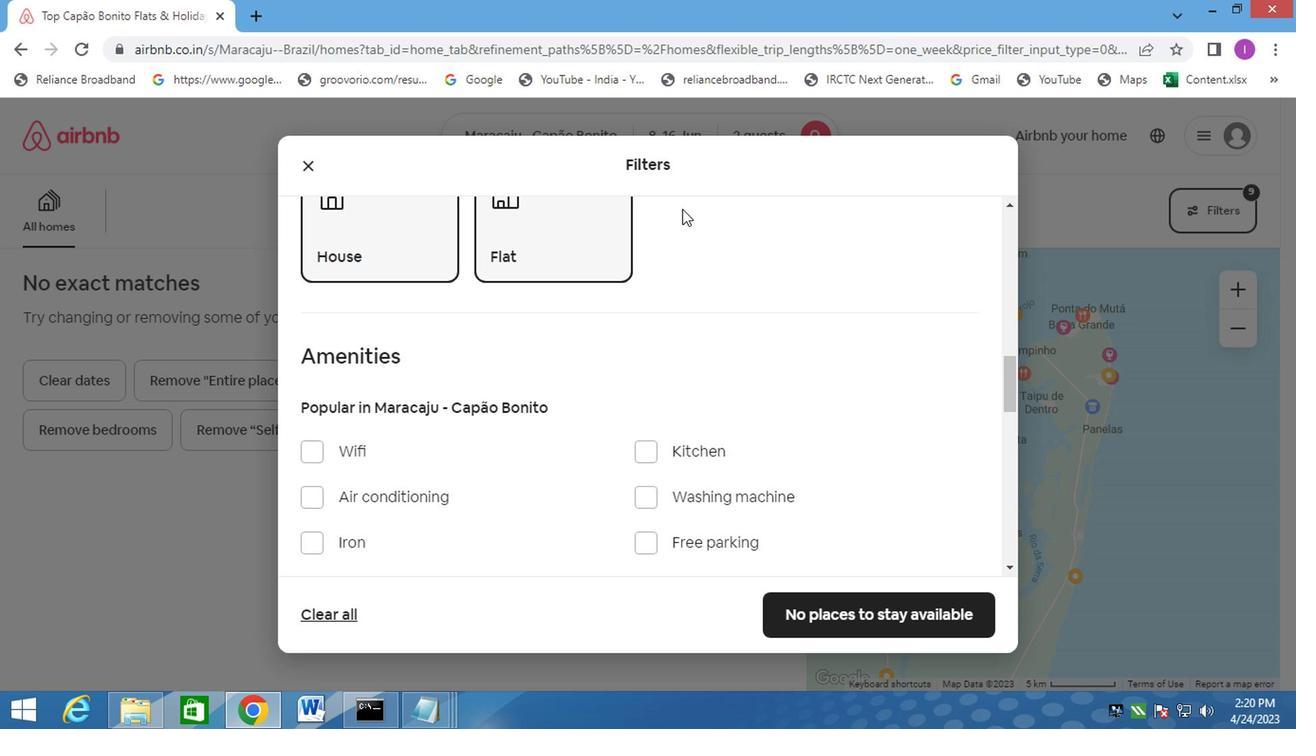 
Action: Mouse scrolled (679, 209) with delta (0, 0)
Screenshot: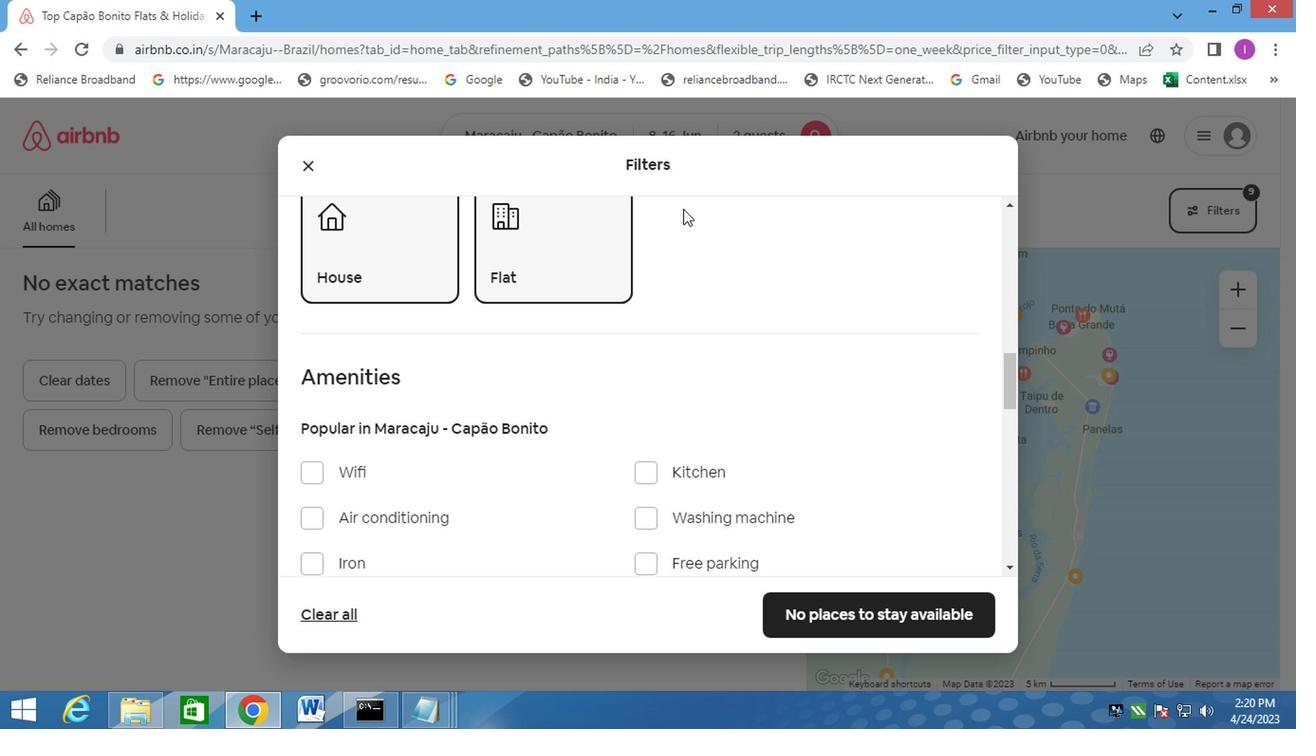 
Action: Mouse moved to (682, 210)
Screenshot: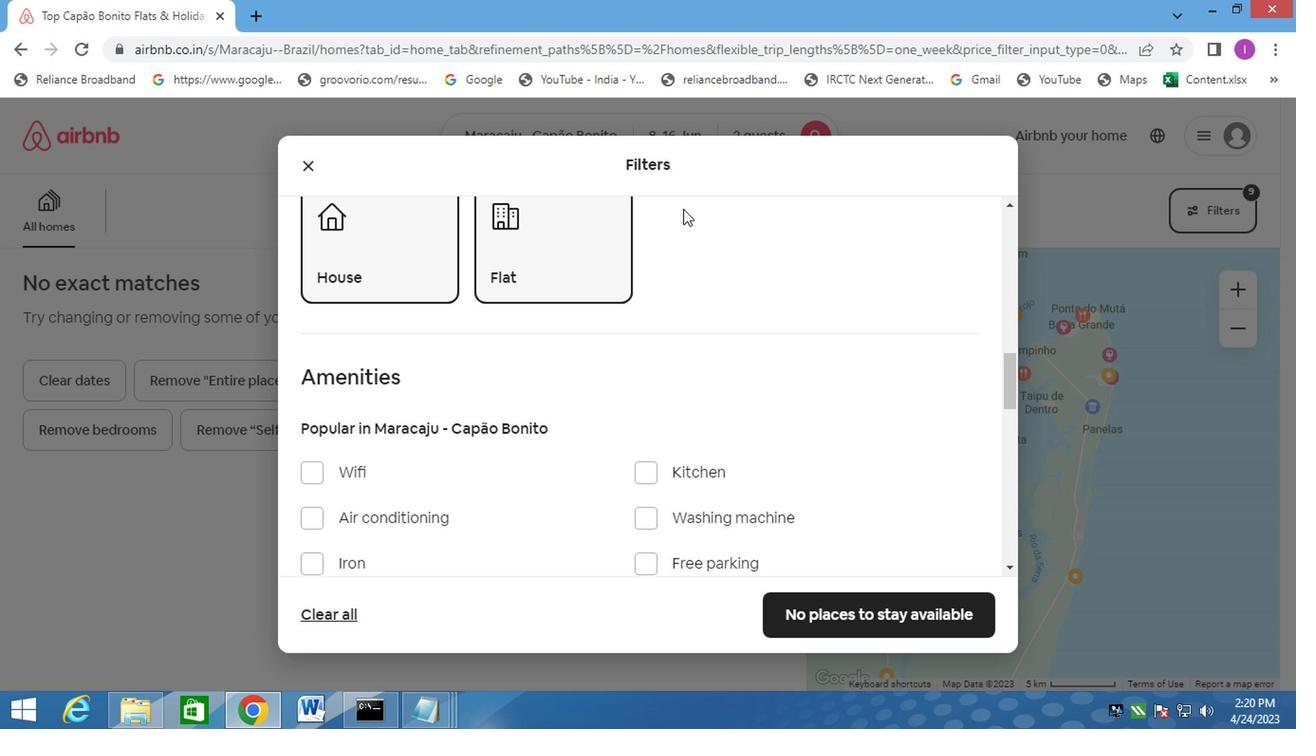 
Action: Mouse scrolled (682, 209) with delta (0, 0)
Screenshot: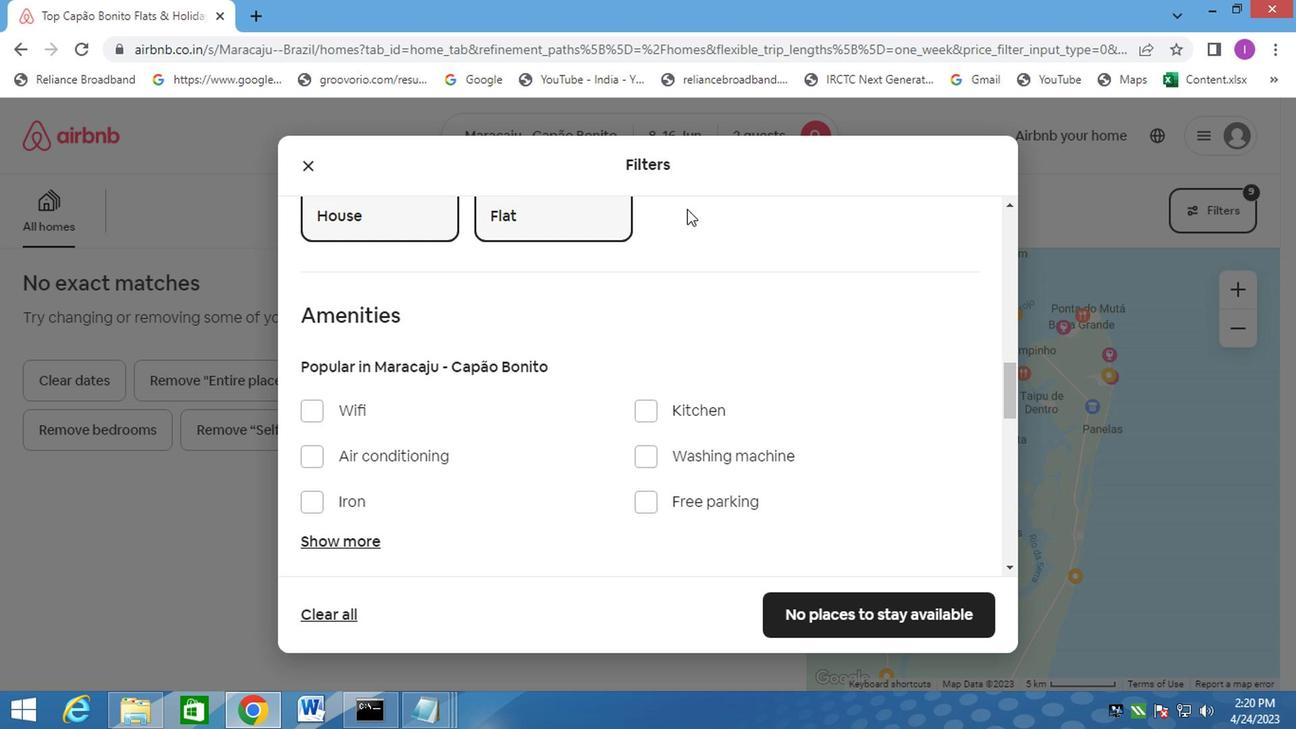 
Action: Mouse moved to (696, 212)
Screenshot: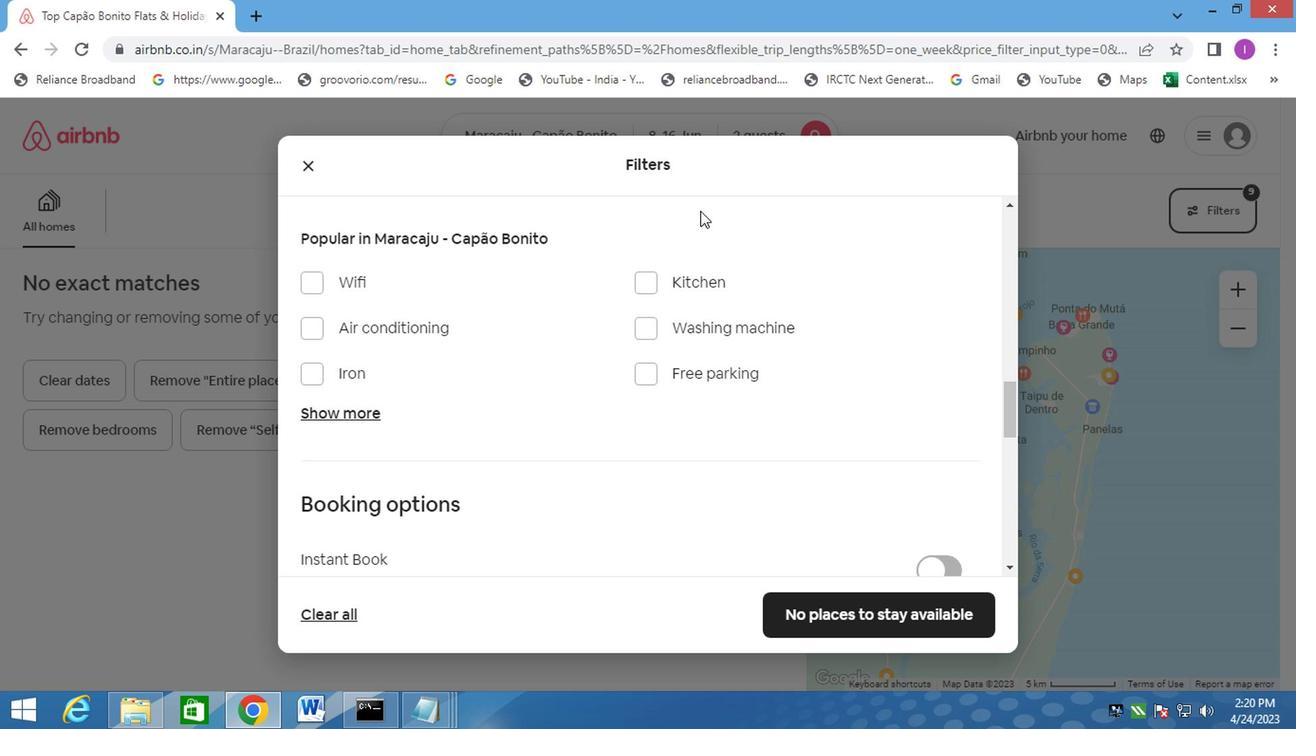 
Action: Mouse scrolled (696, 211) with delta (0, 0)
Screenshot: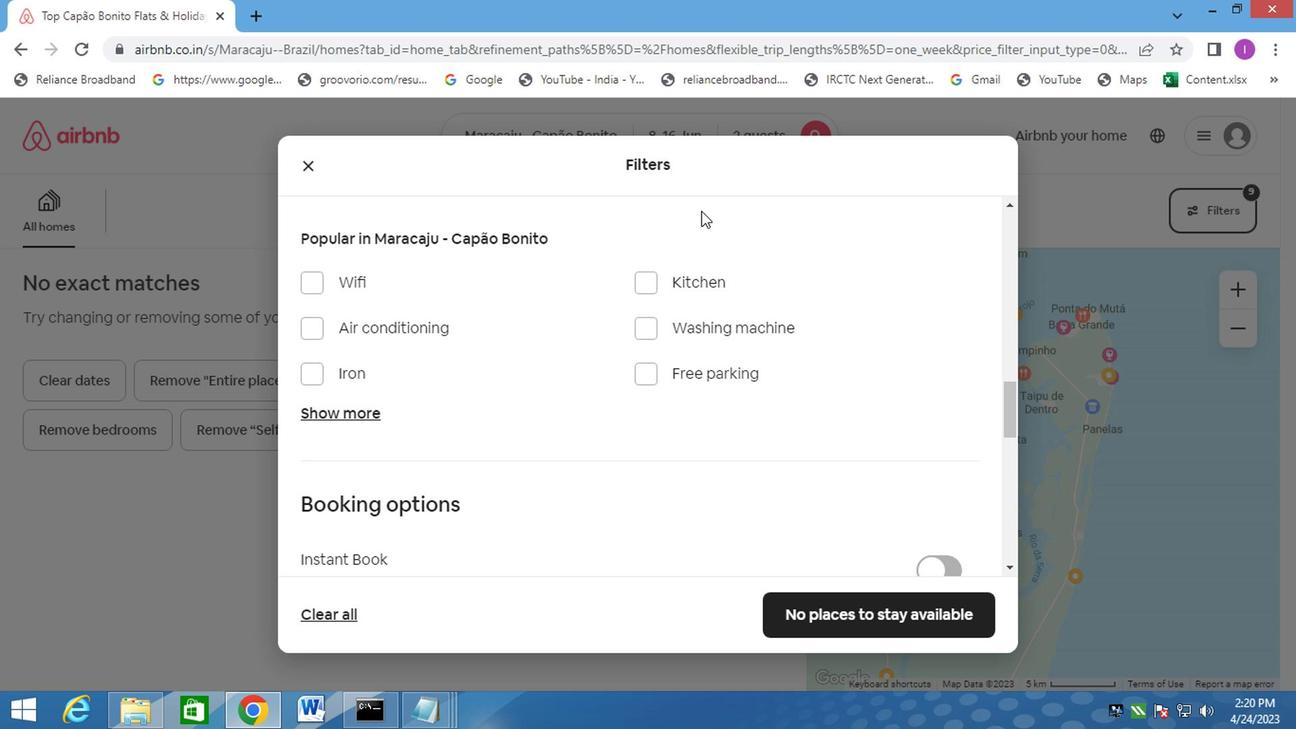 
Action: Mouse moved to (698, 214)
Screenshot: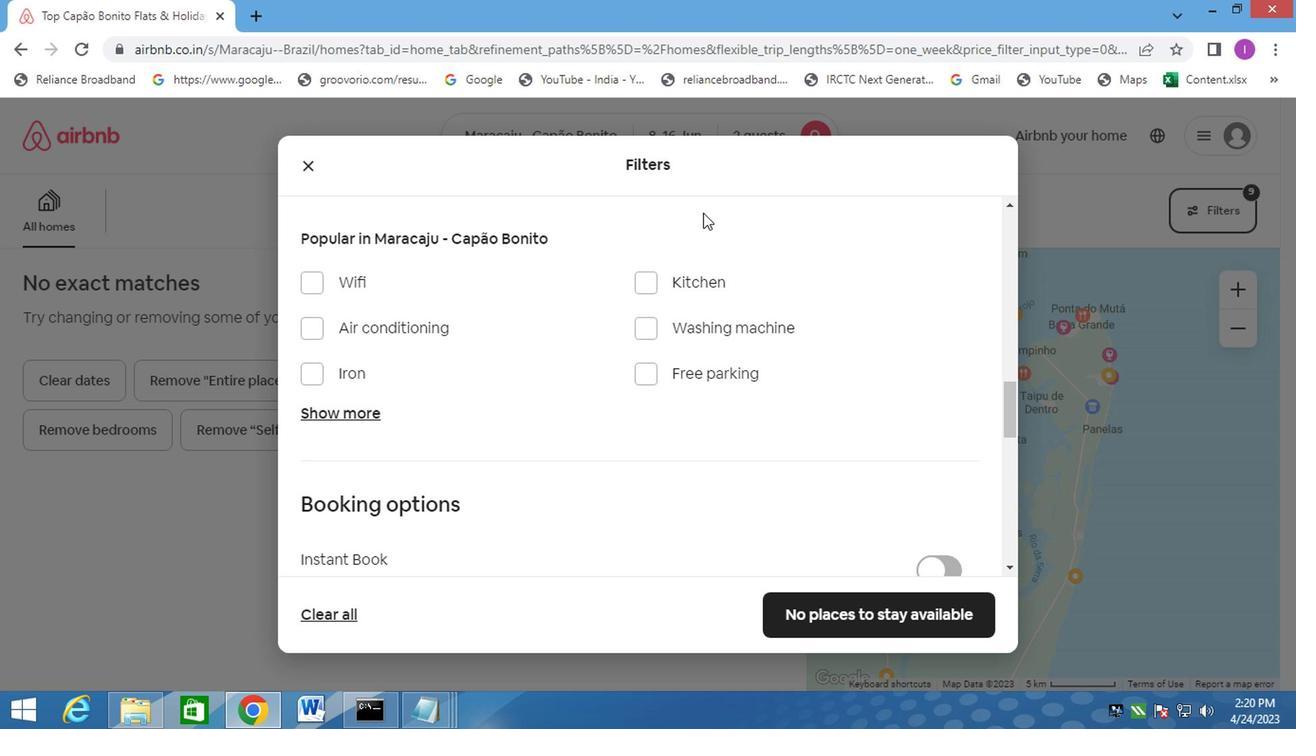 
Action: Mouse scrolled (698, 213) with delta (0, 0)
Screenshot: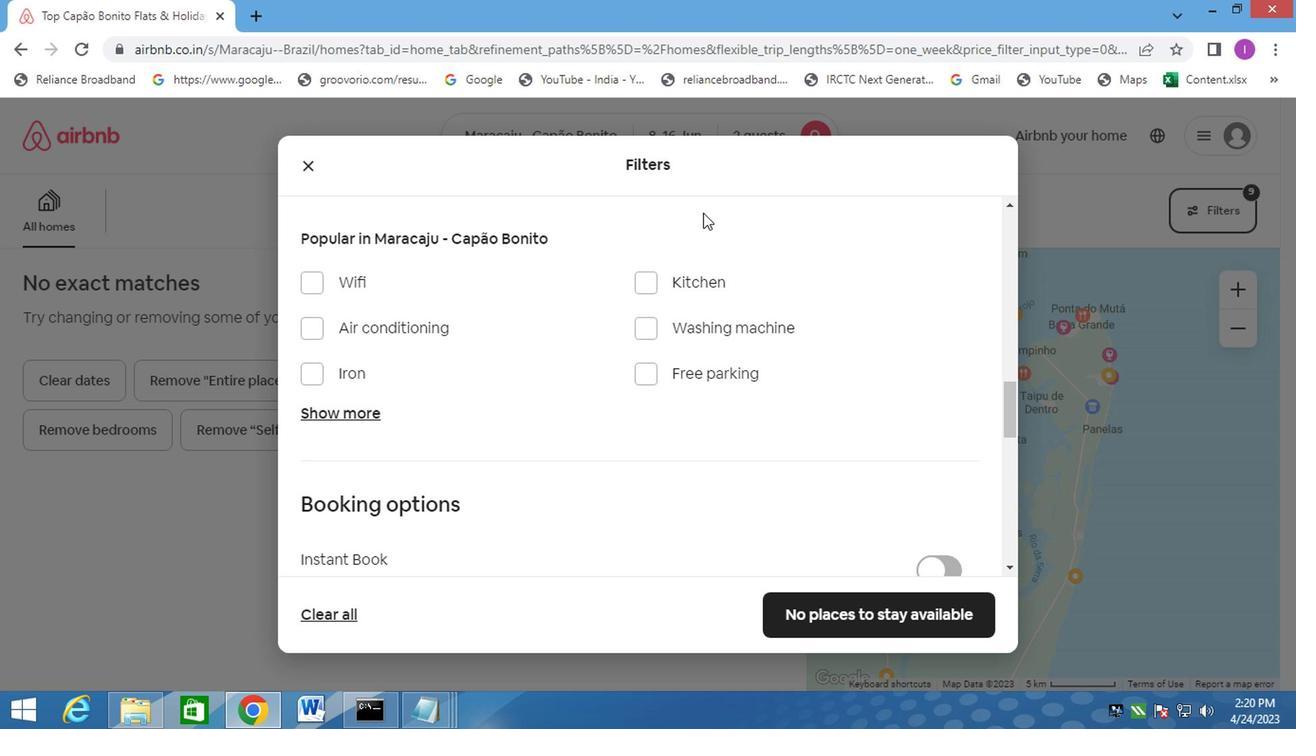 
Action: Mouse moved to (698, 216)
Screenshot: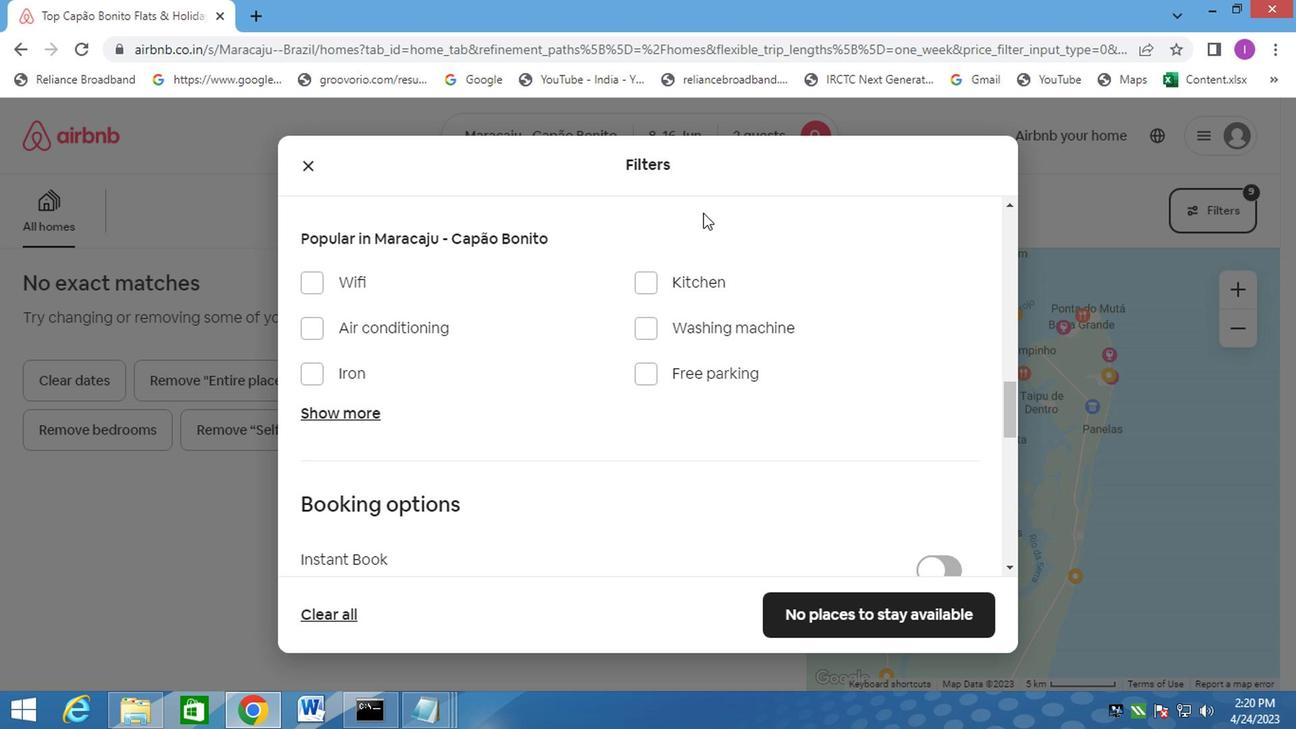 
Action: Mouse scrolled (698, 214) with delta (0, -1)
Screenshot: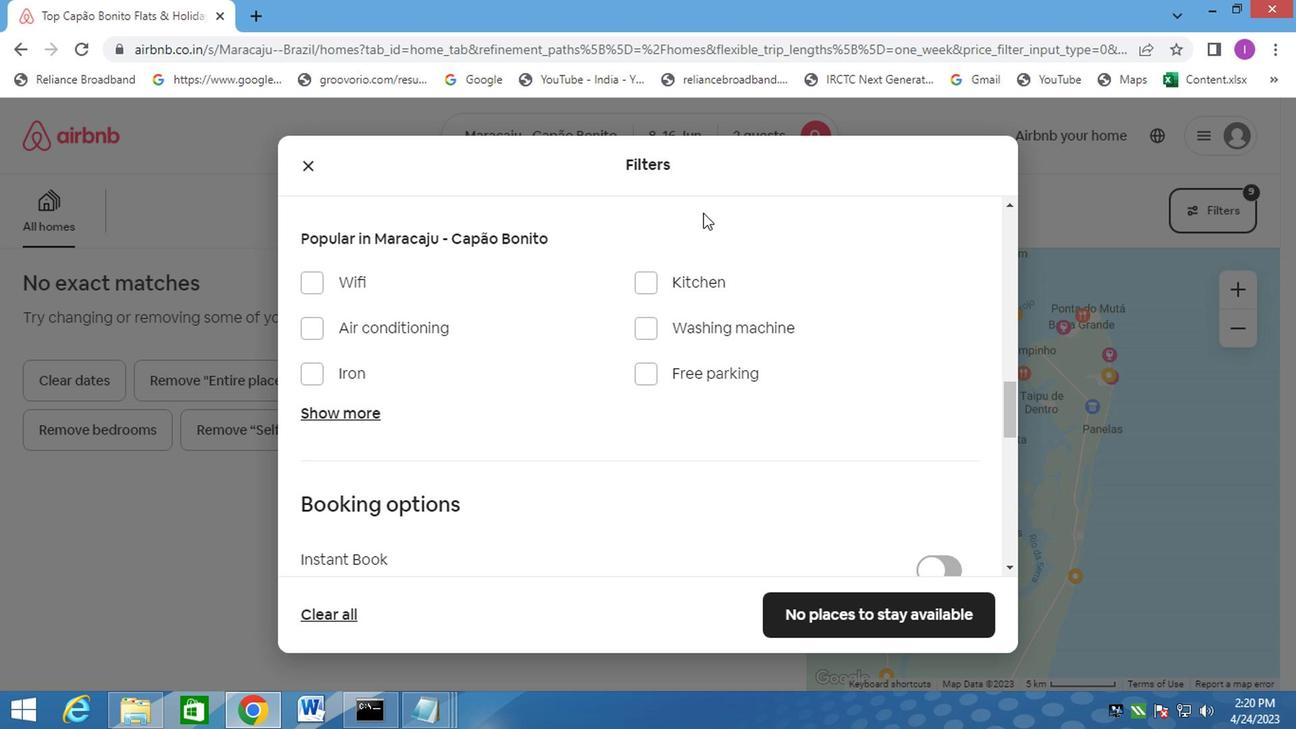 
Action: Mouse moved to (717, 224)
Screenshot: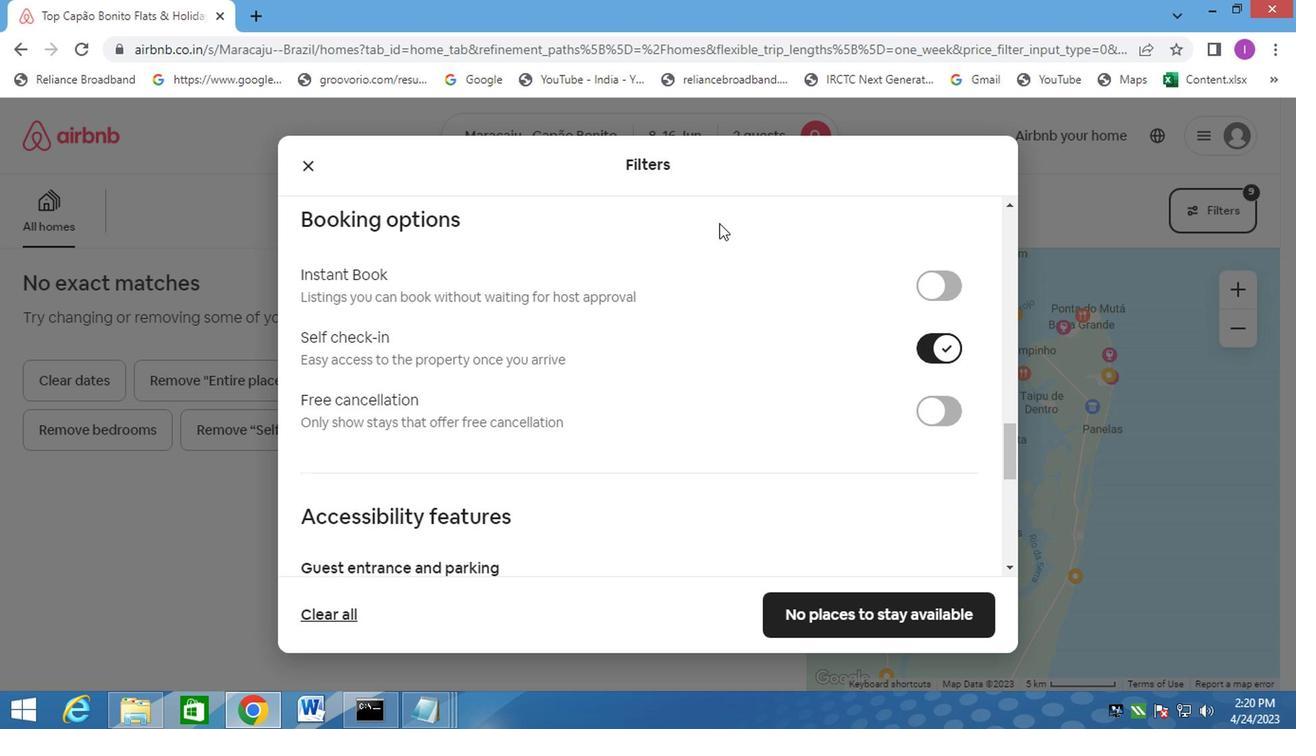 
Action: Mouse scrolled (717, 223) with delta (0, 0)
Screenshot: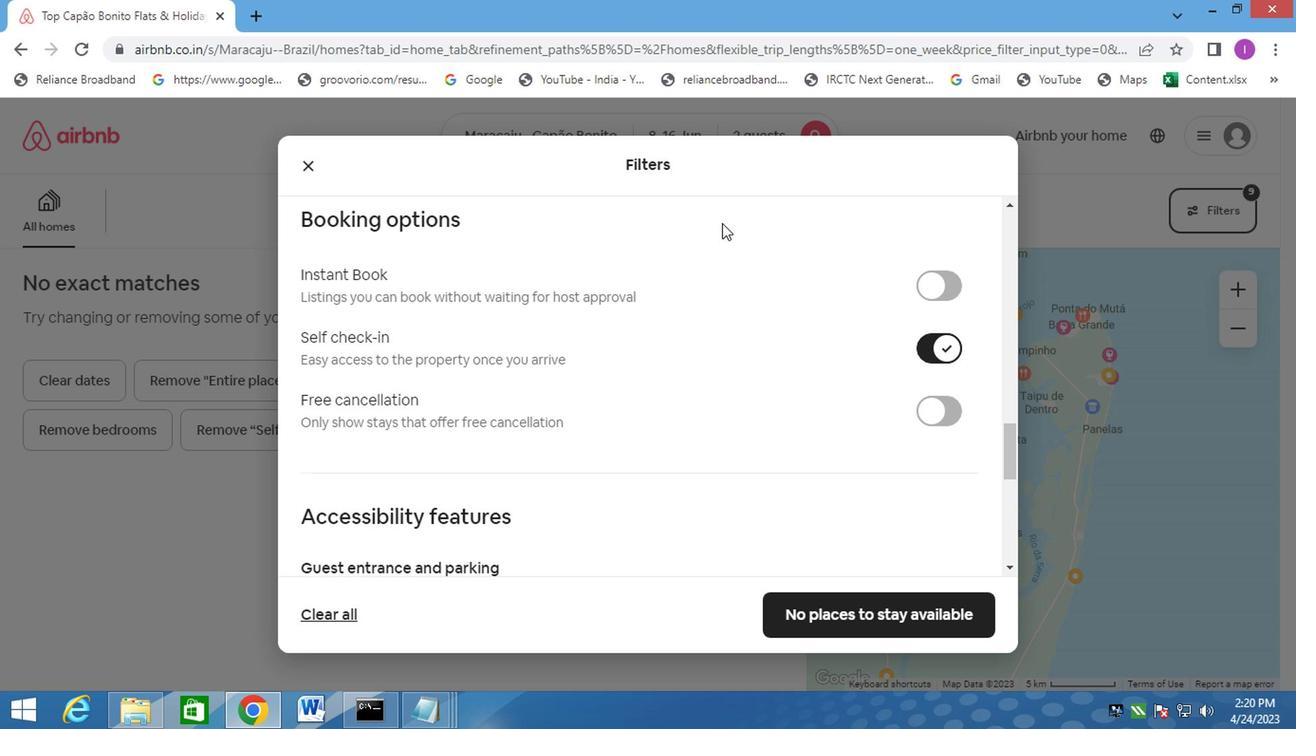 
Action: Mouse moved to (717, 226)
Screenshot: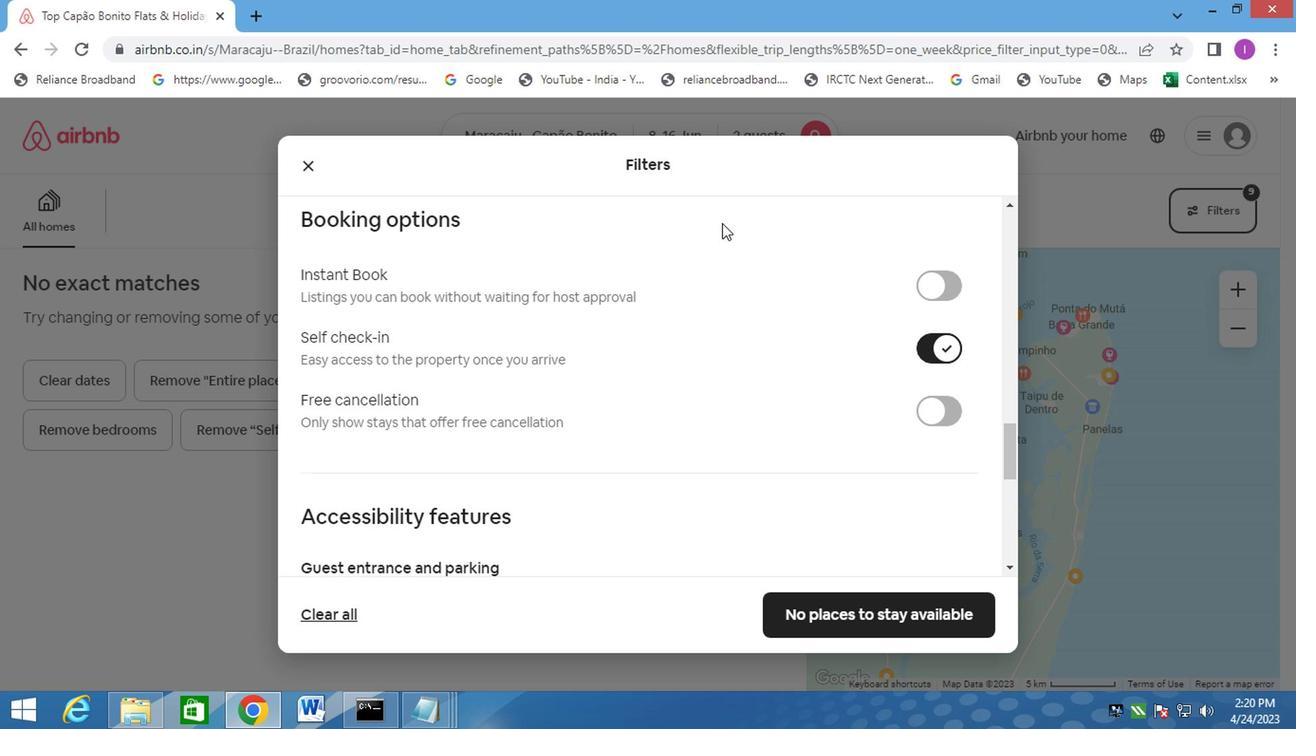 
Action: Mouse scrolled (717, 225) with delta (0, 0)
Screenshot: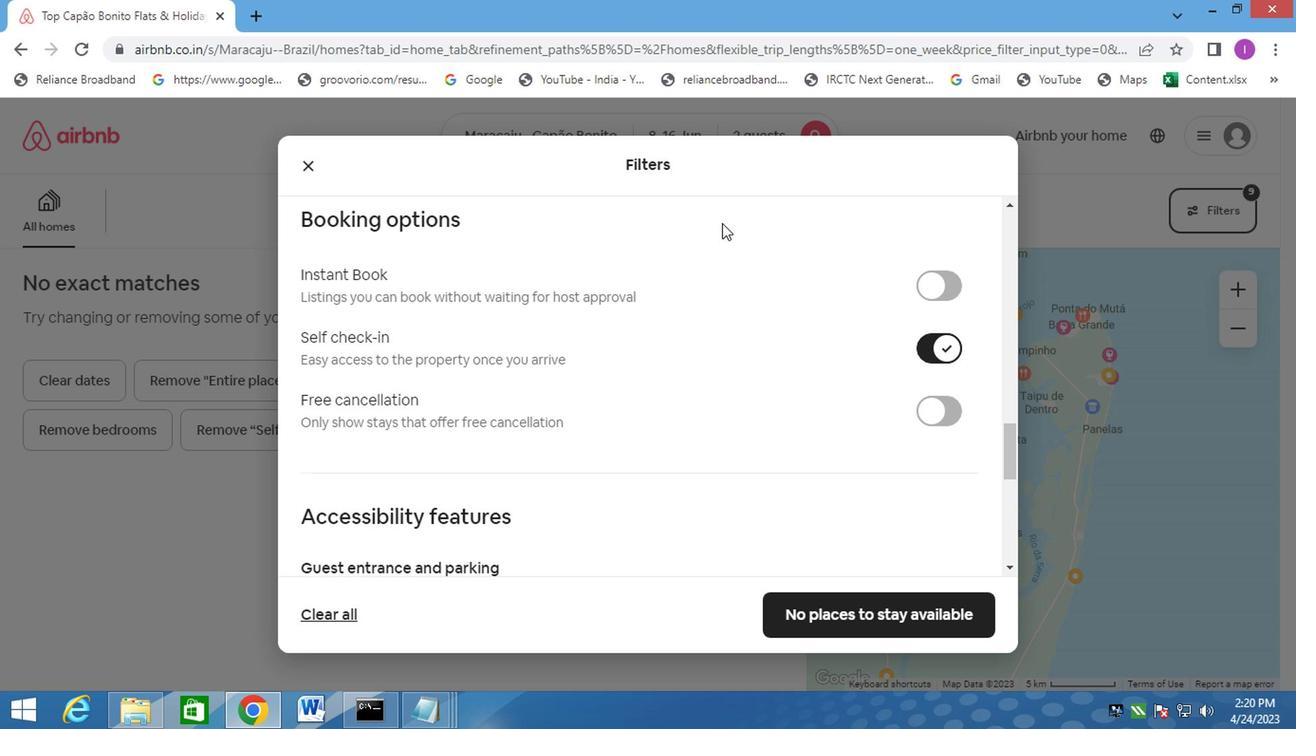 
Action: Mouse moved to (715, 234)
Screenshot: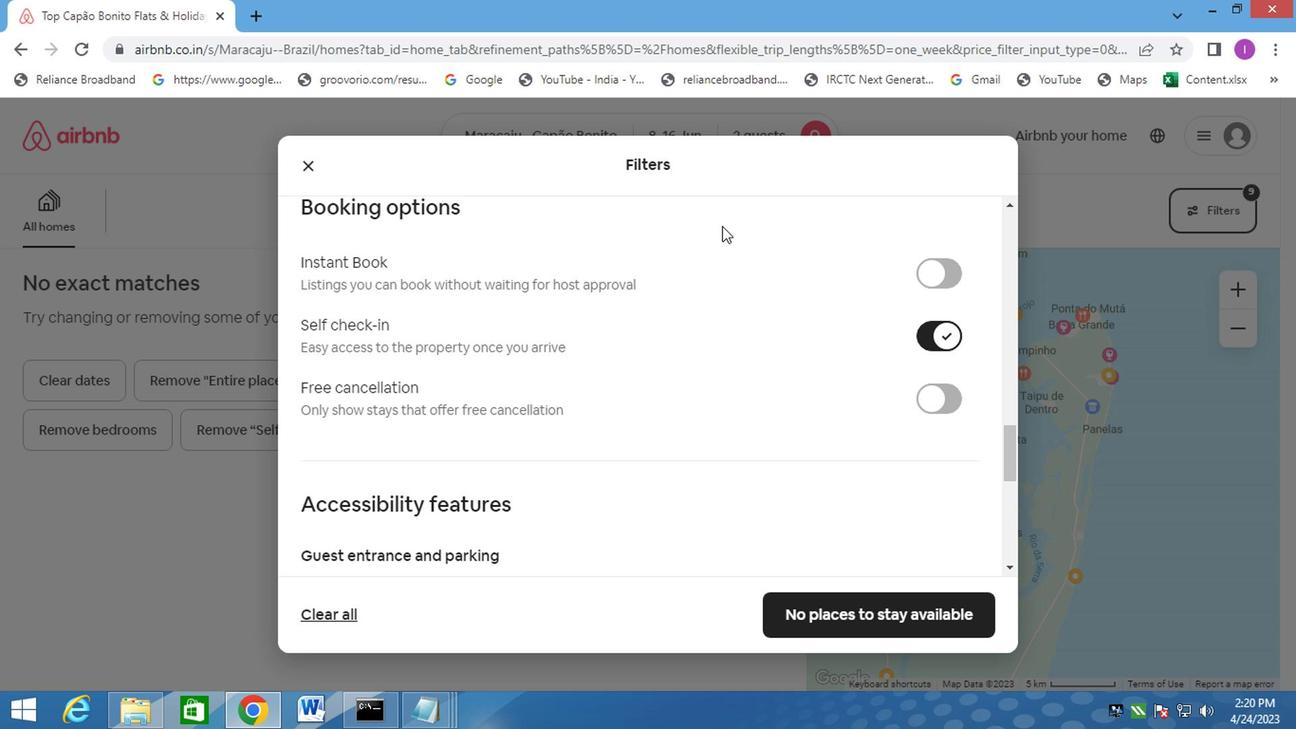 
Action: Mouse scrolled (715, 232) with delta (0, -1)
Screenshot: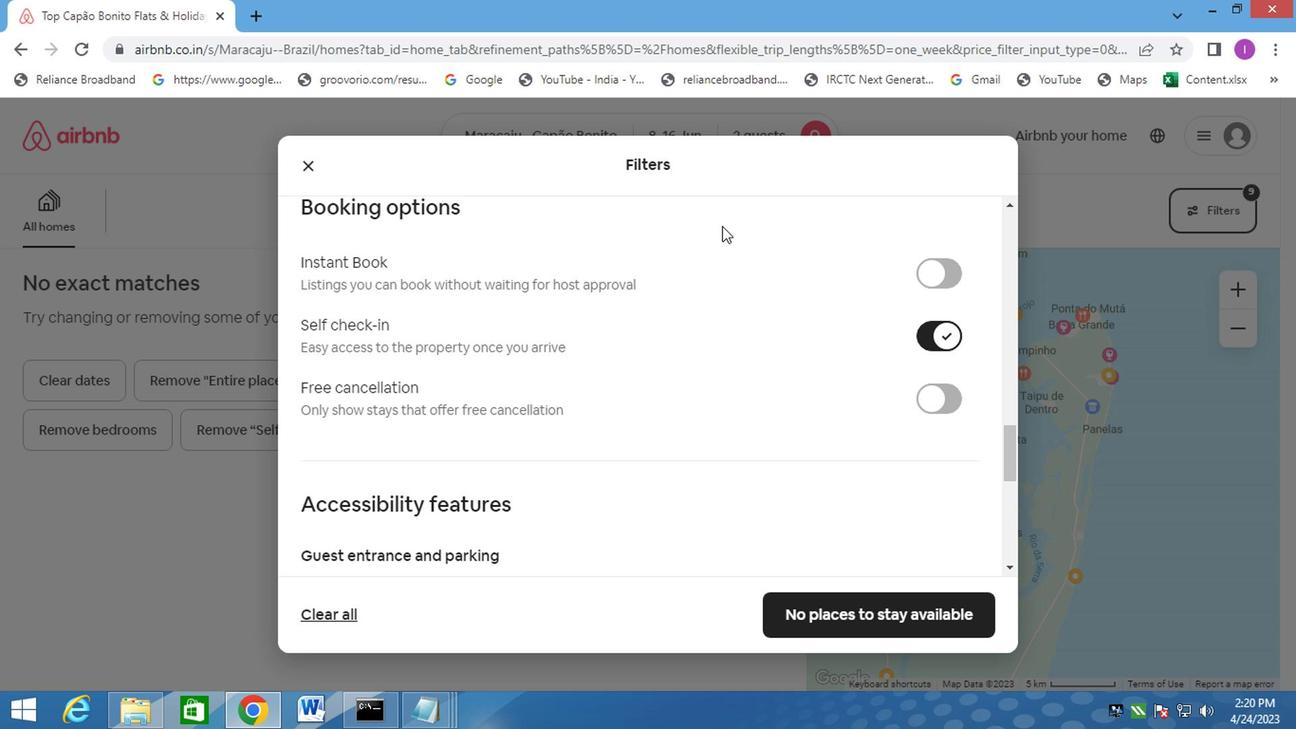 
Action: Mouse moved to (722, 253)
Screenshot: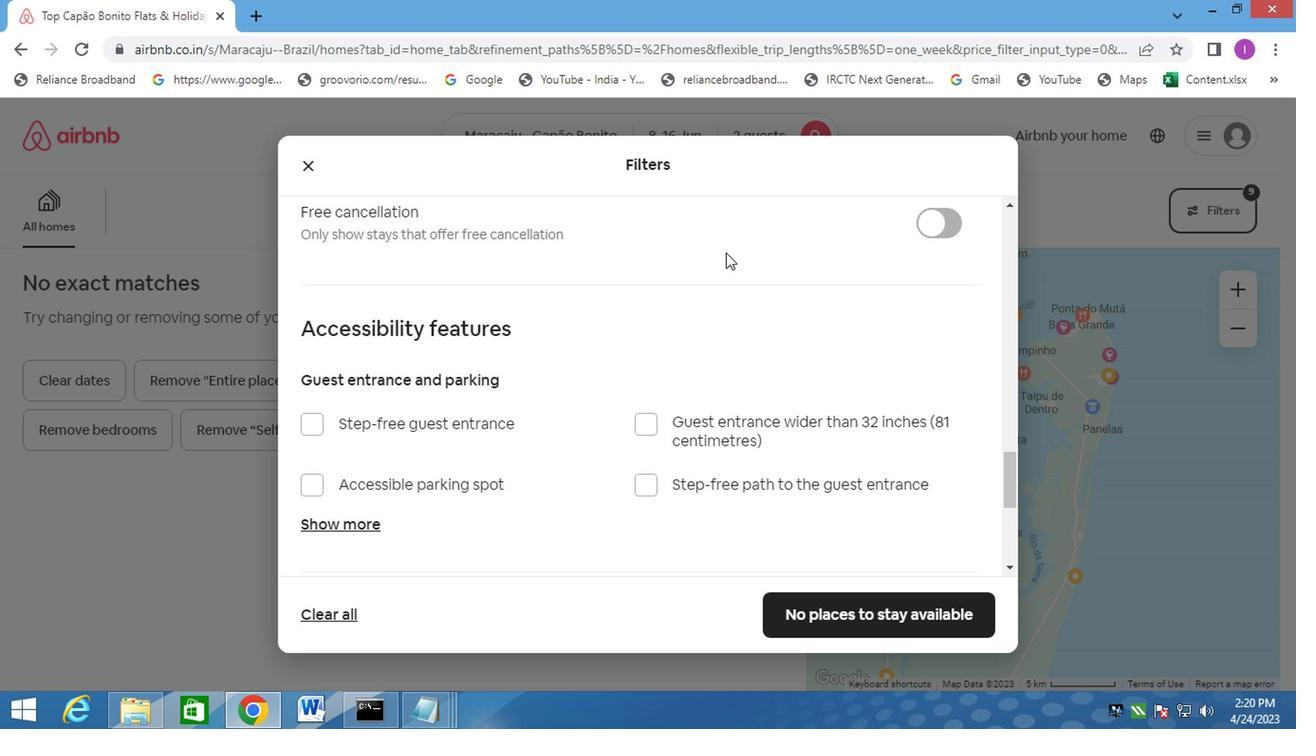 
Action: Mouse scrolled (722, 253) with delta (0, 0)
Screenshot: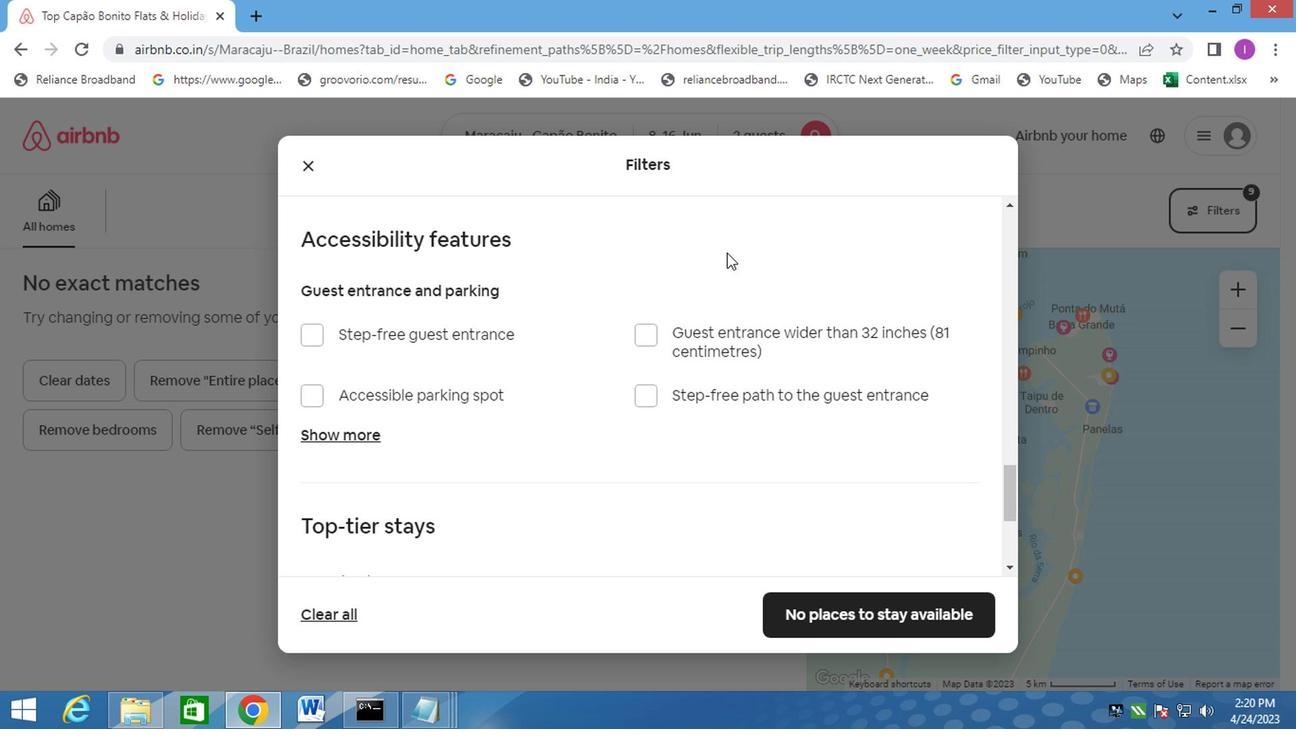 
Action: Mouse moved to (723, 255)
Screenshot: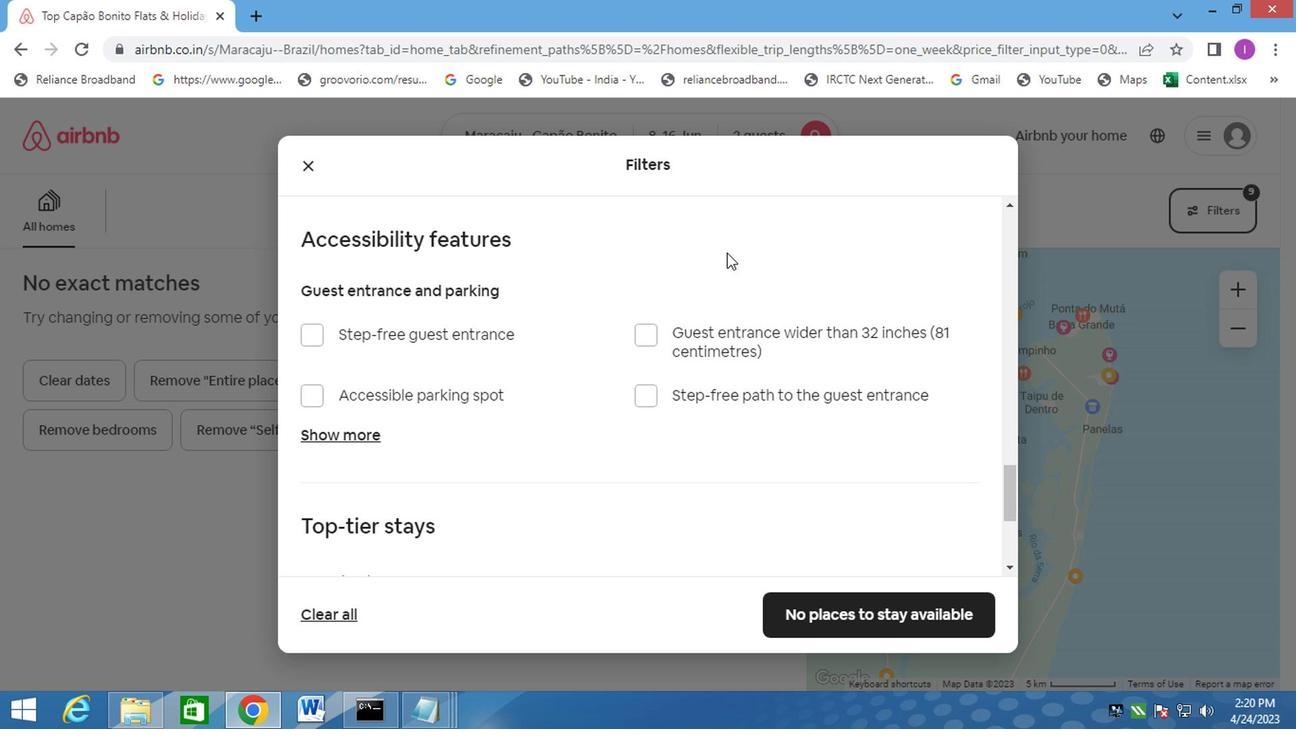
Action: Mouse scrolled (723, 254) with delta (0, -1)
Screenshot: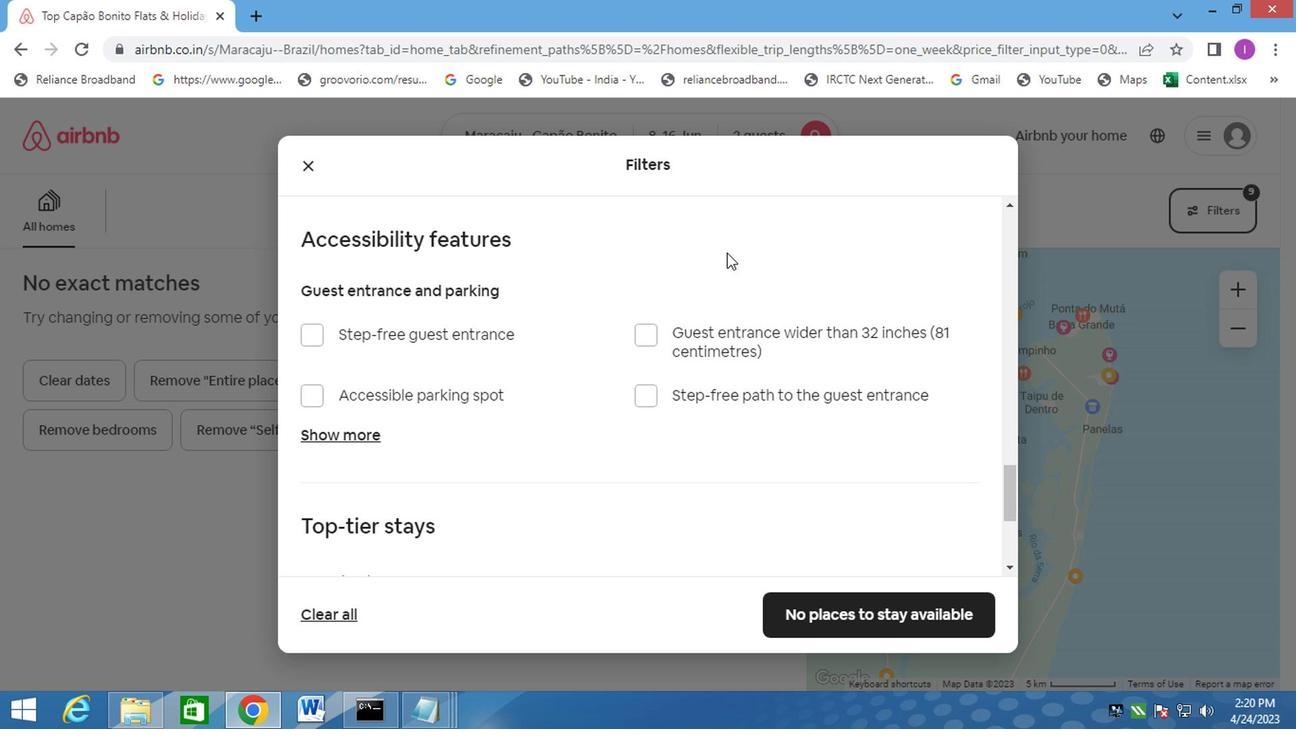 
Action: Mouse moved to (724, 257)
Screenshot: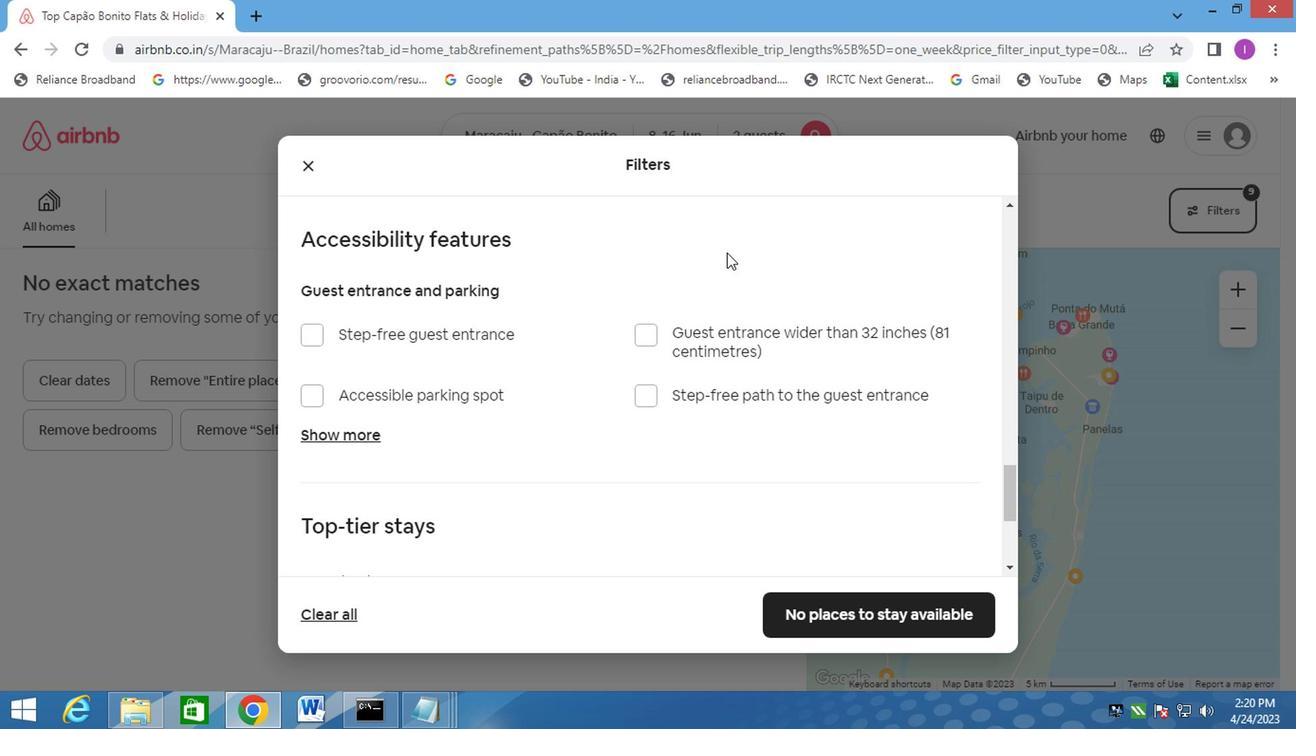 
Action: Mouse scrolled (724, 256) with delta (0, -1)
Screenshot: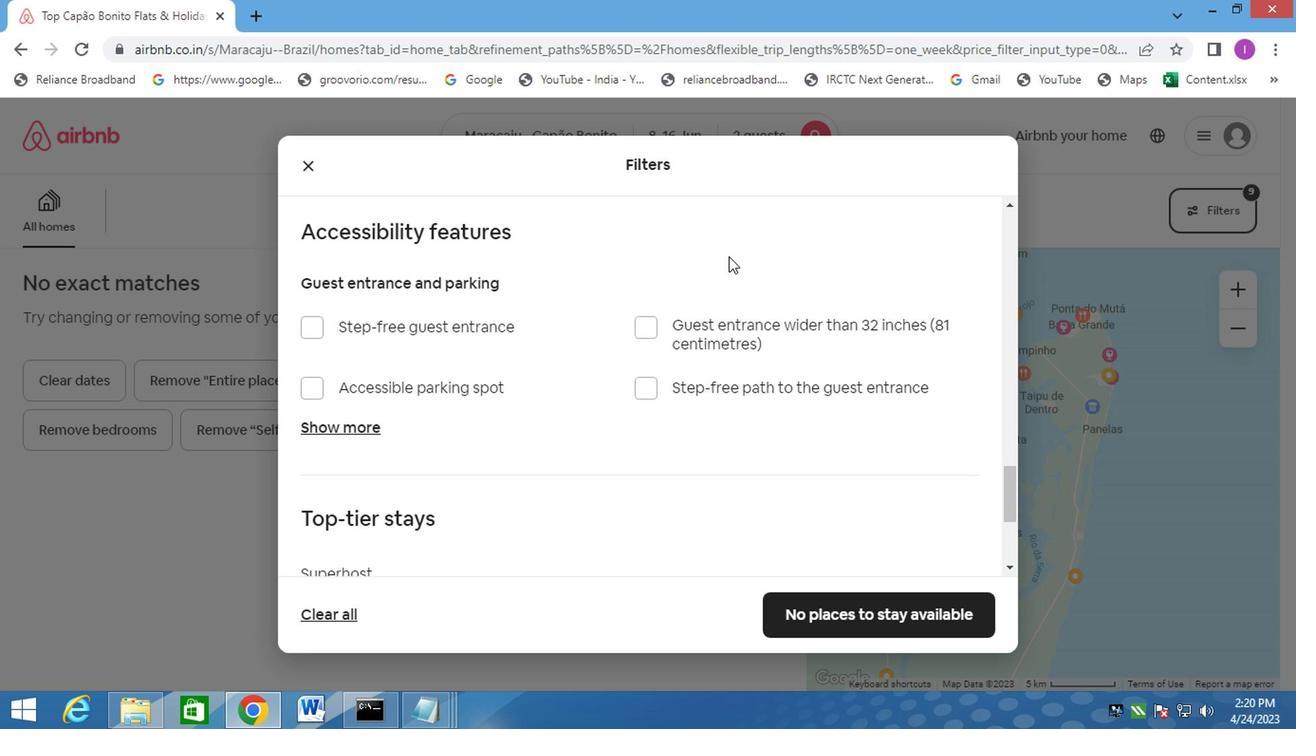 
Action: Mouse moved to (795, 613)
Screenshot: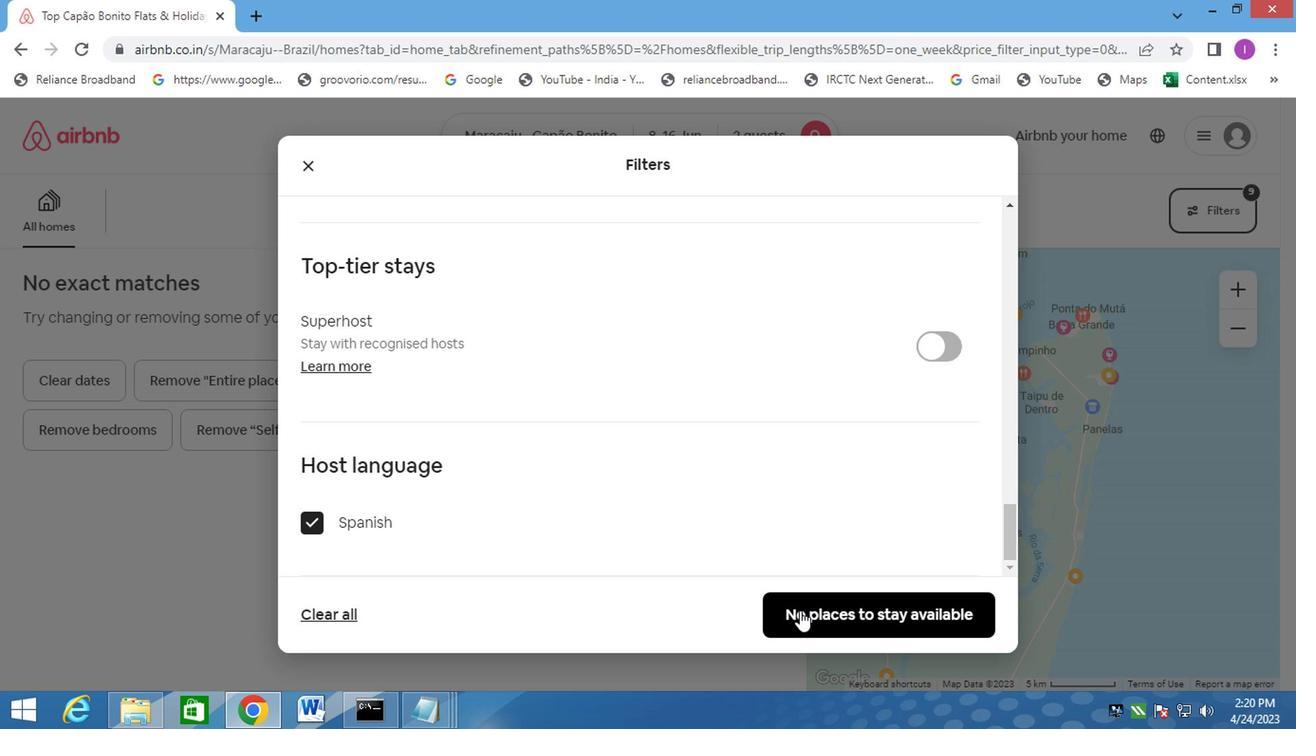 
Action: Mouse pressed left at (795, 613)
Screenshot: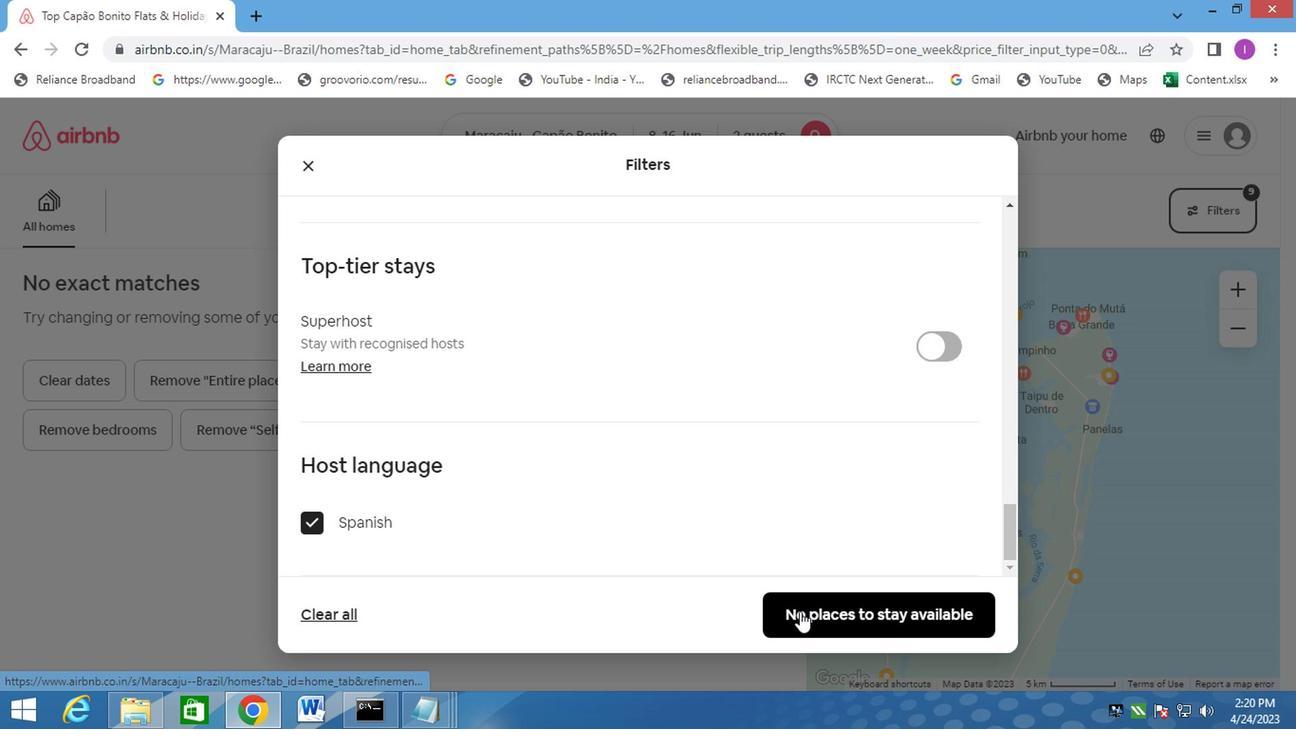 
Action: Mouse moved to (750, 155)
Screenshot: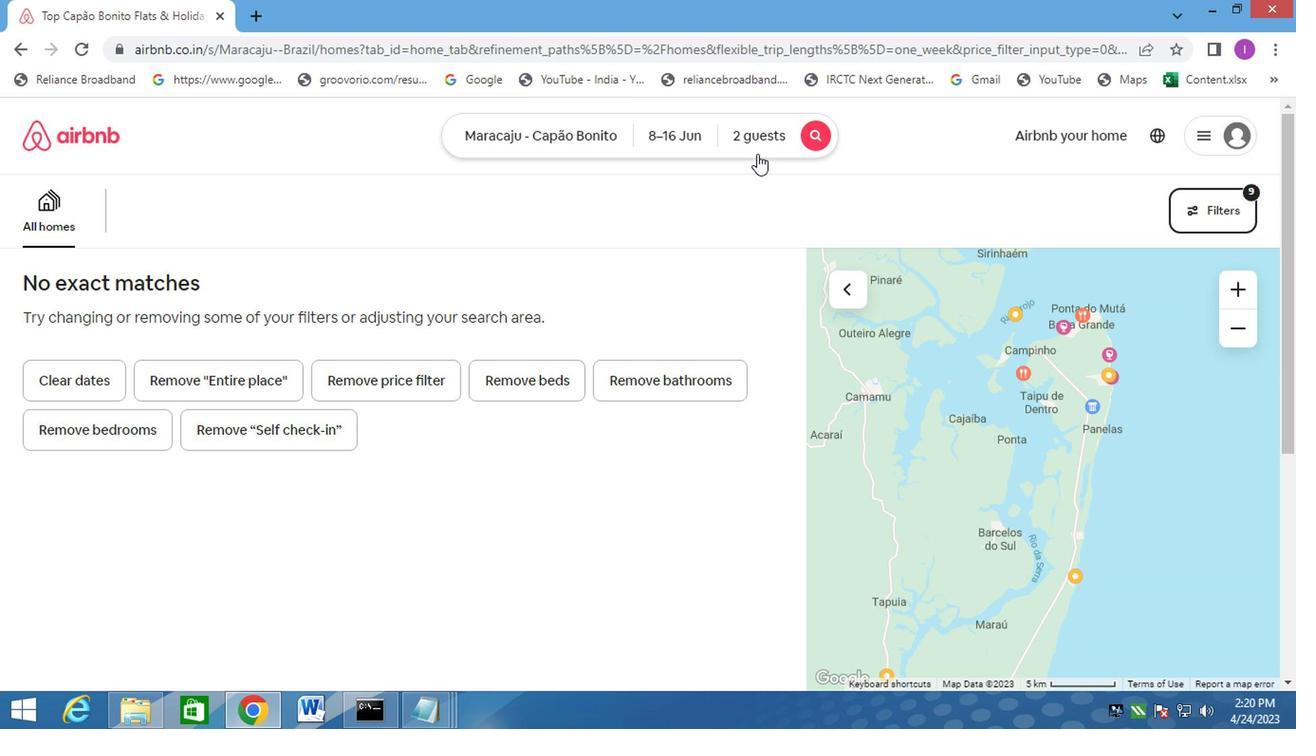 
Action: Key pressed <Key.f8>
Screenshot: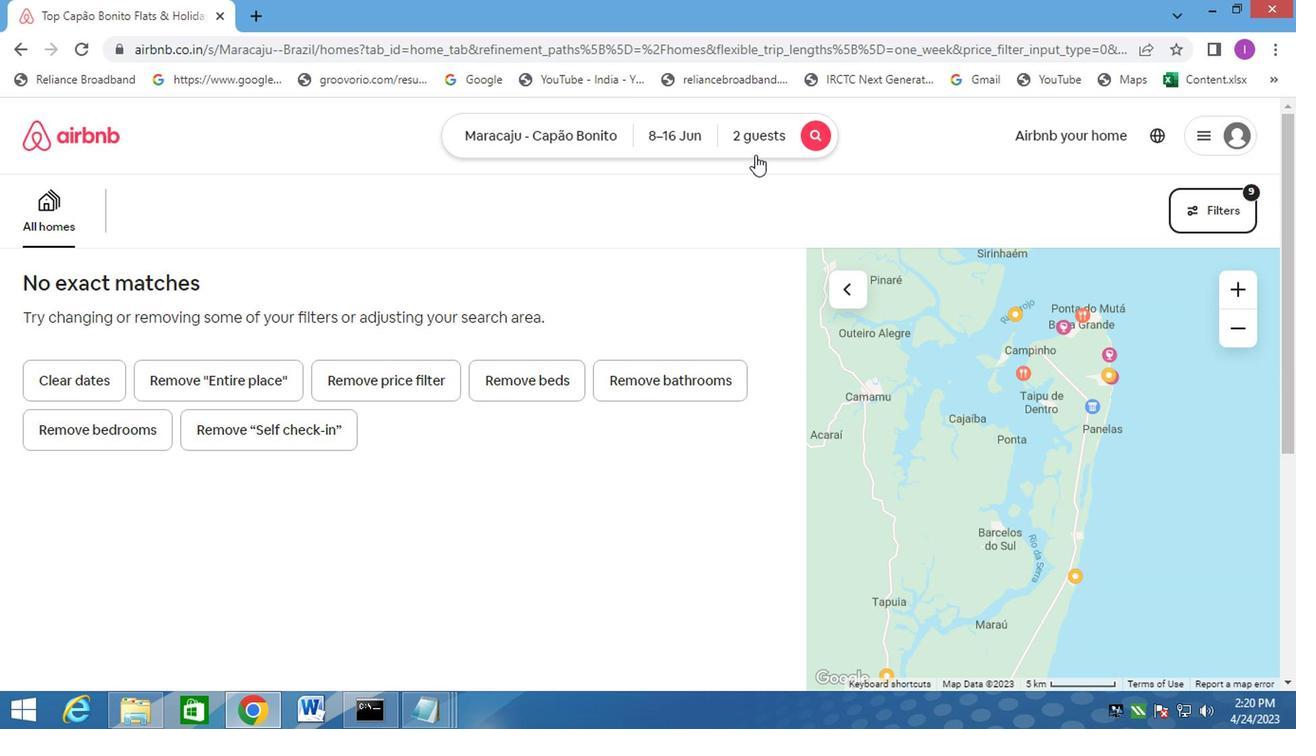 
